 Task: Get the current traffic updates for the Toledo Museum of Art.
Action: Key pressed <Key.caps_lock>T<Key.caps_lock>olde<Key.backspace><Key.backspace>edo<Key.space><Key.caps_lock>M<Key.caps_lock>useum<Key.space>of<Key.space><Key.caps_lock>A<Key.caps_lock>rty<Key.backspace>
Screenshot: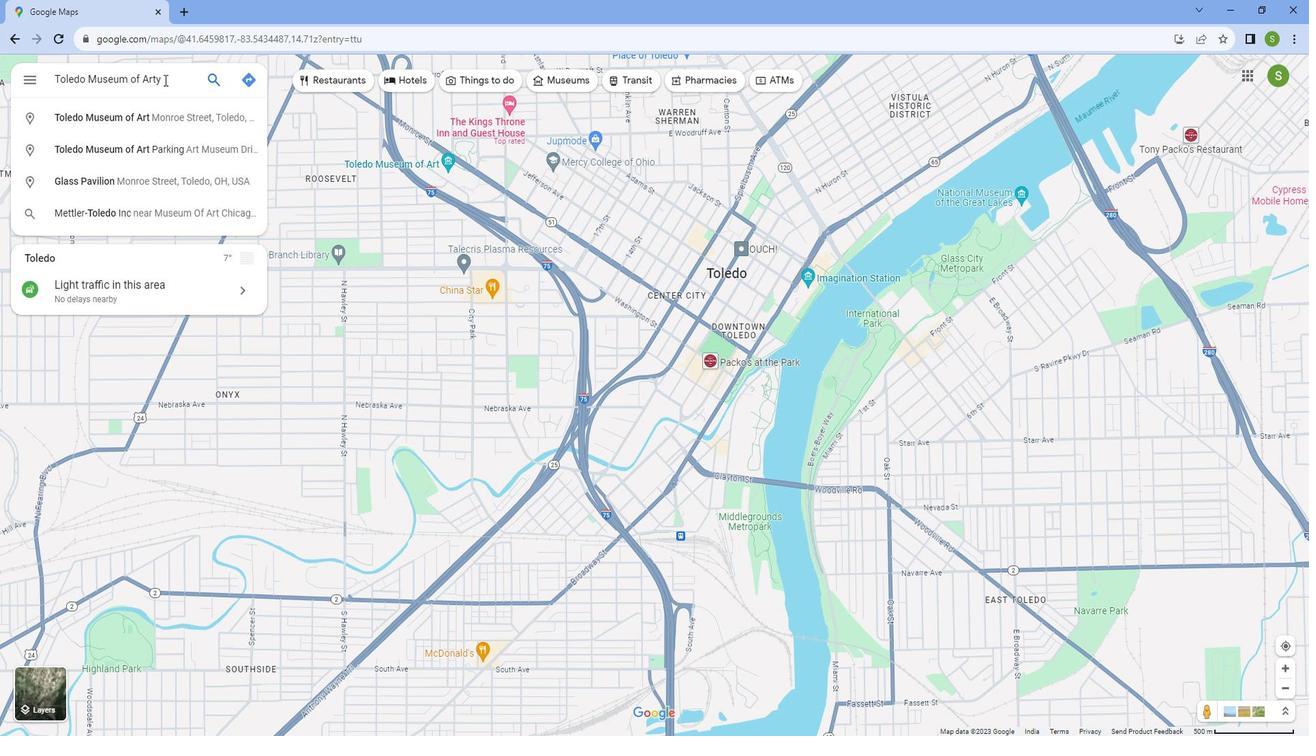 
Action: Mouse moved to (148, 122)
Screenshot: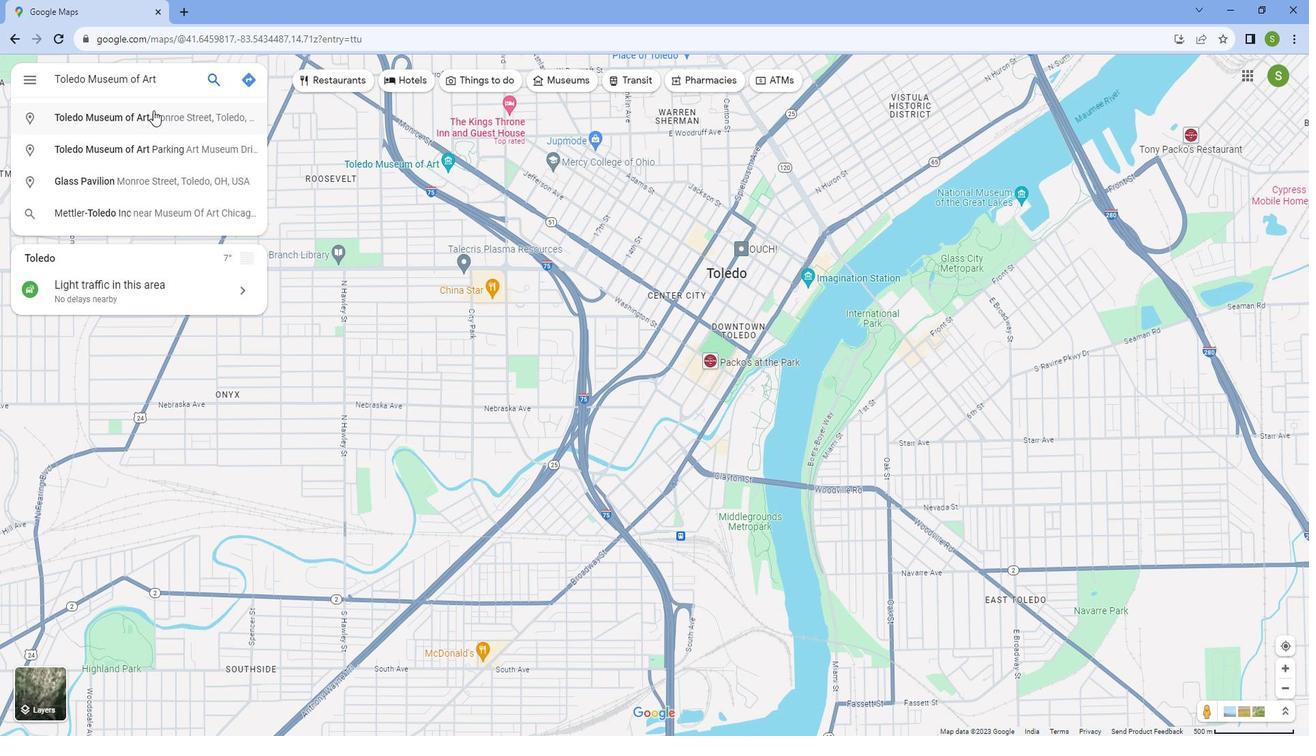 
Action: Mouse pressed left at (148, 122)
Screenshot: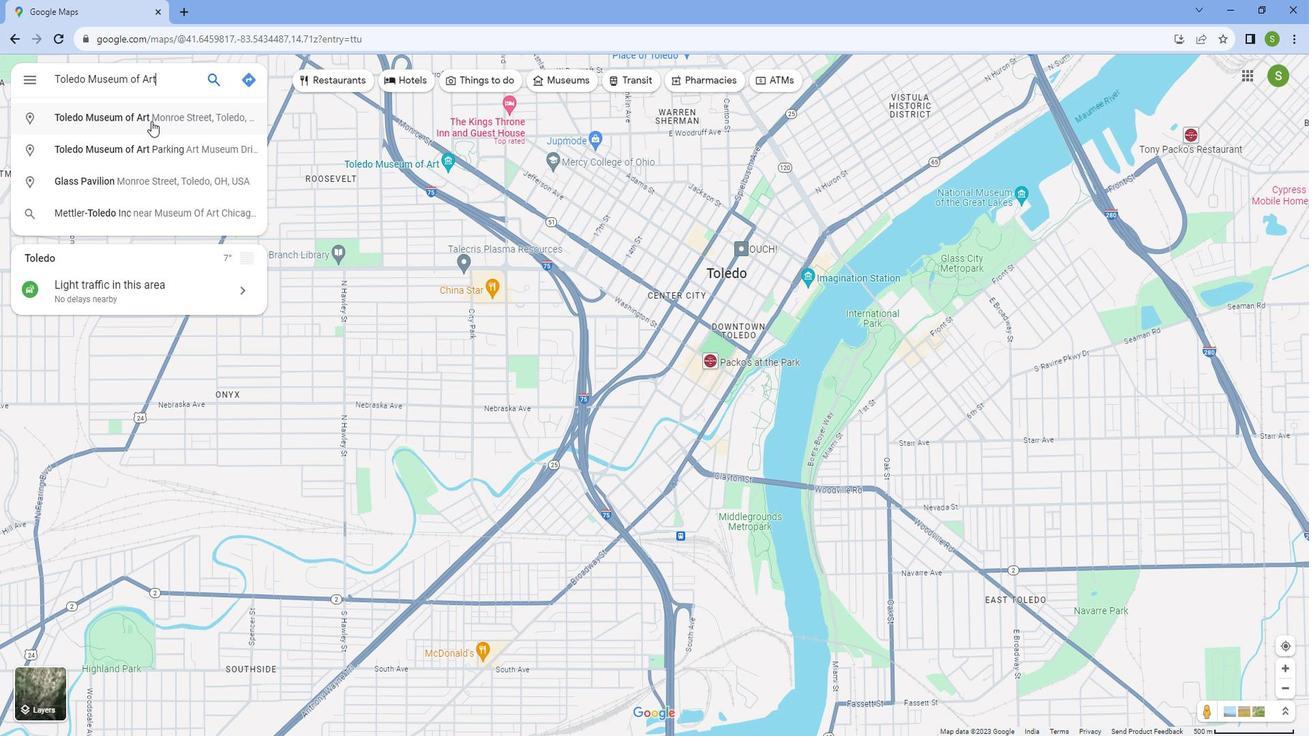 
Action: Mouse moved to (431, 702)
Screenshot: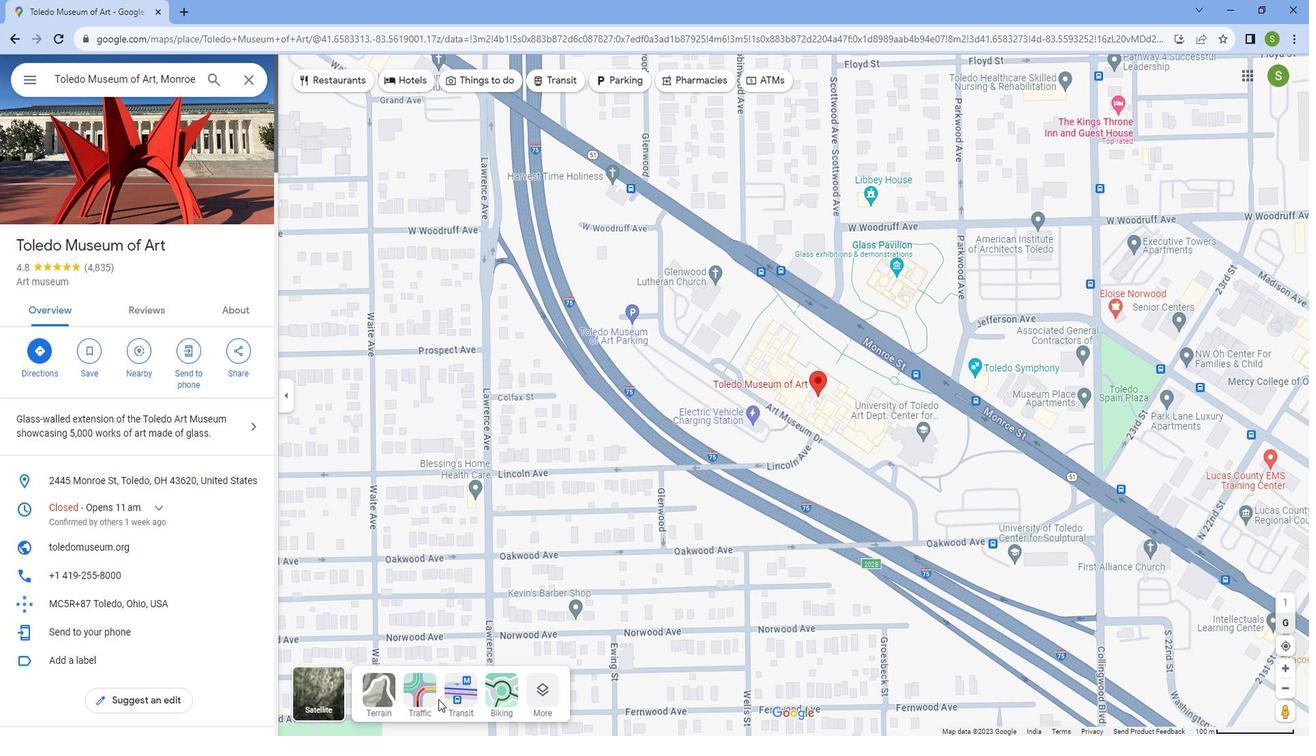 
Action: Mouse pressed left at (431, 702)
Screenshot: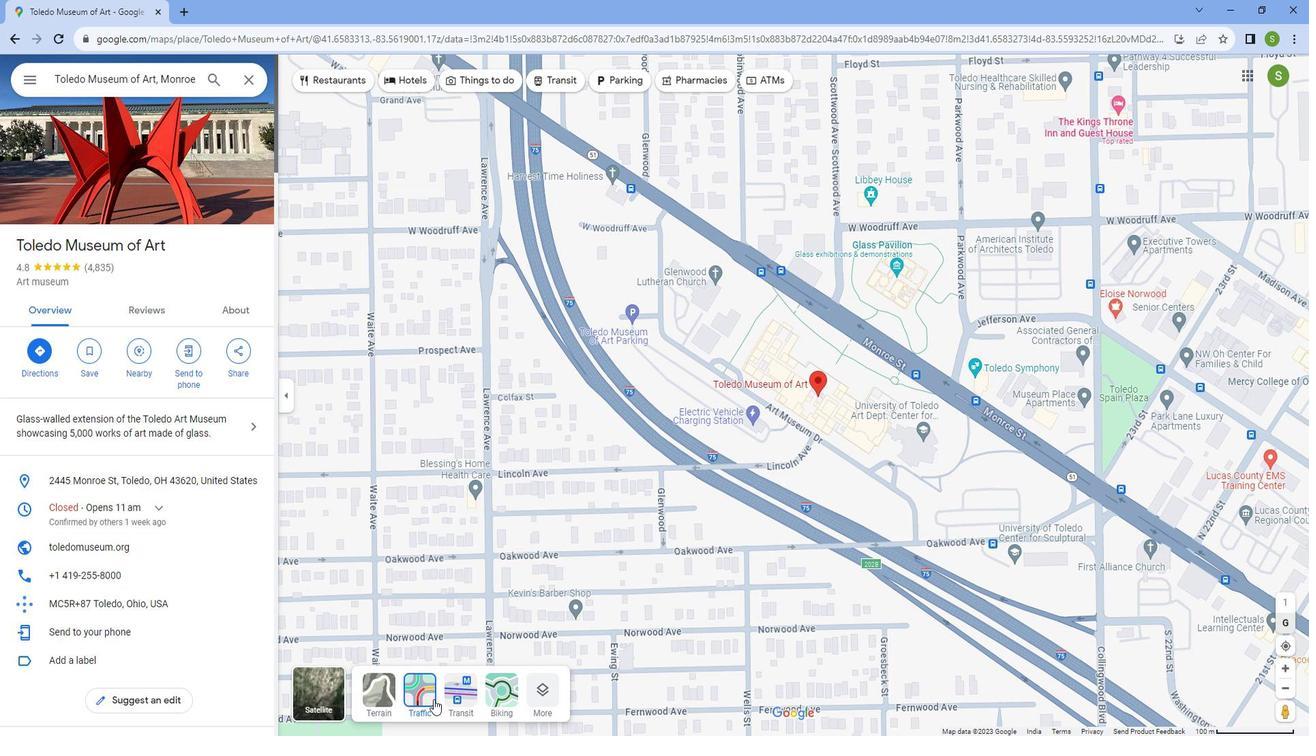
Action: Mouse moved to (541, 371)
Screenshot: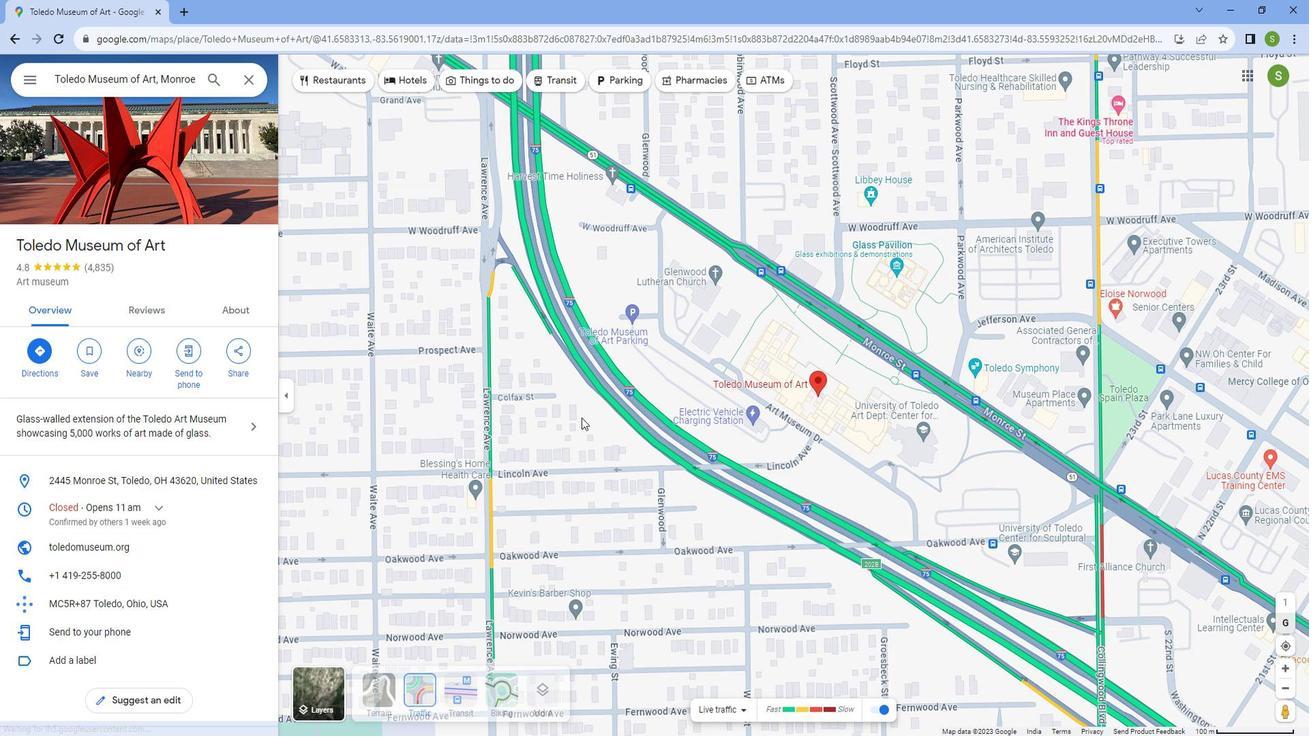 
Action: Mouse scrolled (541, 370) with delta (0, 0)
Screenshot: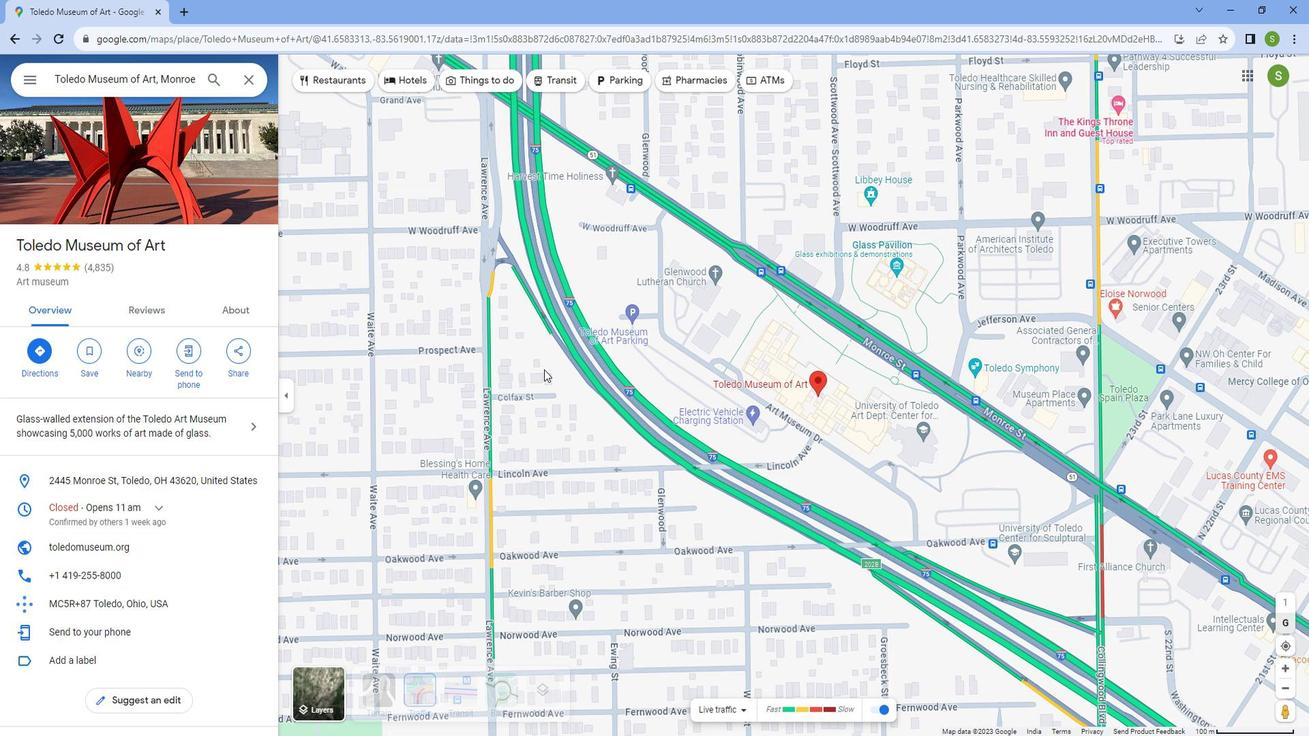 
Action: Mouse scrolled (541, 370) with delta (0, 0)
Screenshot: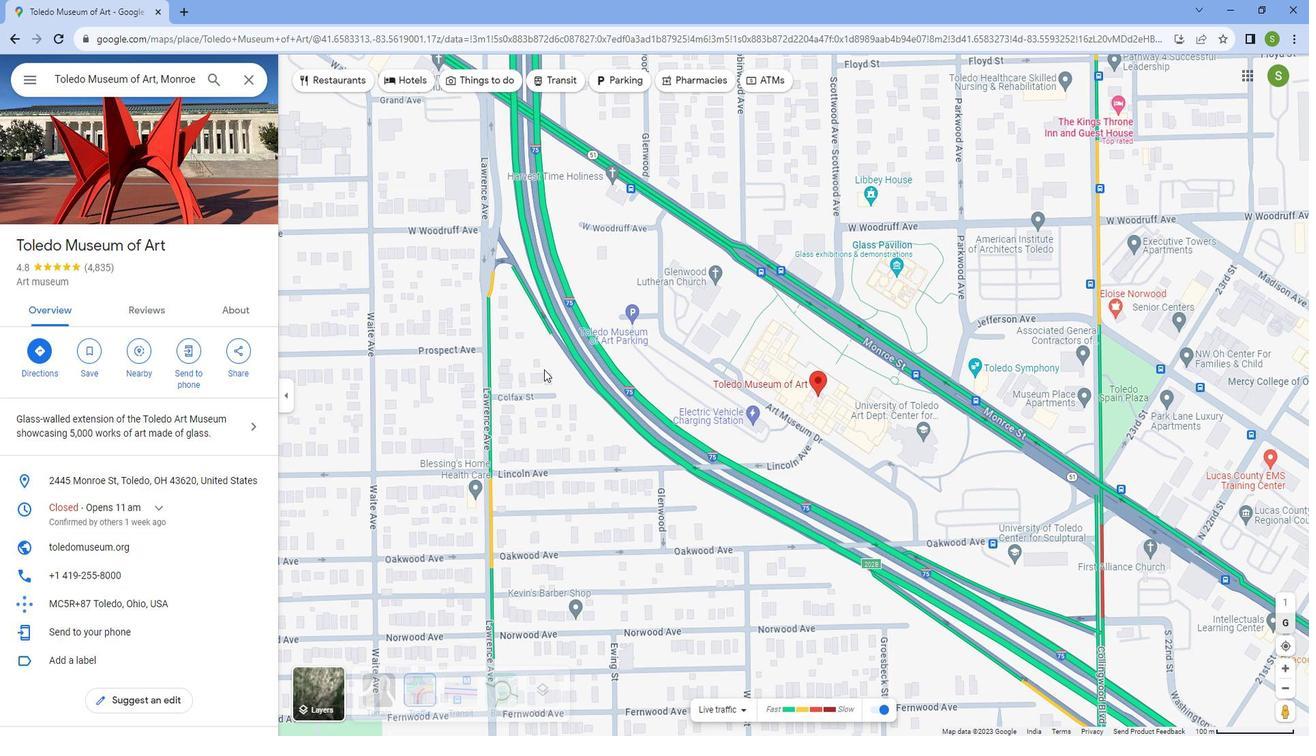 
Action: Mouse scrolled (541, 370) with delta (0, 0)
Screenshot: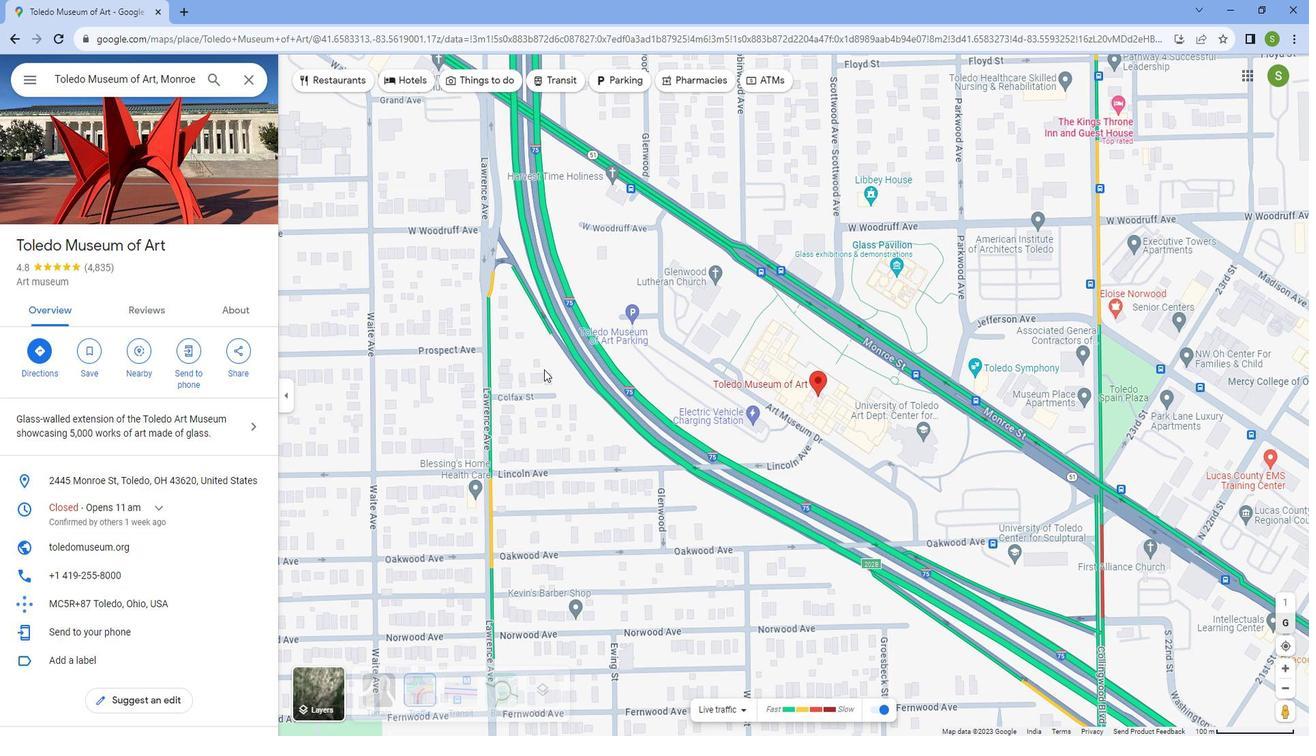 
Action: Mouse scrolled (541, 370) with delta (0, 0)
Screenshot: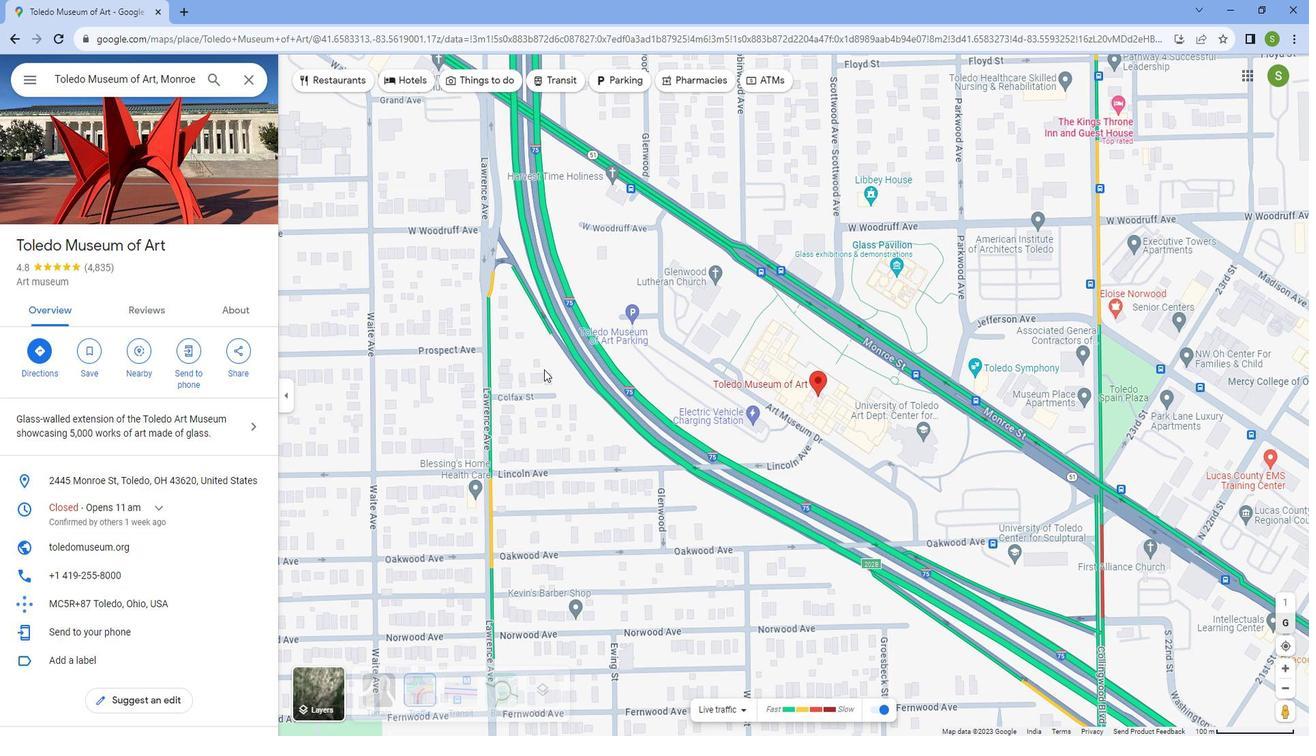 
Action: Mouse scrolled (541, 370) with delta (0, 0)
Screenshot: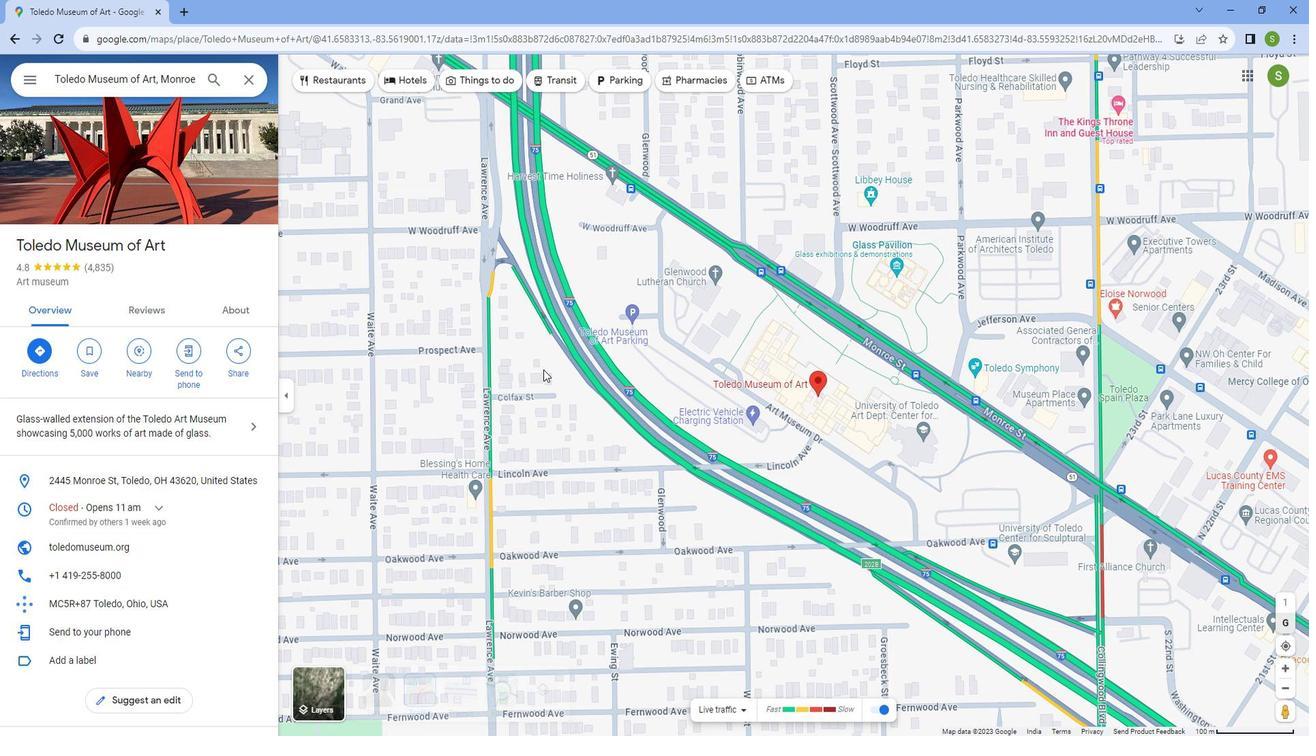 
Action: Mouse scrolled (541, 370) with delta (0, 0)
Screenshot: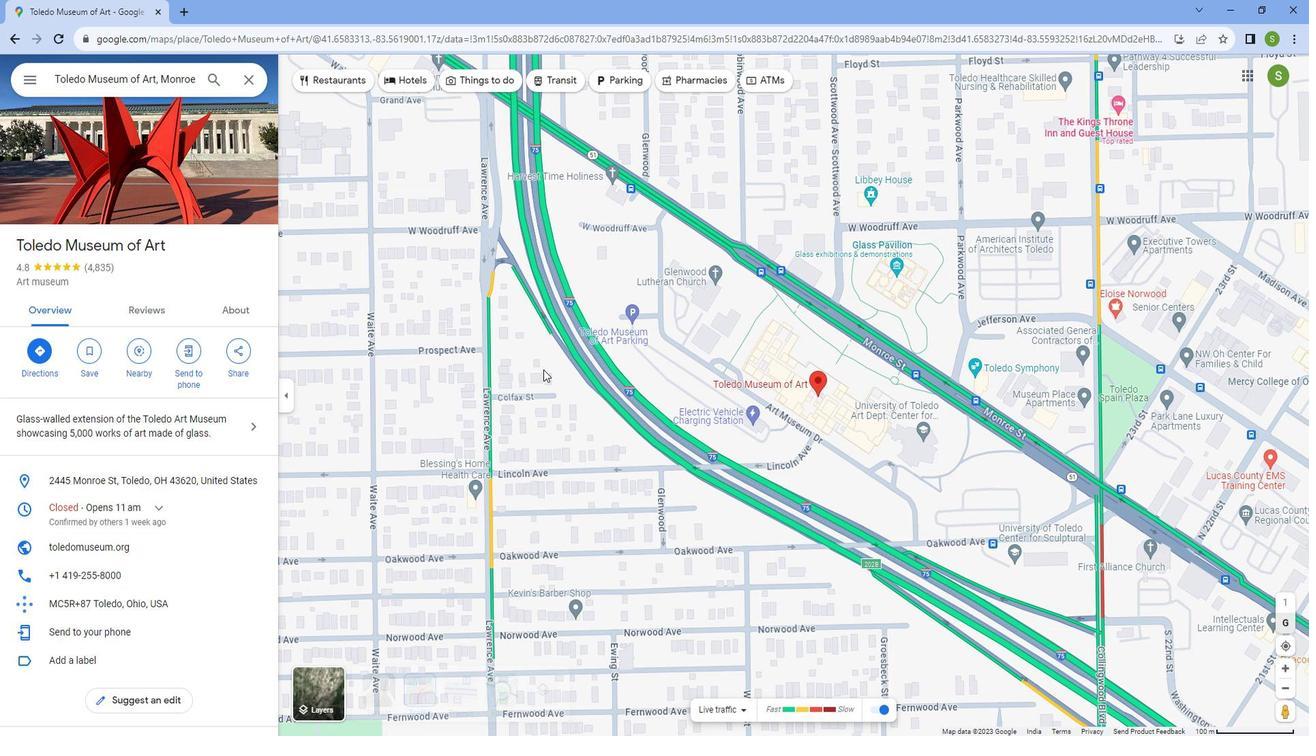 
Action: Mouse scrolled (541, 370) with delta (0, 0)
Screenshot: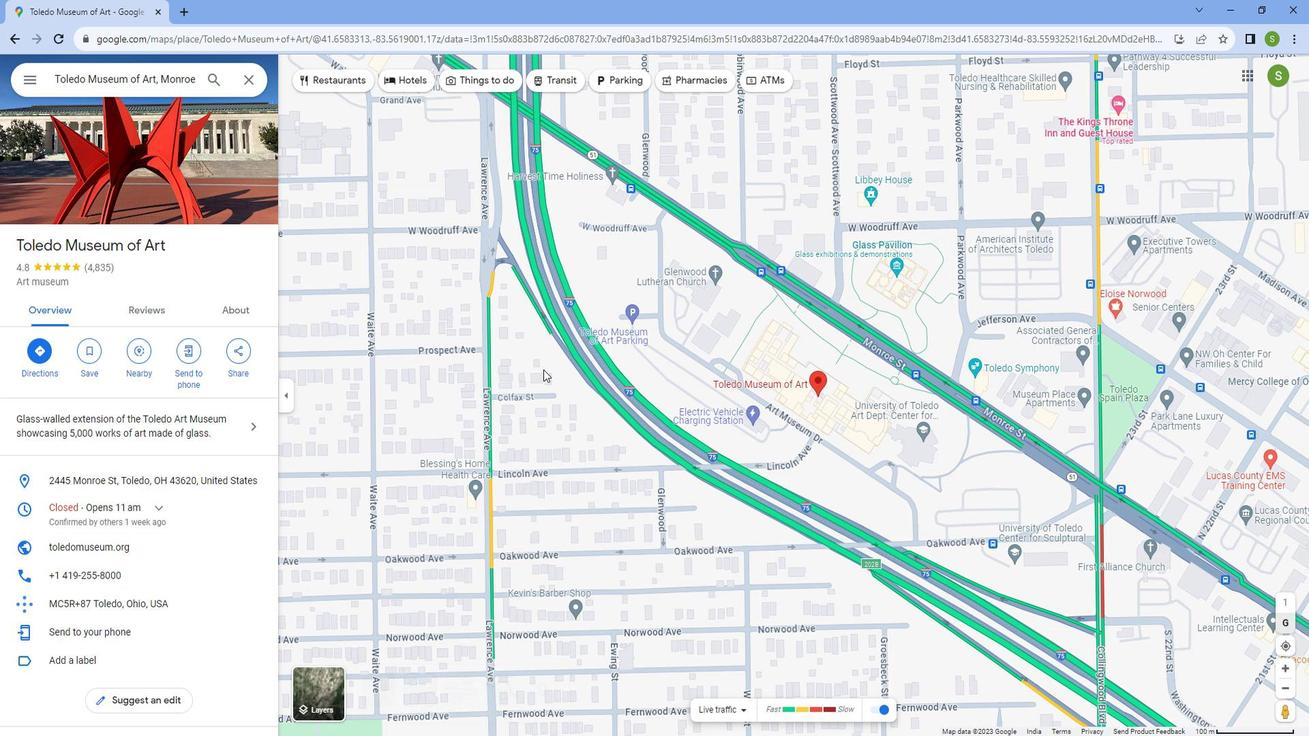 
Action: Mouse scrolled (541, 370) with delta (0, 0)
Screenshot: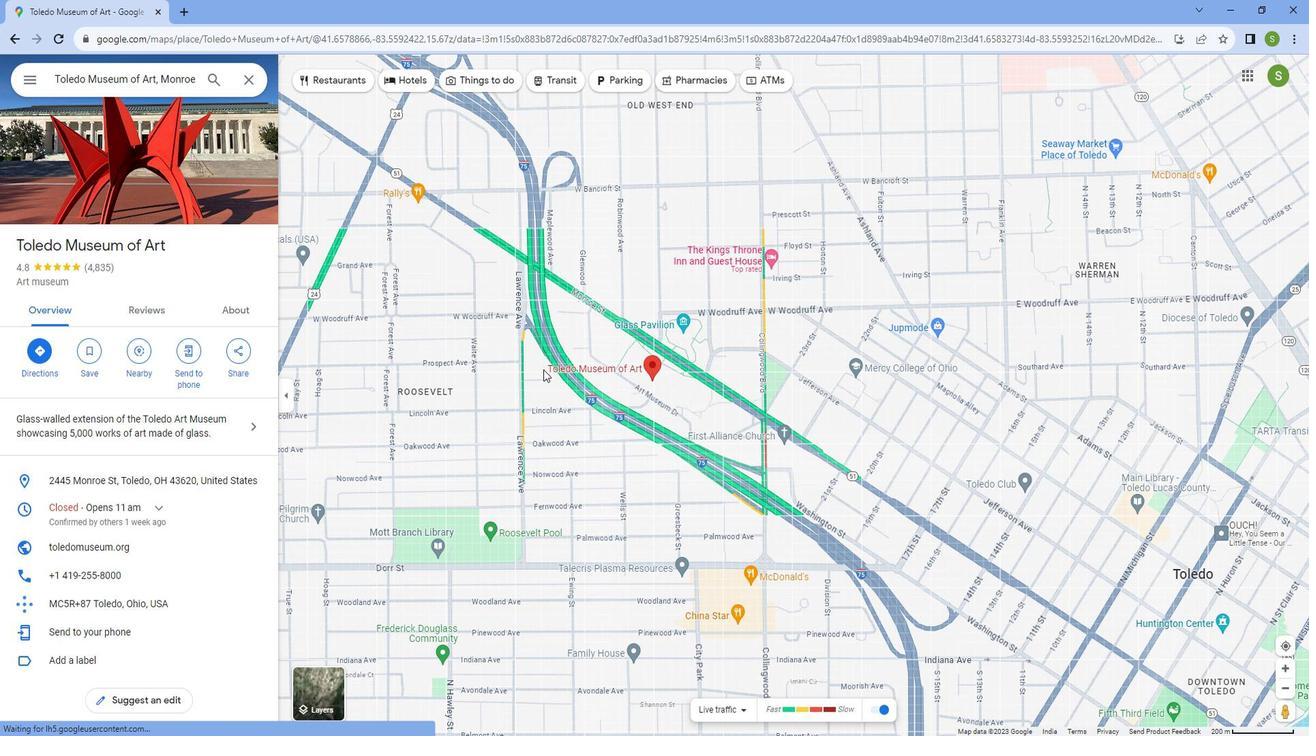 
Action: Mouse moved to (541, 371)
Screenshot: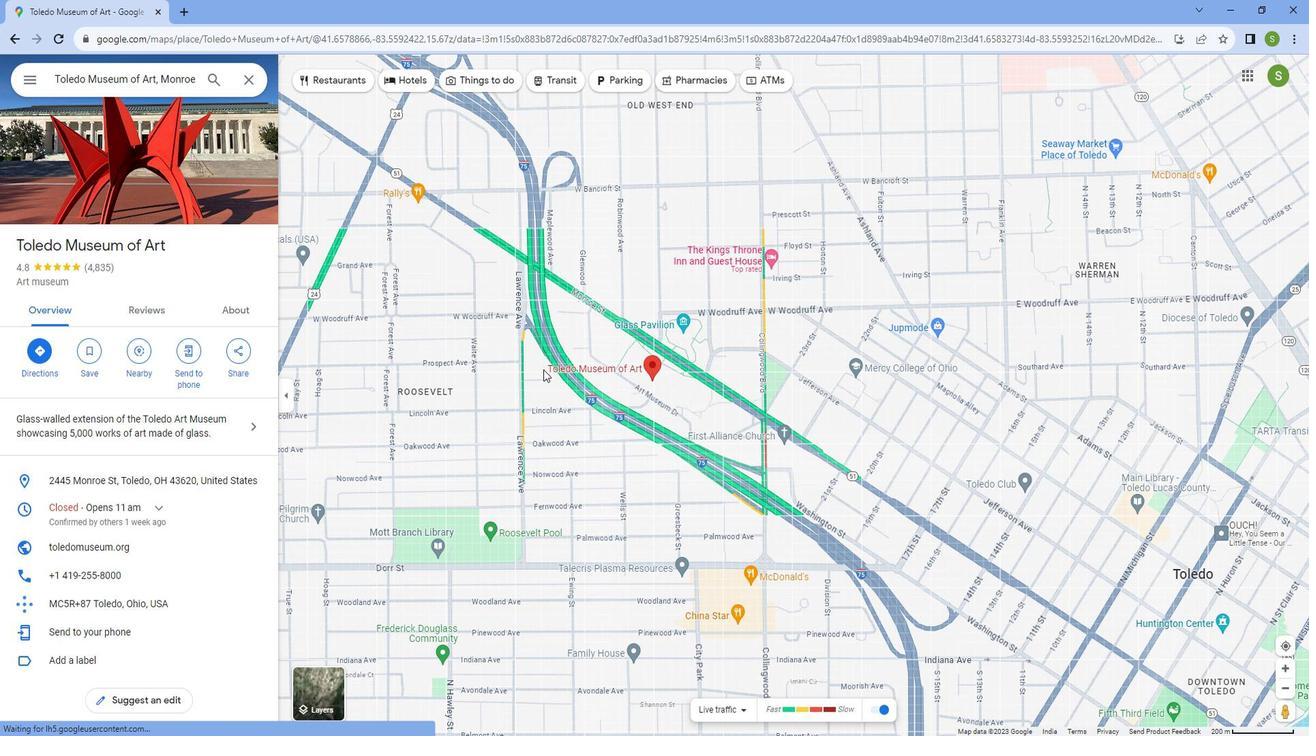 
Action: Mouse scrolled (541, 370) with delta (0, 0)
Screenshot: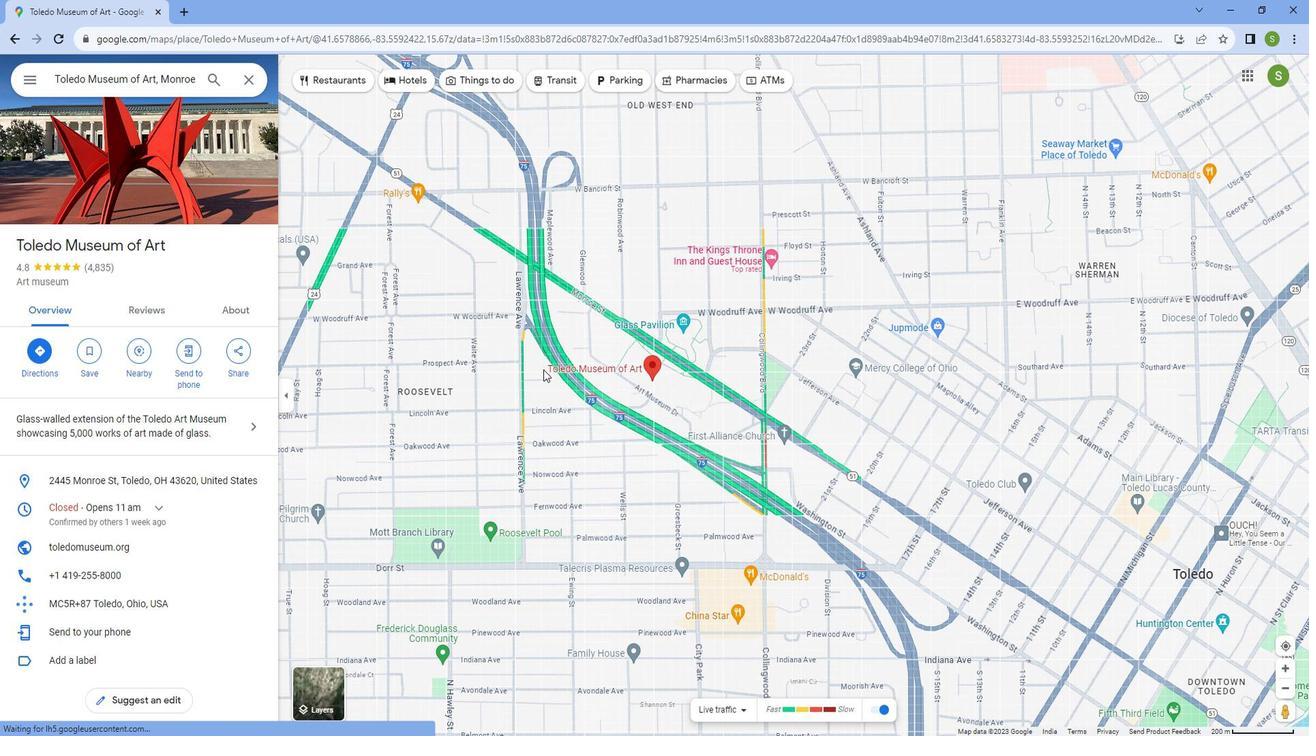 
Action: Mouse moved to (540, 372)
Screenshot: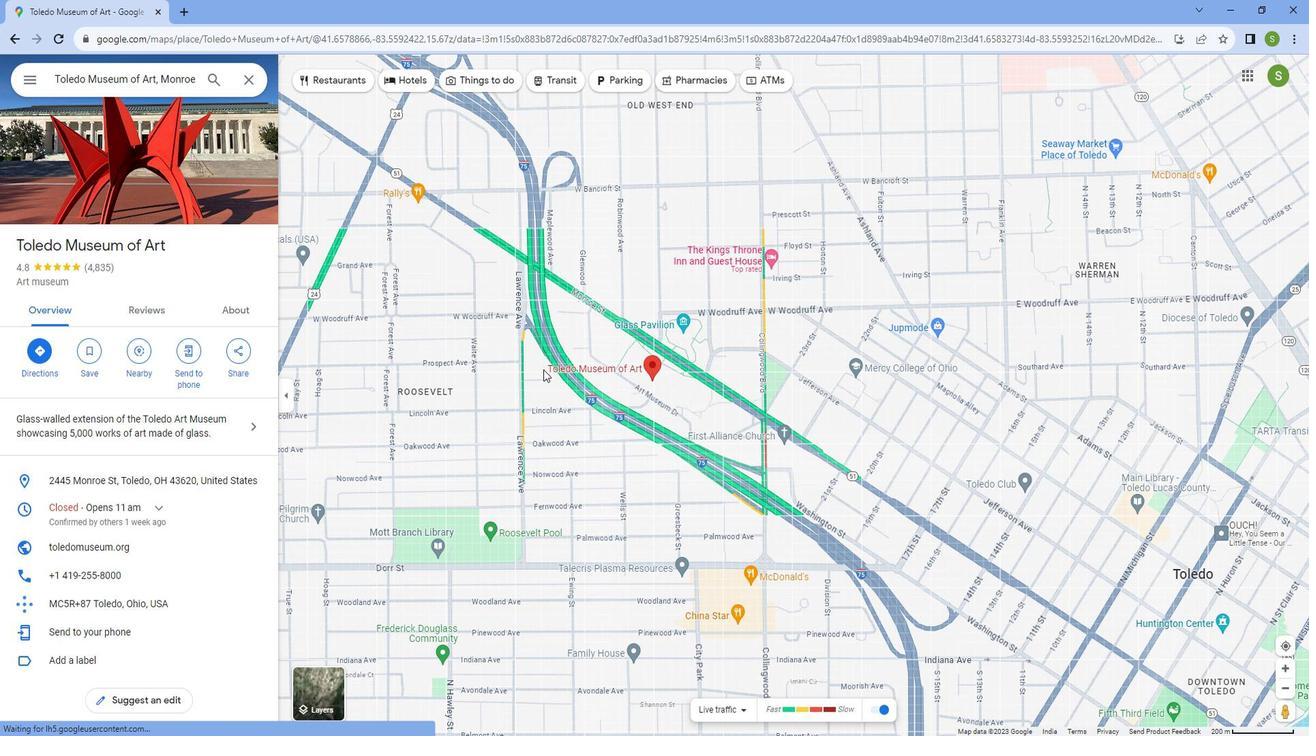 
Action: Mouse scrolled (540, 371) with delta (0, 0)
Screenshot: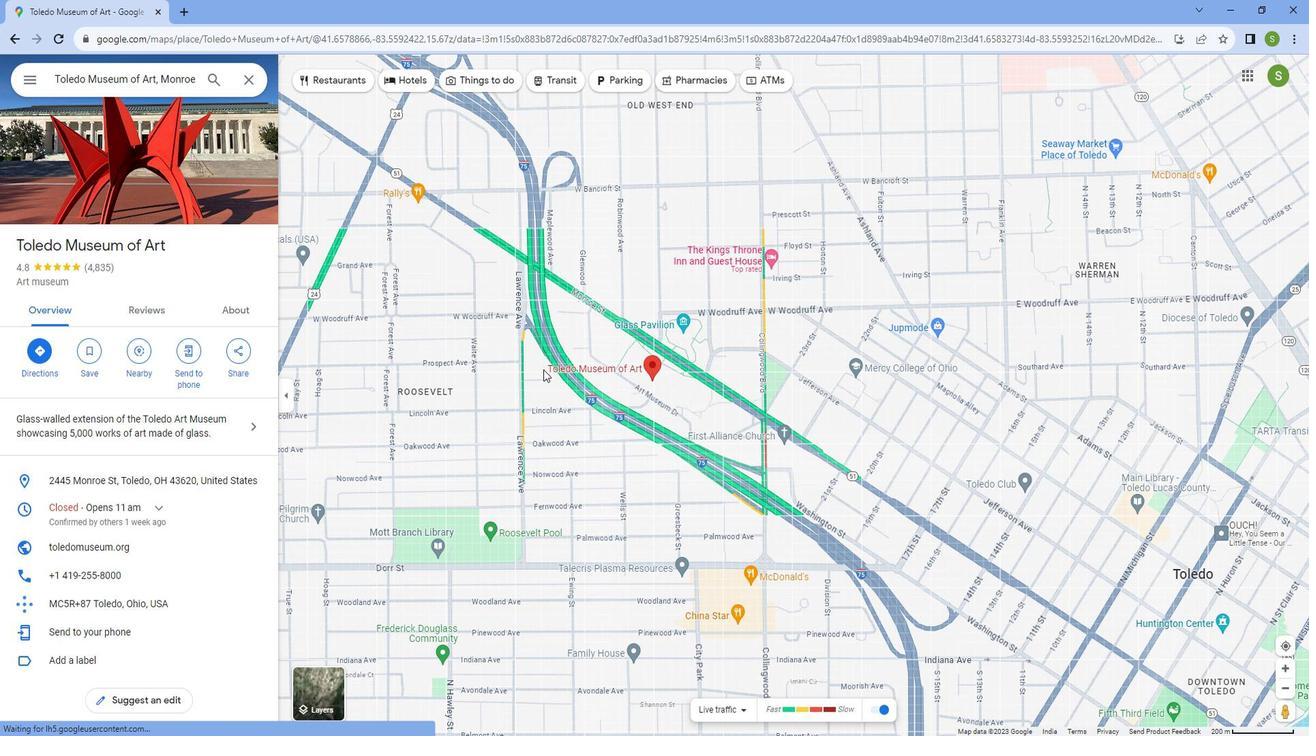 
Action: Mouse moved to (540, 372)
Screenshot: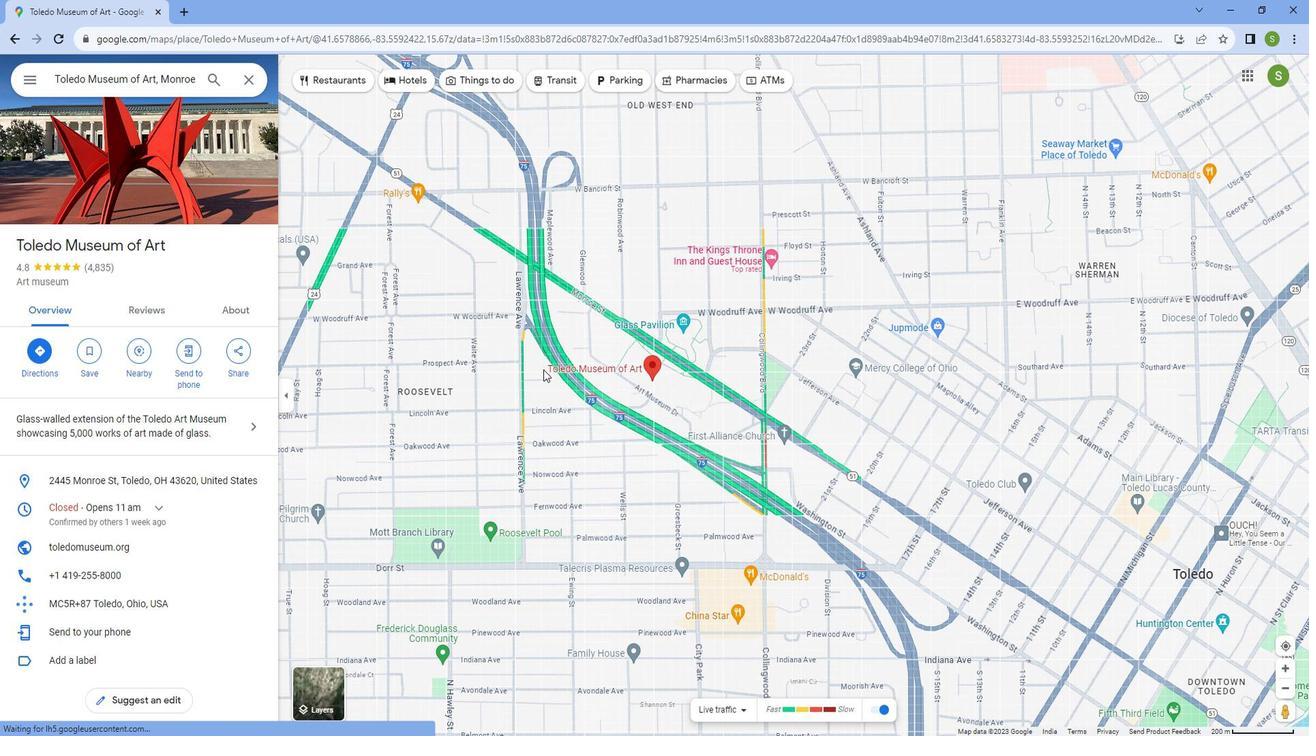 
Action: Mouse scrolled (540, 371) with delta (0, 0)
Screenshot: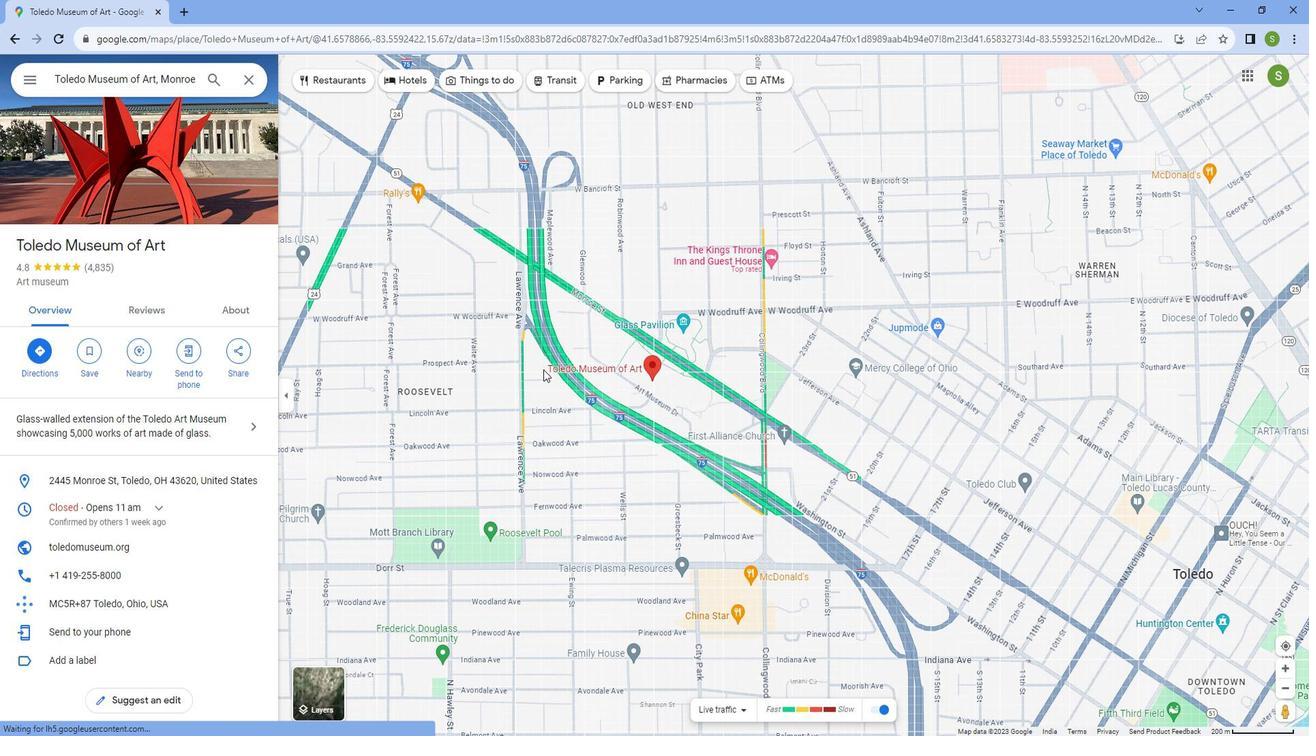 
Action: Mouse moved to (539, 372)
Screenshot: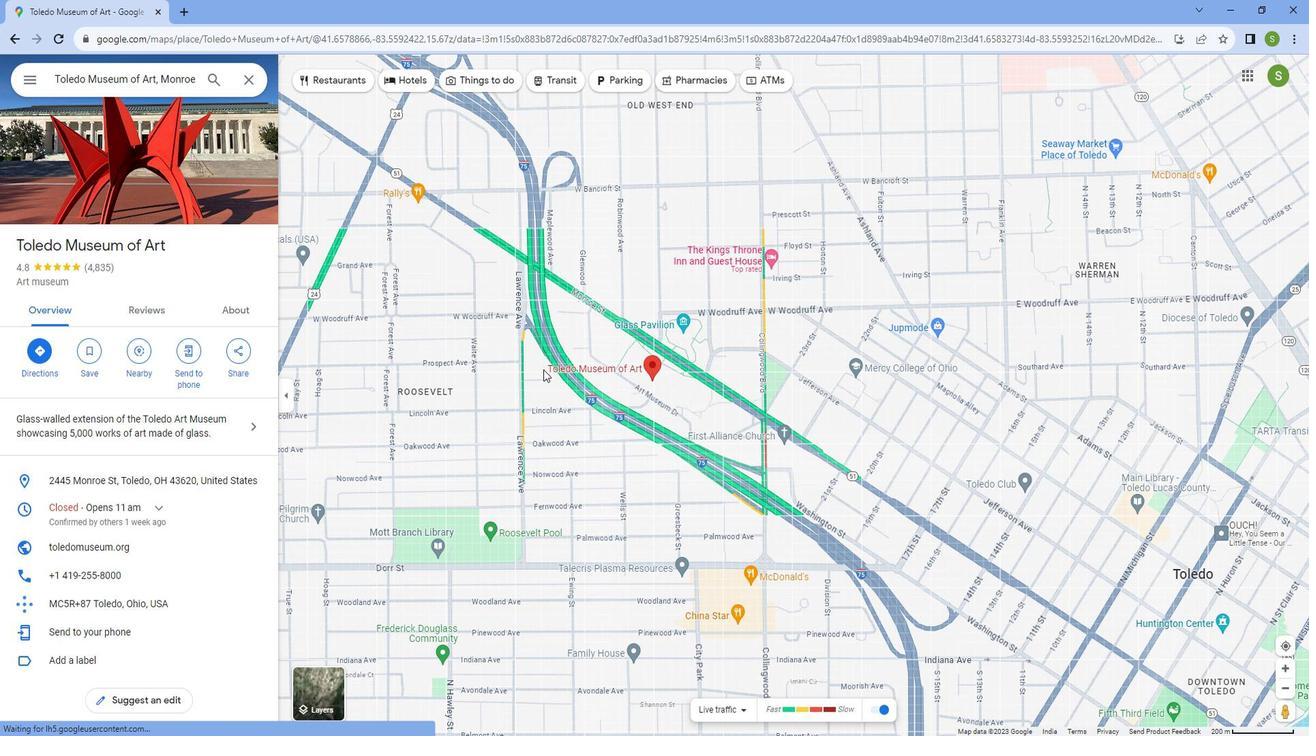 
Action: Mouse scrolled (539, 371) with delta (0, 0)
Screenshot: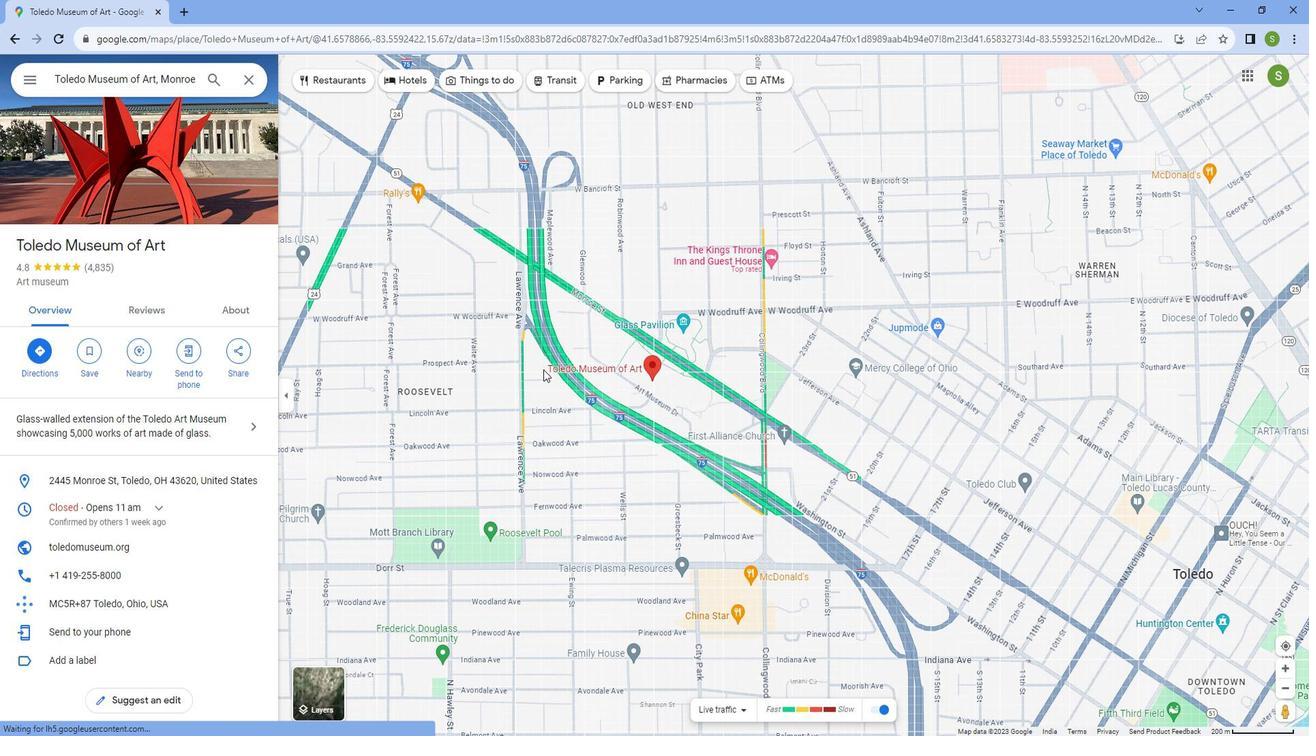 
Action: Mouse scrolled (539, 371) with delta (0, 0)
Screenshot: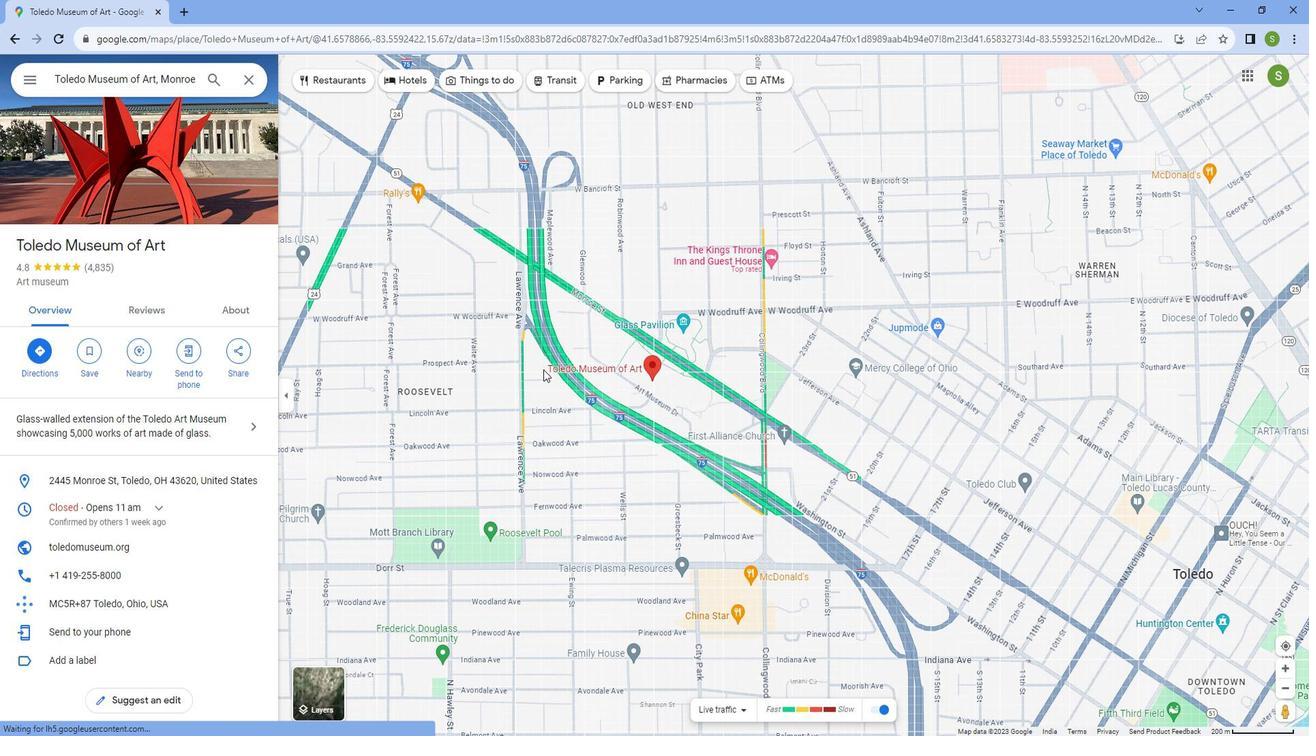 
Action: Mouse scrolled (539, 371) with delta (0, 0)
Screenshot: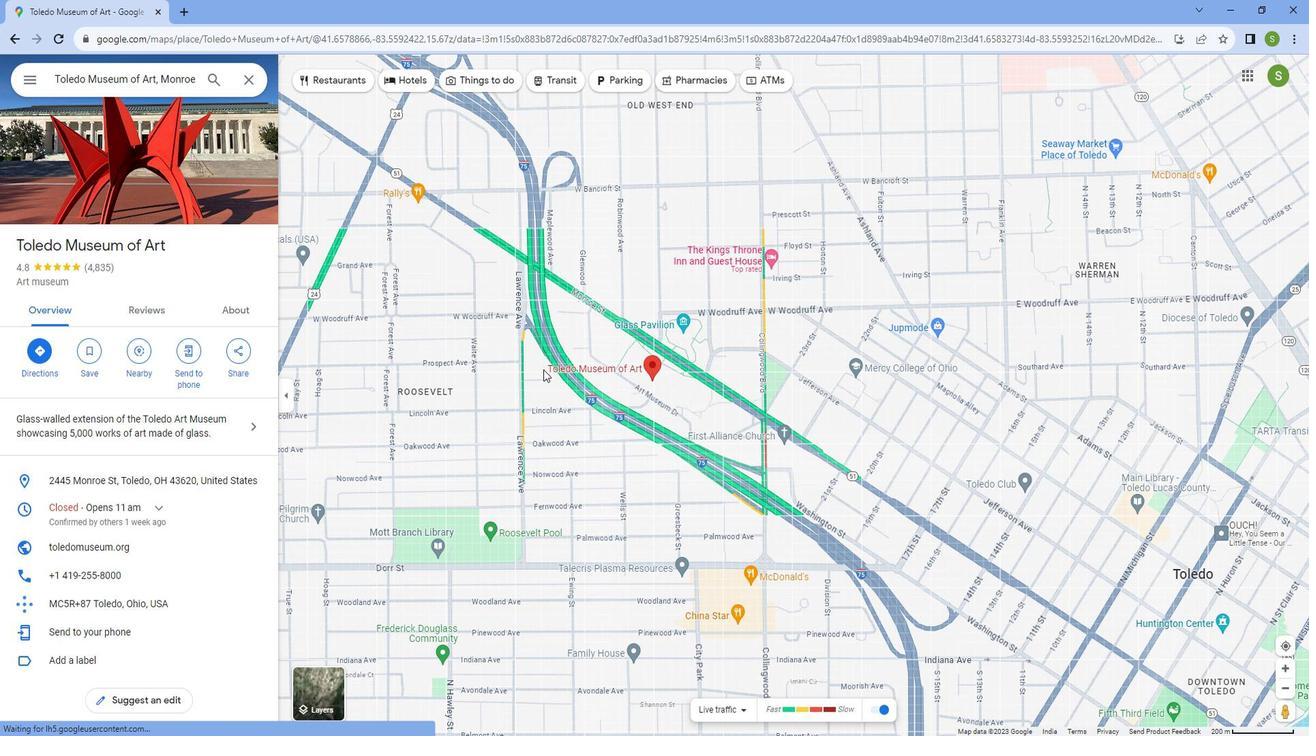 
Action: Mouse scrolled (539, 371) with delta (0, 0)
Screenshot: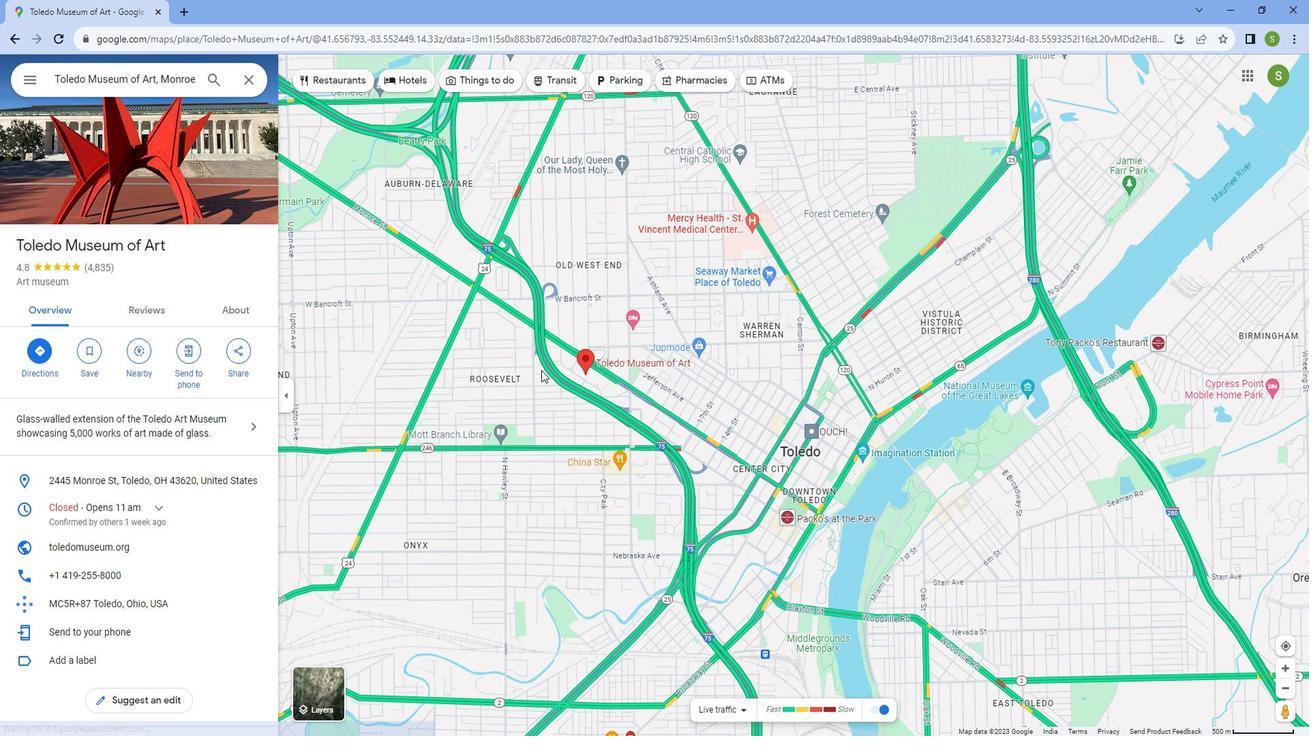 
Action: Mouse scrolled (539, 371) with delta (0, 0)
Screenshot: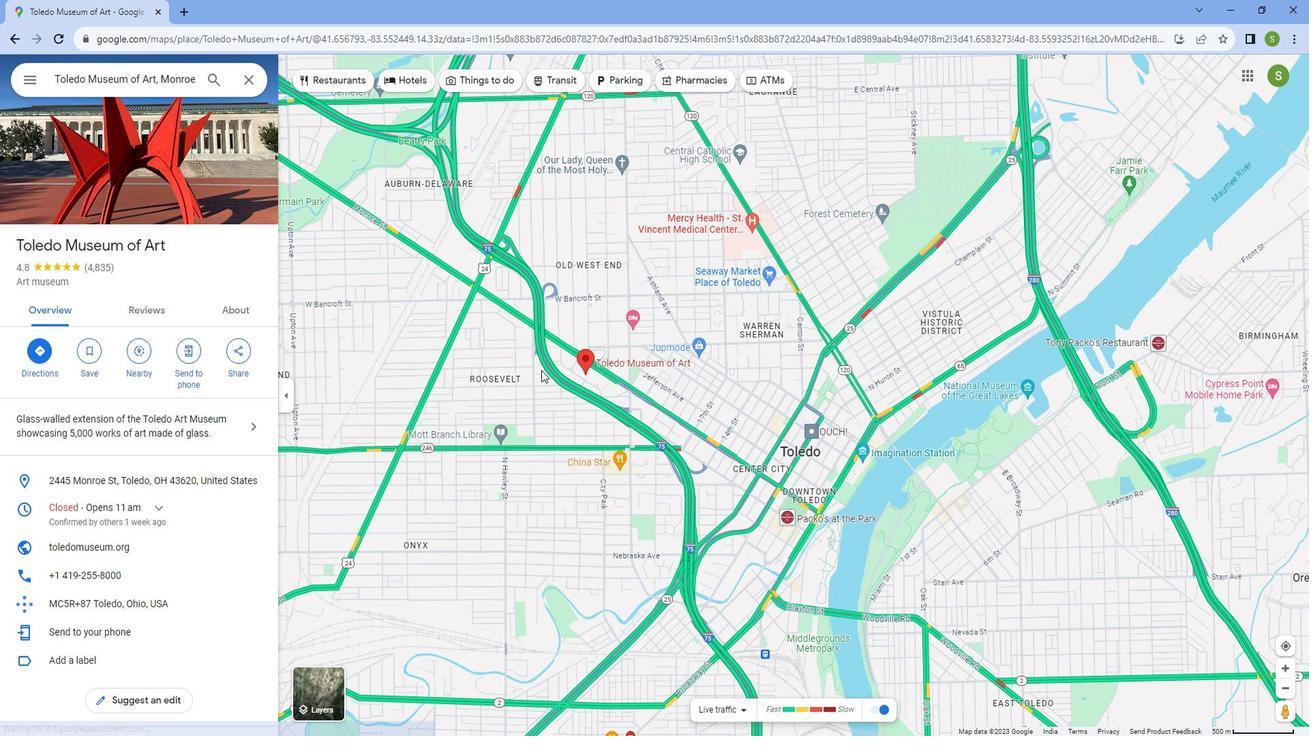 
Action: Mouse scrolled (539, 371) with delta (0, 0)
Screenshot: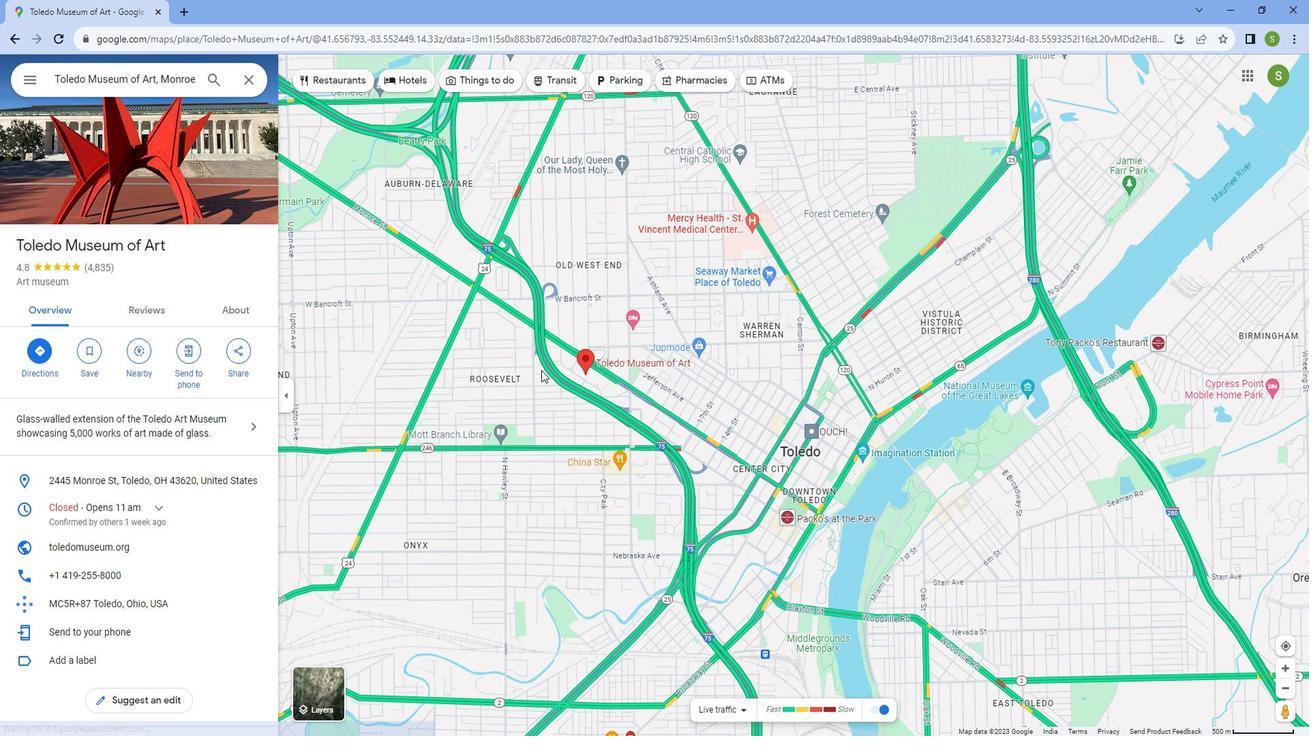
Action: Mouse scrolled (539, 371) with delta (0, 0)
Screenshot: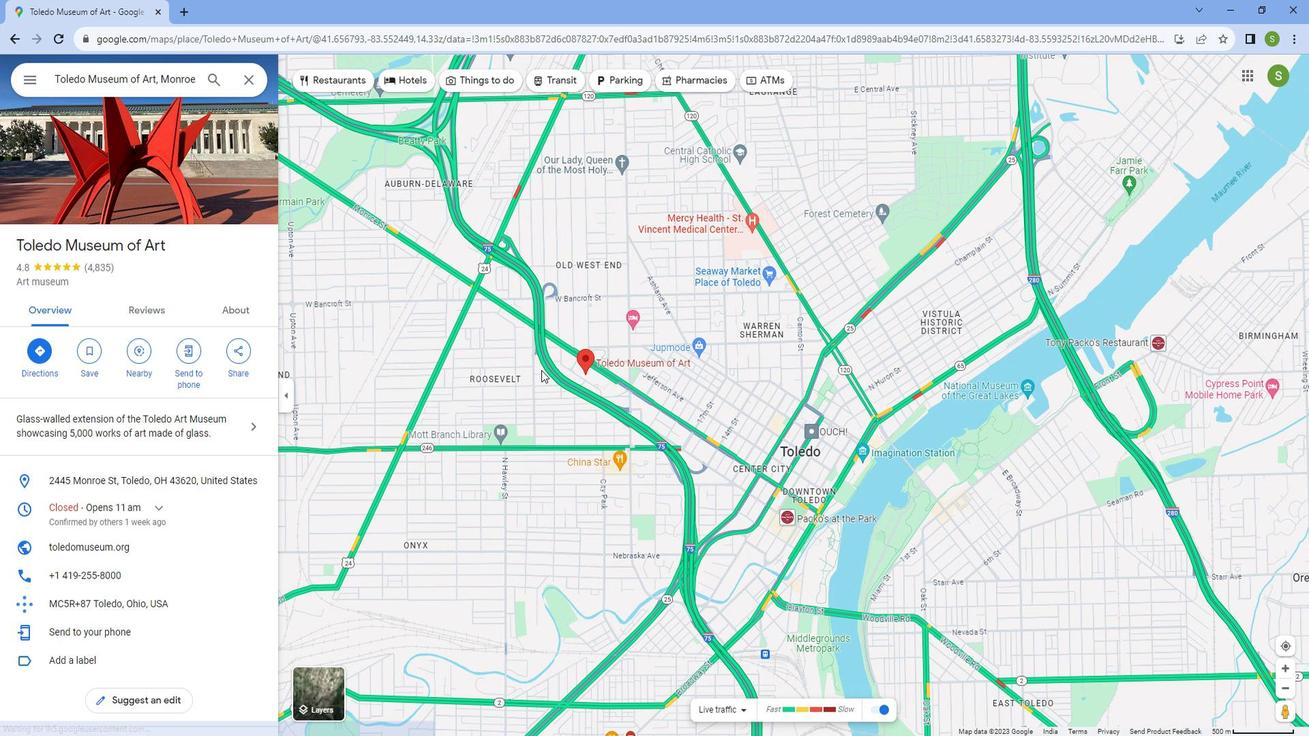 
Action: Mouse scrolled (539, 371) with delta (0, 0)
Screenshot: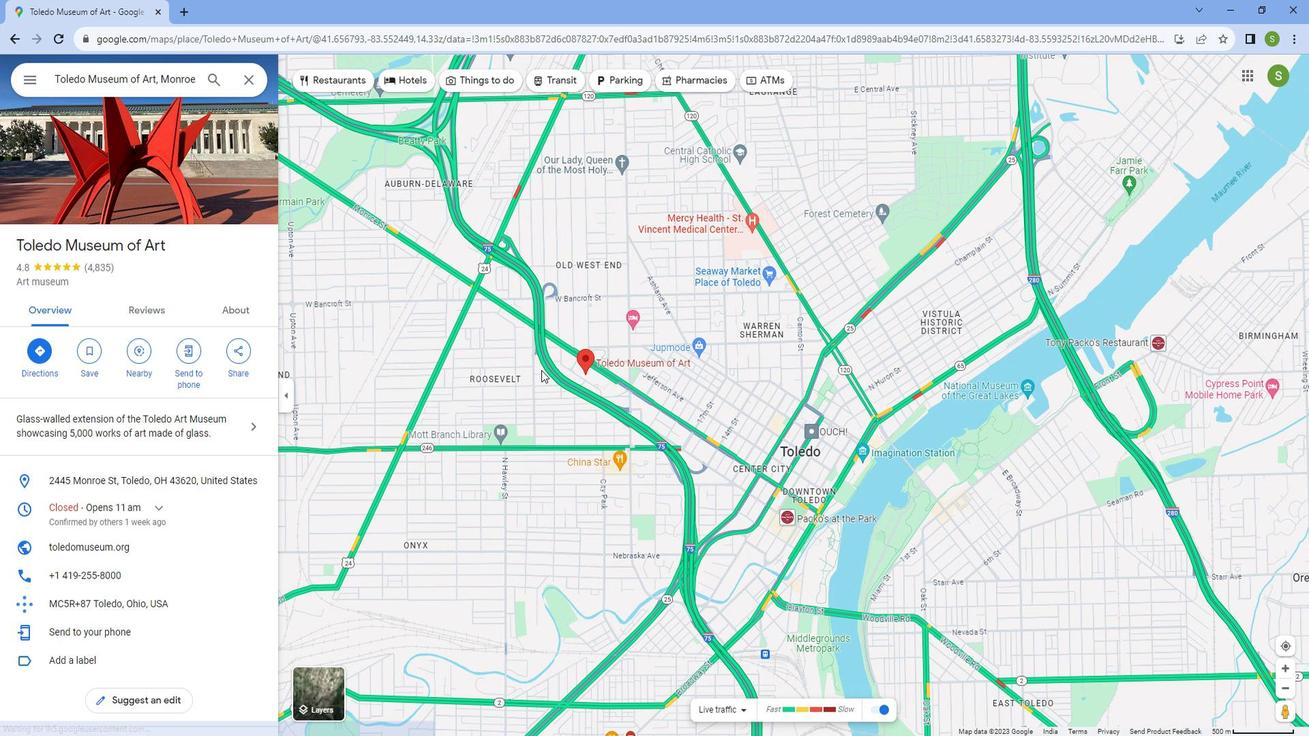 
Action: Mouse scrolled (539, 371) with delta (0, 0)
Screenshot: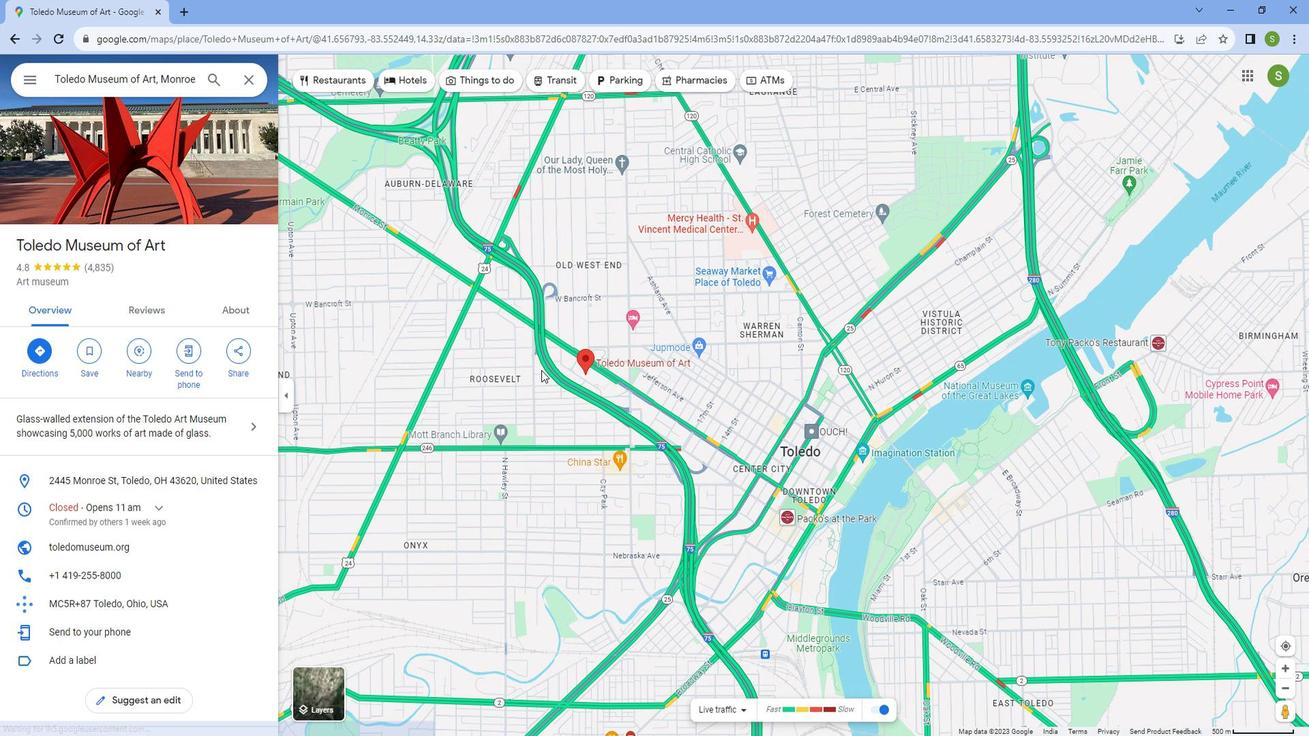 
Action: Mouse scrolled (539, 371) with delta (0, 0)
Screenshot: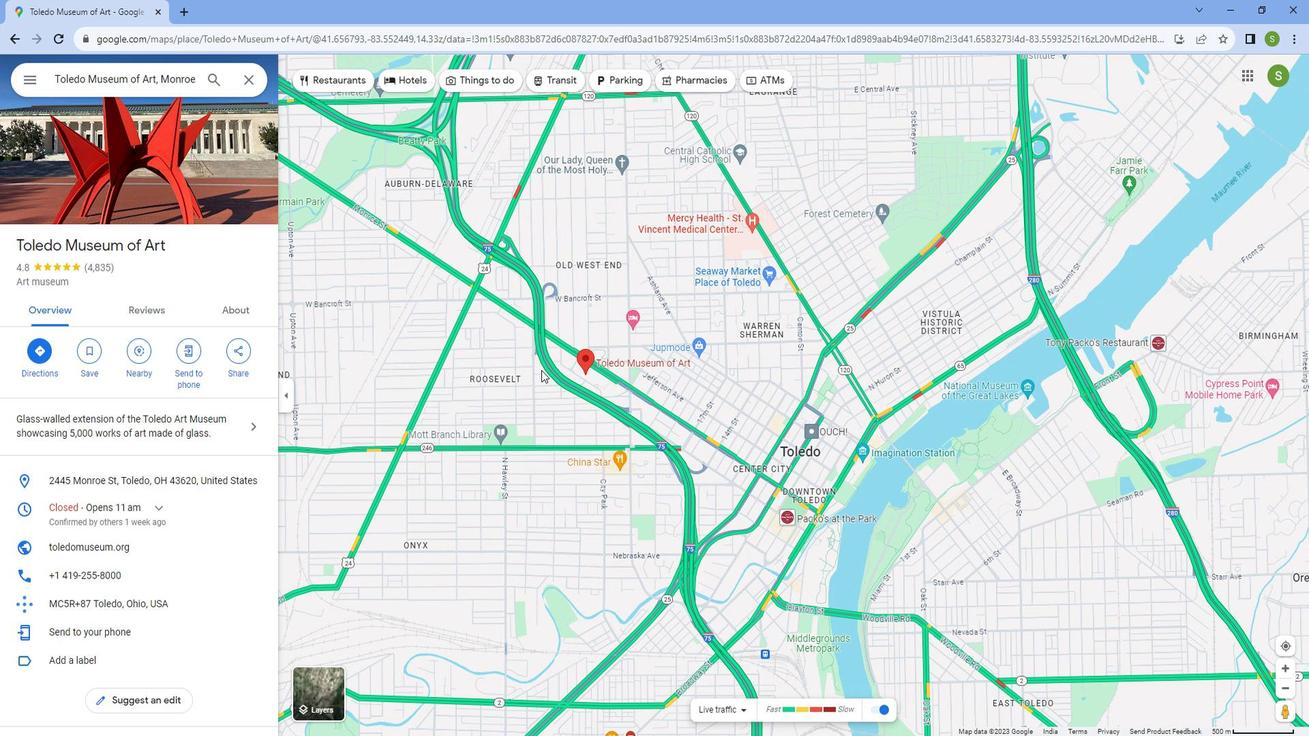
Action: Mouse moved to (589, 295)
Screenshot: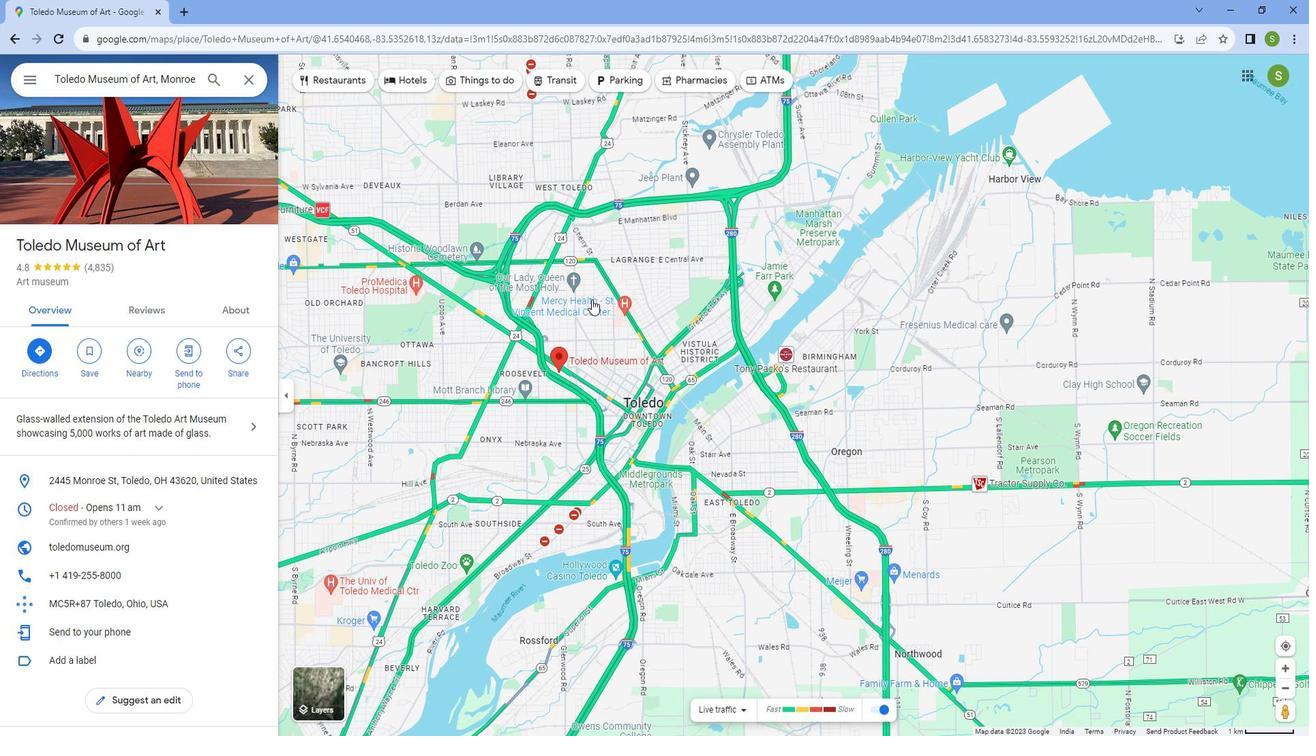 
Action: Mouse scrolled (589, 295) with delta (0, 0)
Screenshot: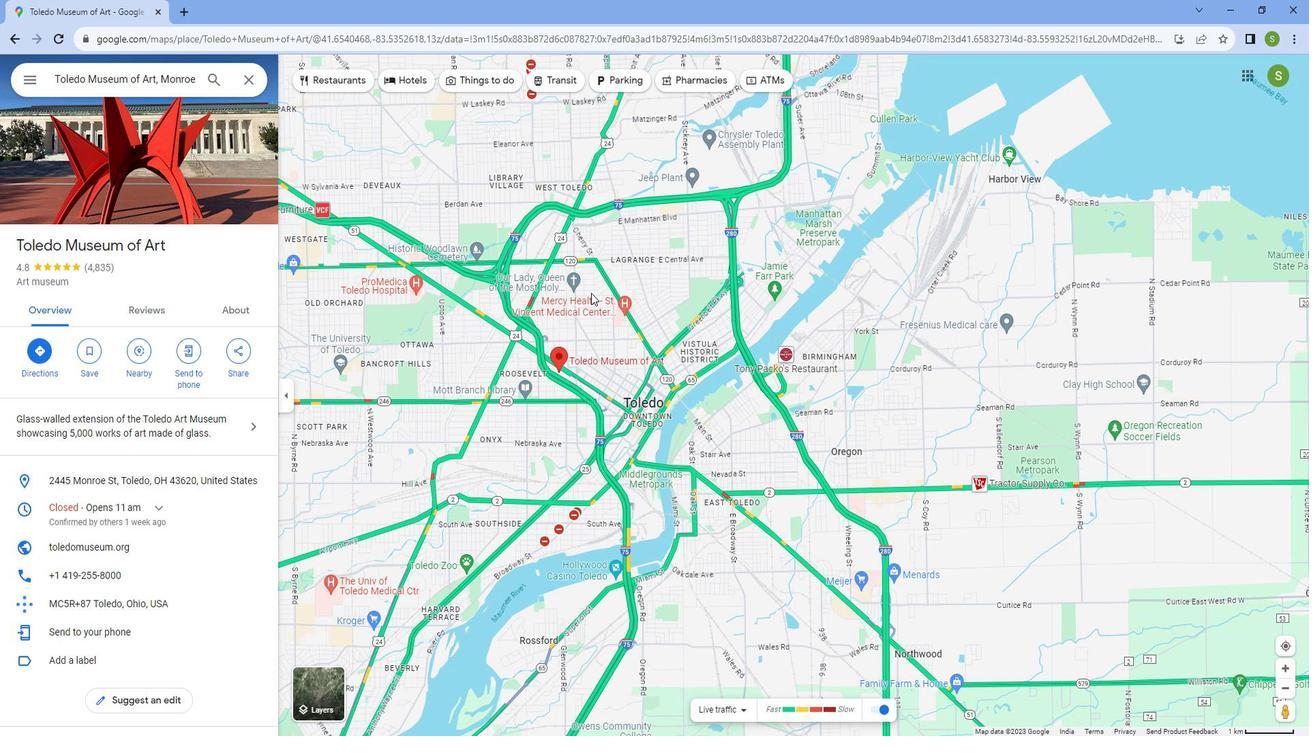 
Action: Mouse scrolled (589, 295) with delta (0, 0)
Screenshot: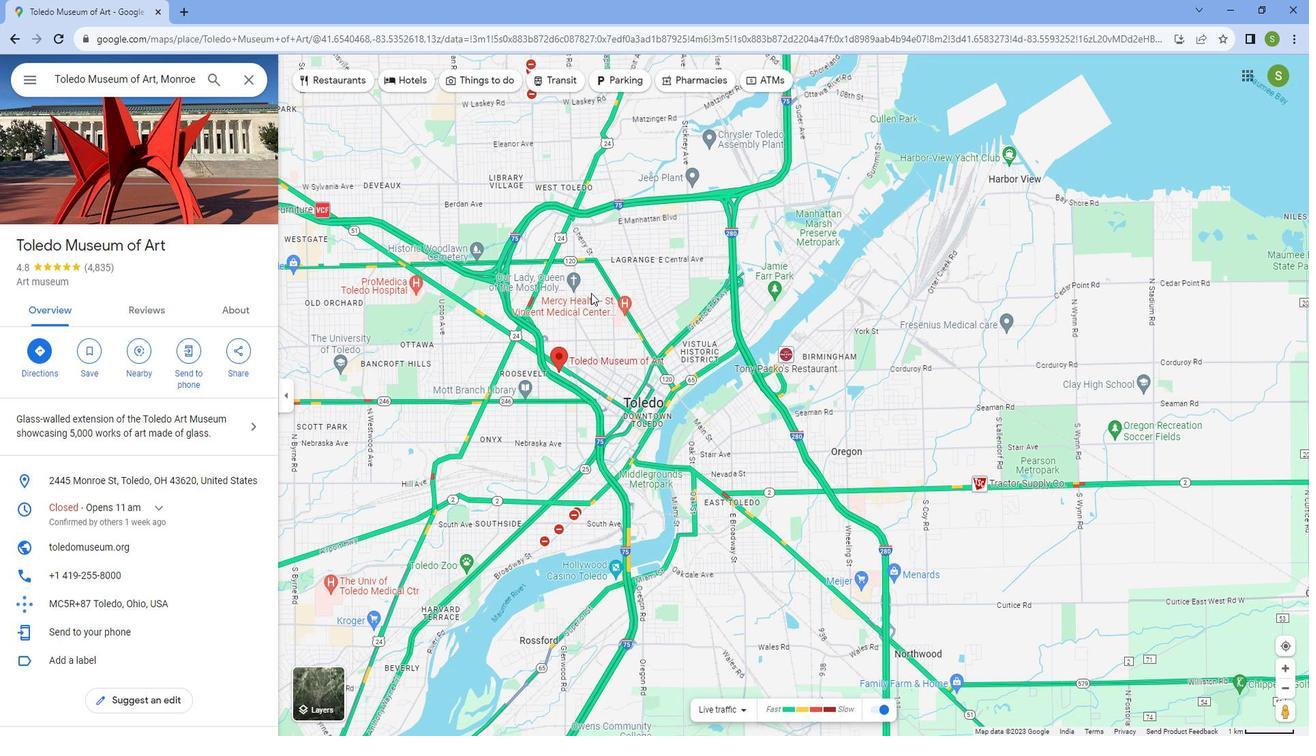 
Action: Mouse scrolled (589, 295) with delta (0, 0)
Screenshot: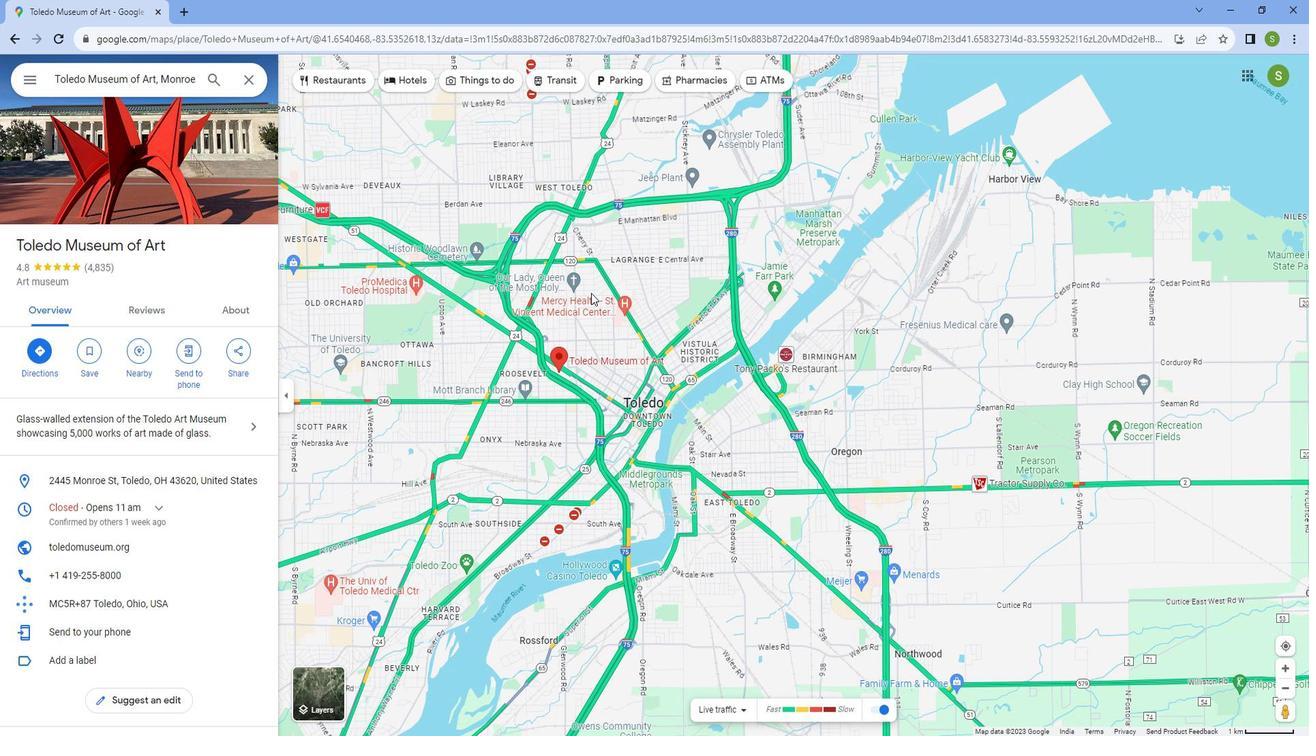 
Action: Mouse scrolled (589, 295) with delta (0, 0)
Screenshot: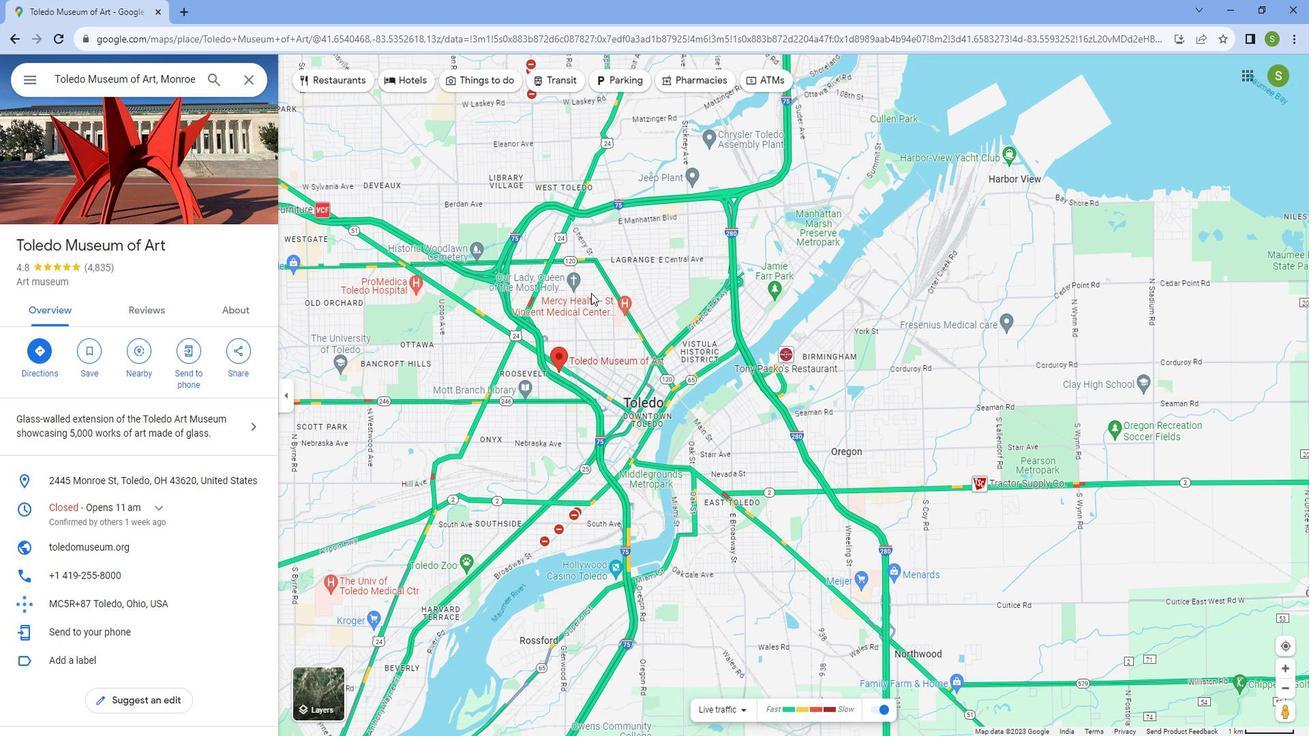 
Action: Mouse scrolled (589, 295) with delta (0, 0)
Screenshot: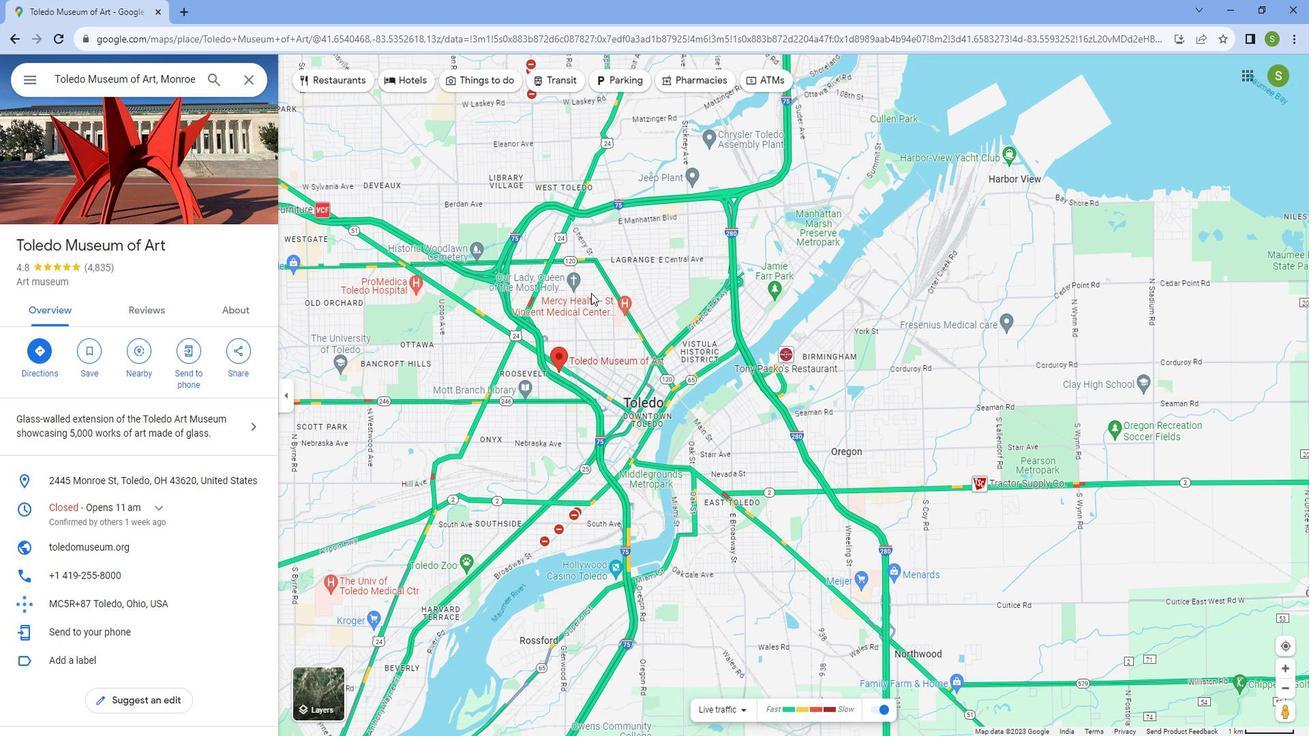 
Action: Mouse scrolled (589, 295) with delta (0, 0)
Screenshot: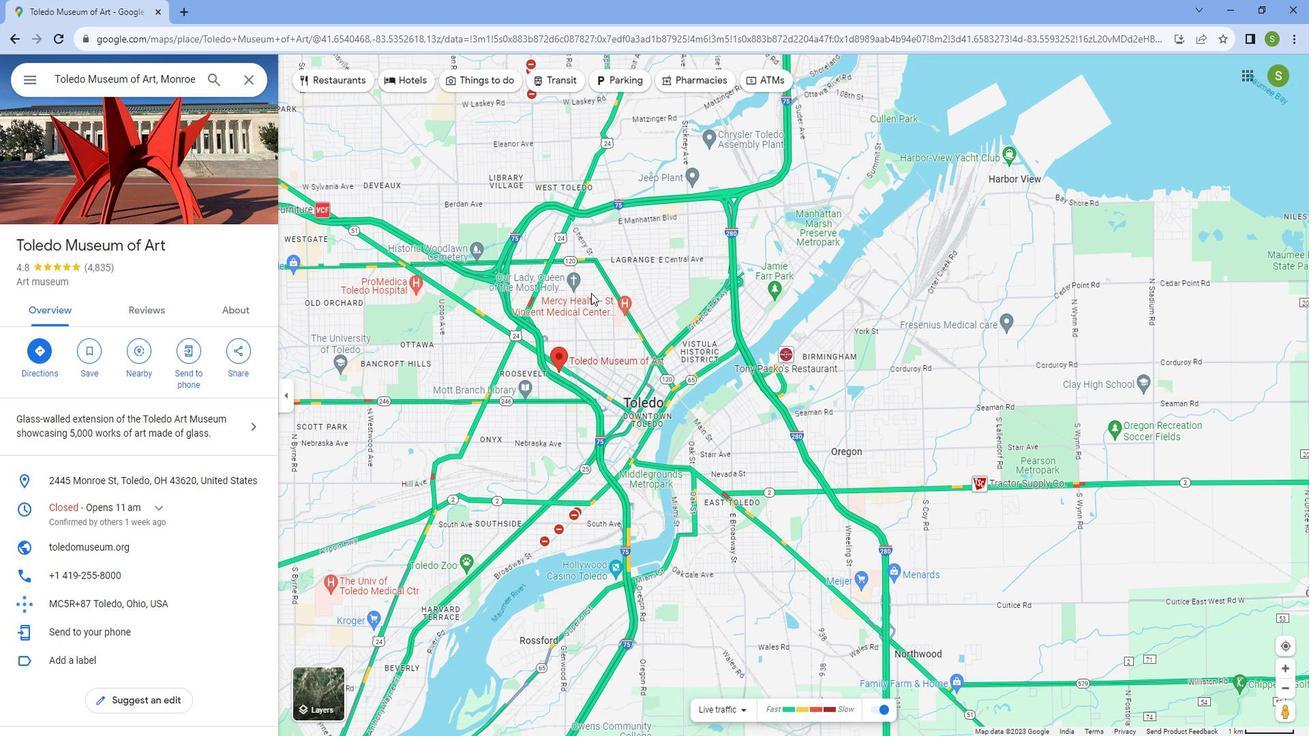 
Action: Mouse moved to (587, 295)
Screenshot: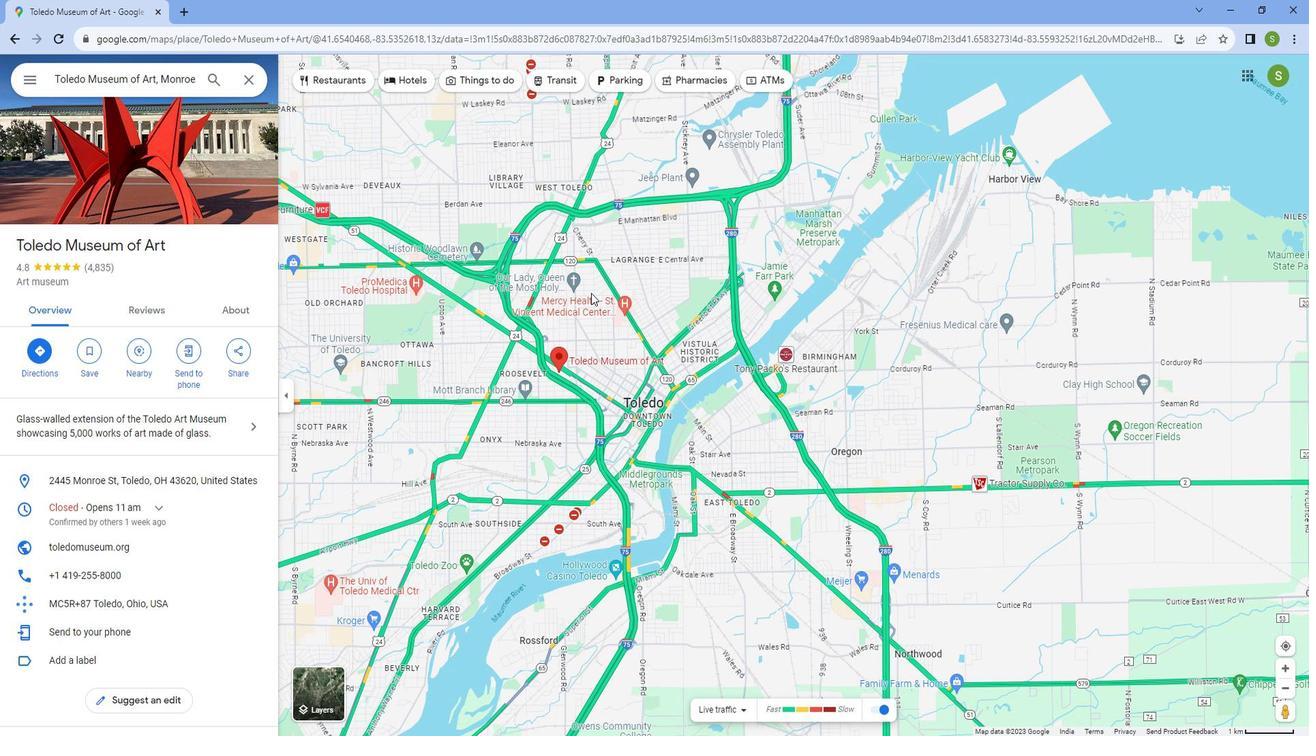 
Action: Mouse scrolled (587, 295) with delta (0, 0)
Screenshot: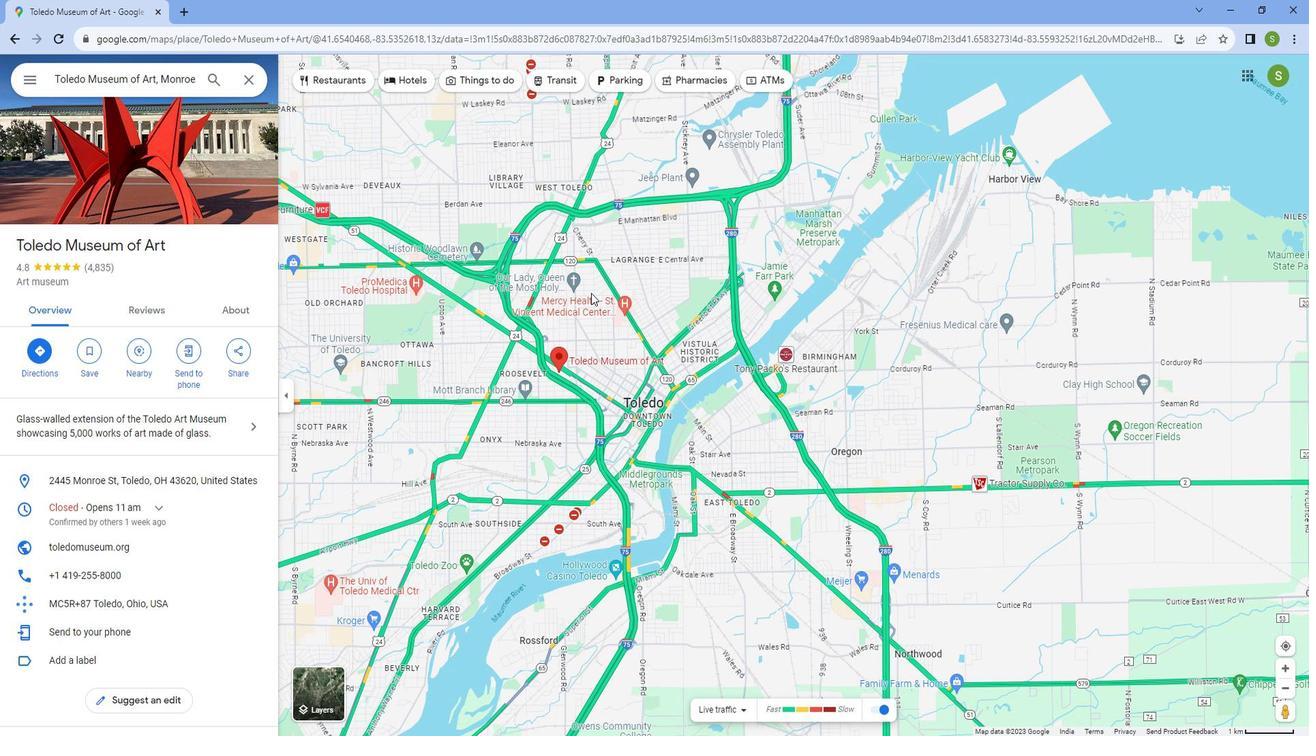 
Action: Mouse moved to (586, 295)
Screenshot: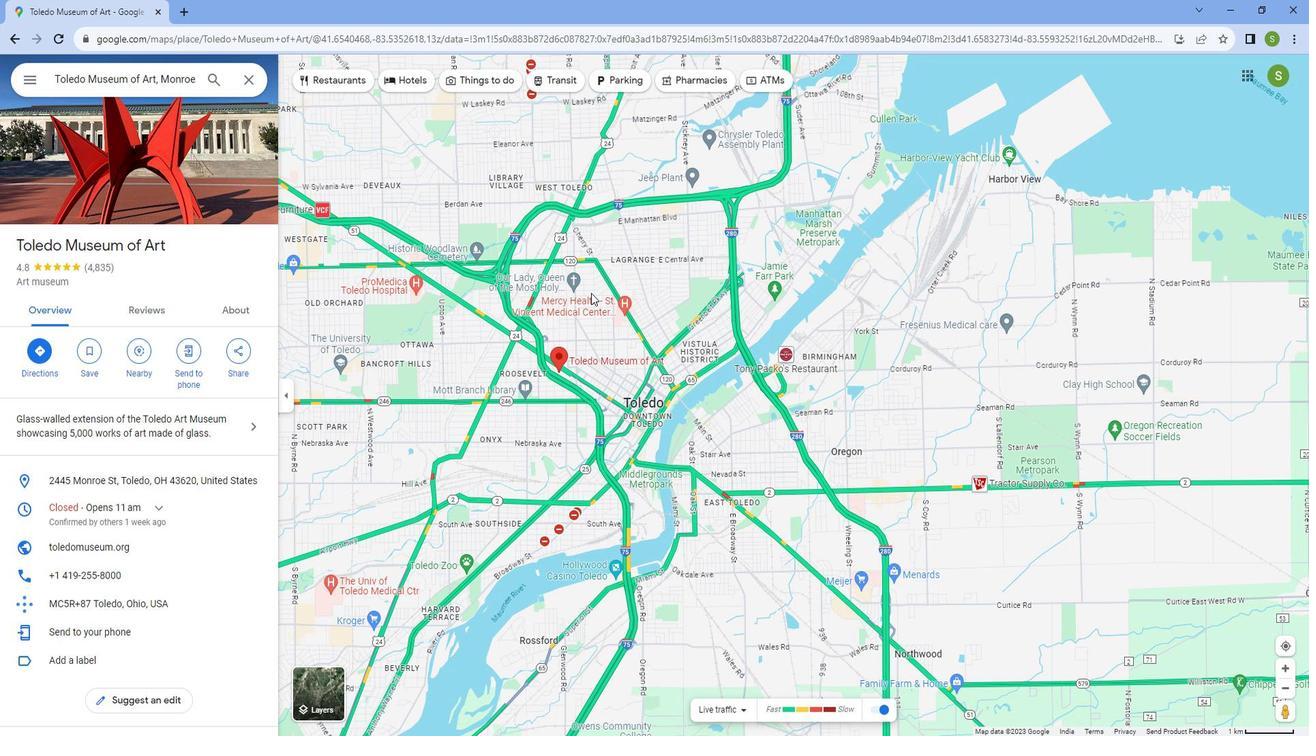 
Action: Mouse scrolled (586, 295) with delta (0, 0)
Screenshot: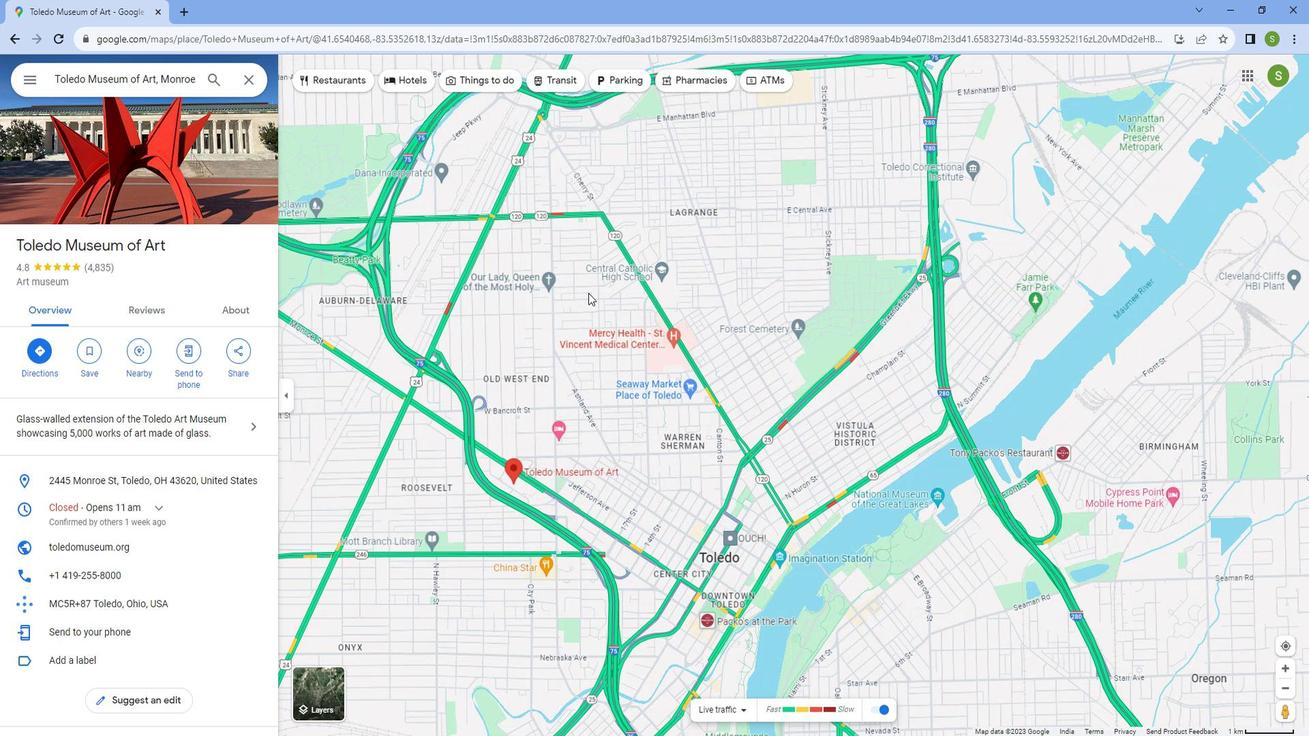 
Action: Mouse scrolled (586, 295) with delta (0, 0)
Screenshot: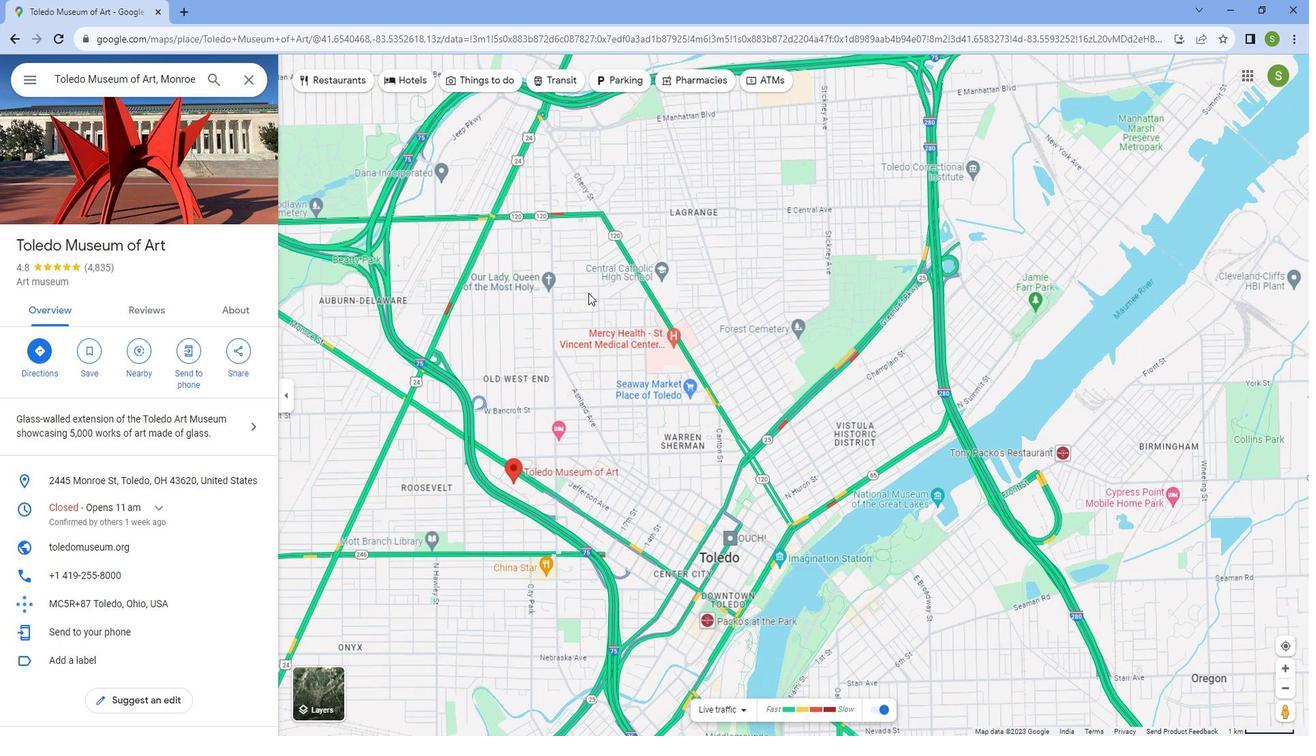 
Action: Mouse scrolled (586, 295) with delta (0, 0)
Screenshot: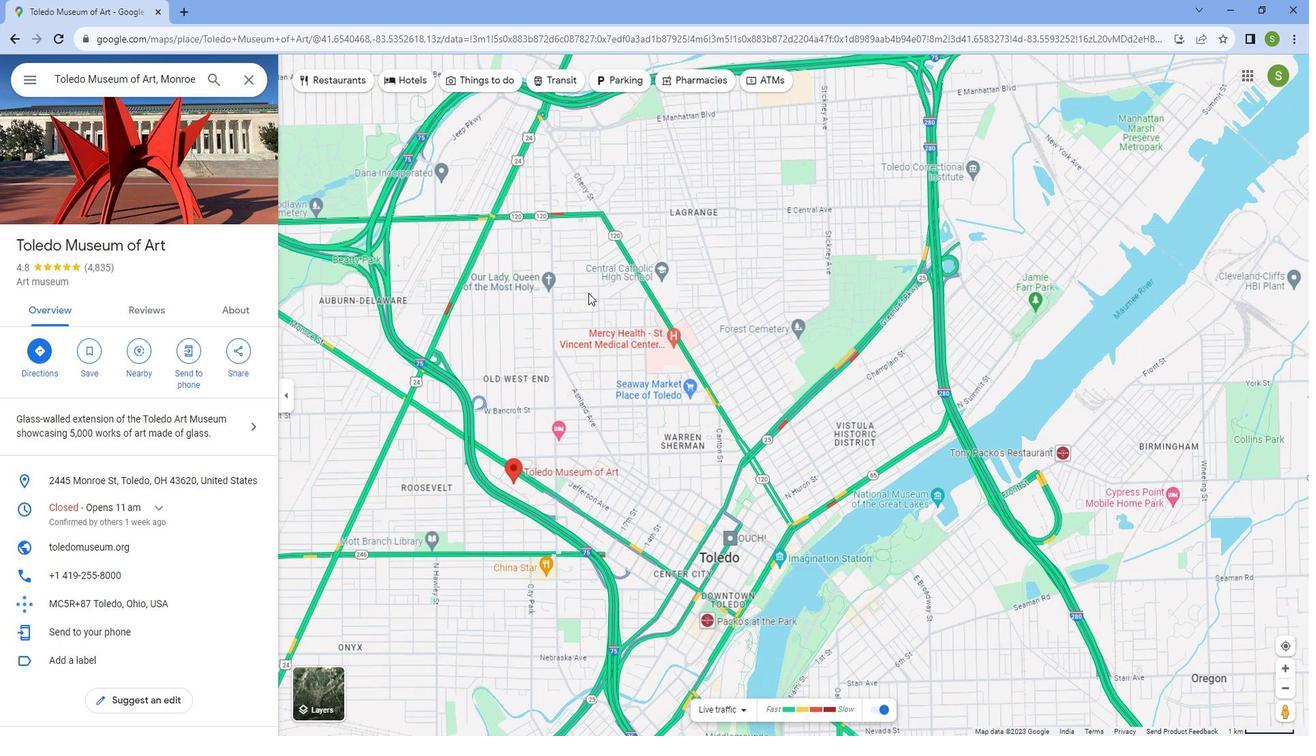 
Action: Mouse scrolled (586, 295) with delta (0, 0)
Screenshot: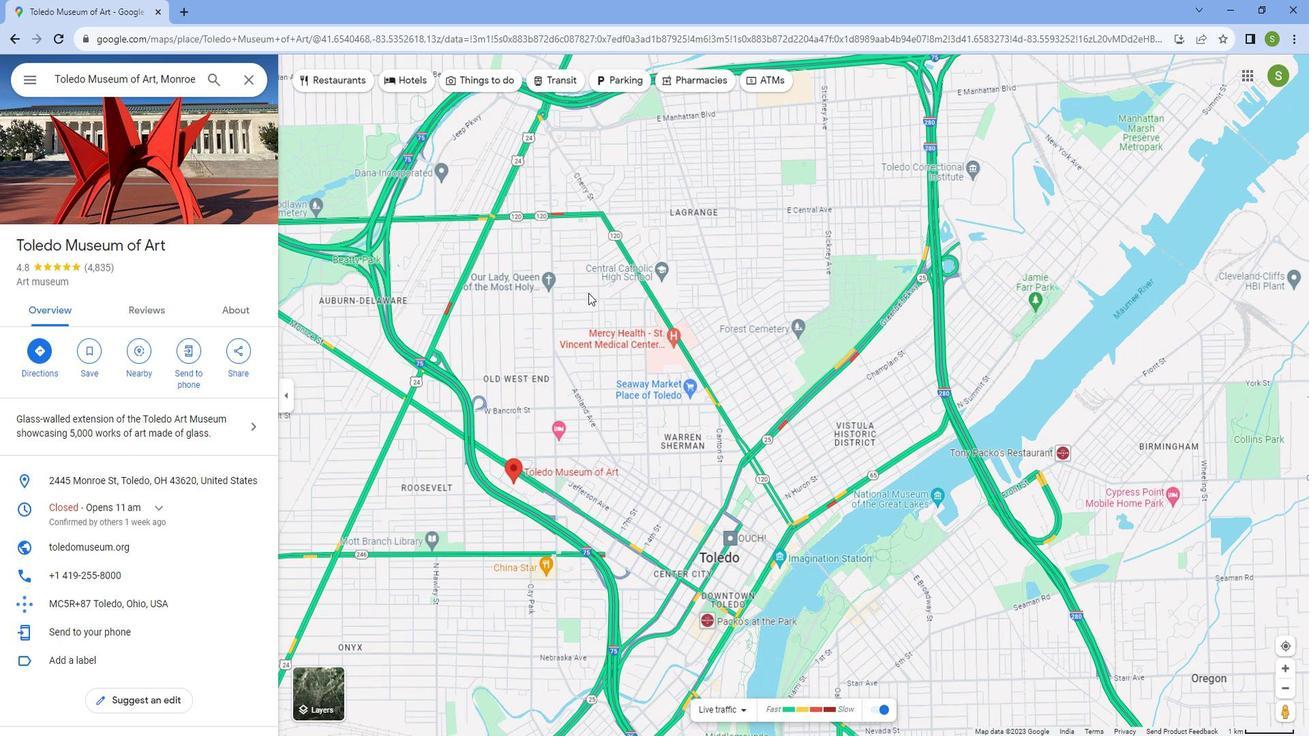 
Action: Mouse scrolled (586, 295) with delta (0, 0)
Screenshot: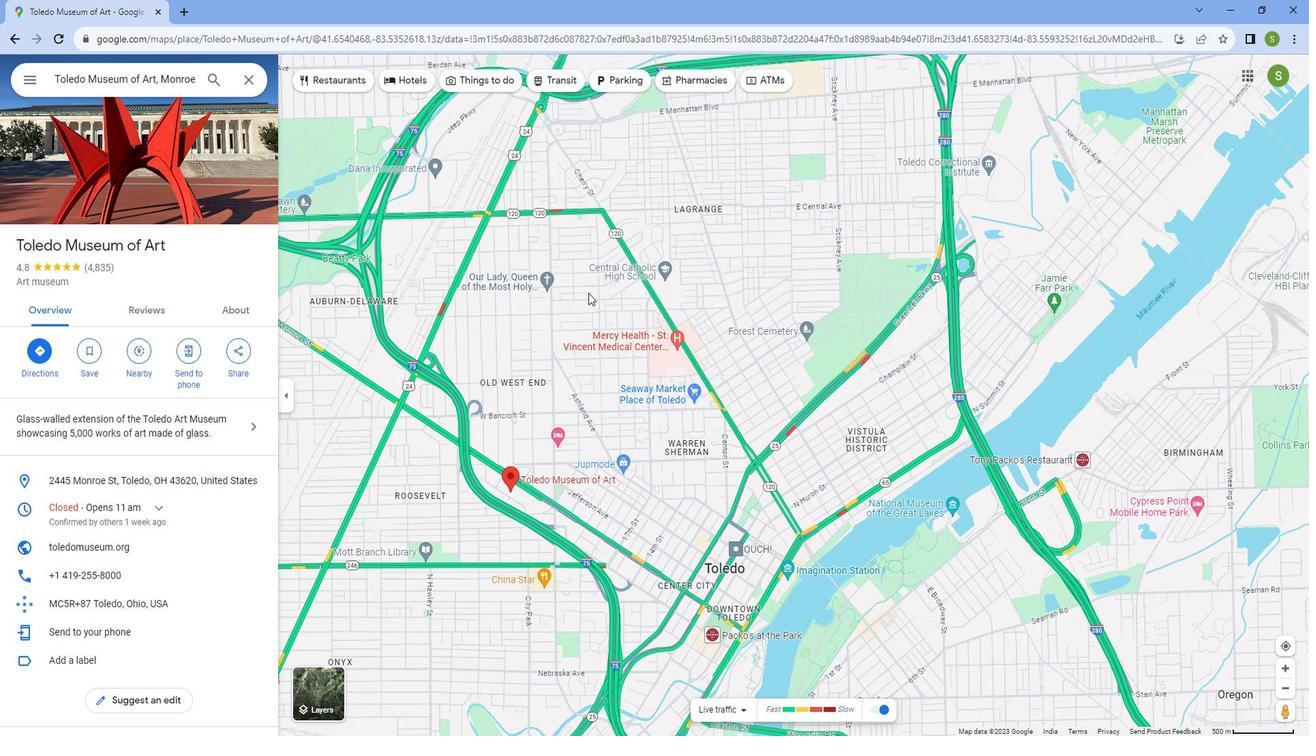 
Action: Mouse scrolled (586, 293) with delta (0, -1)
Screenshot: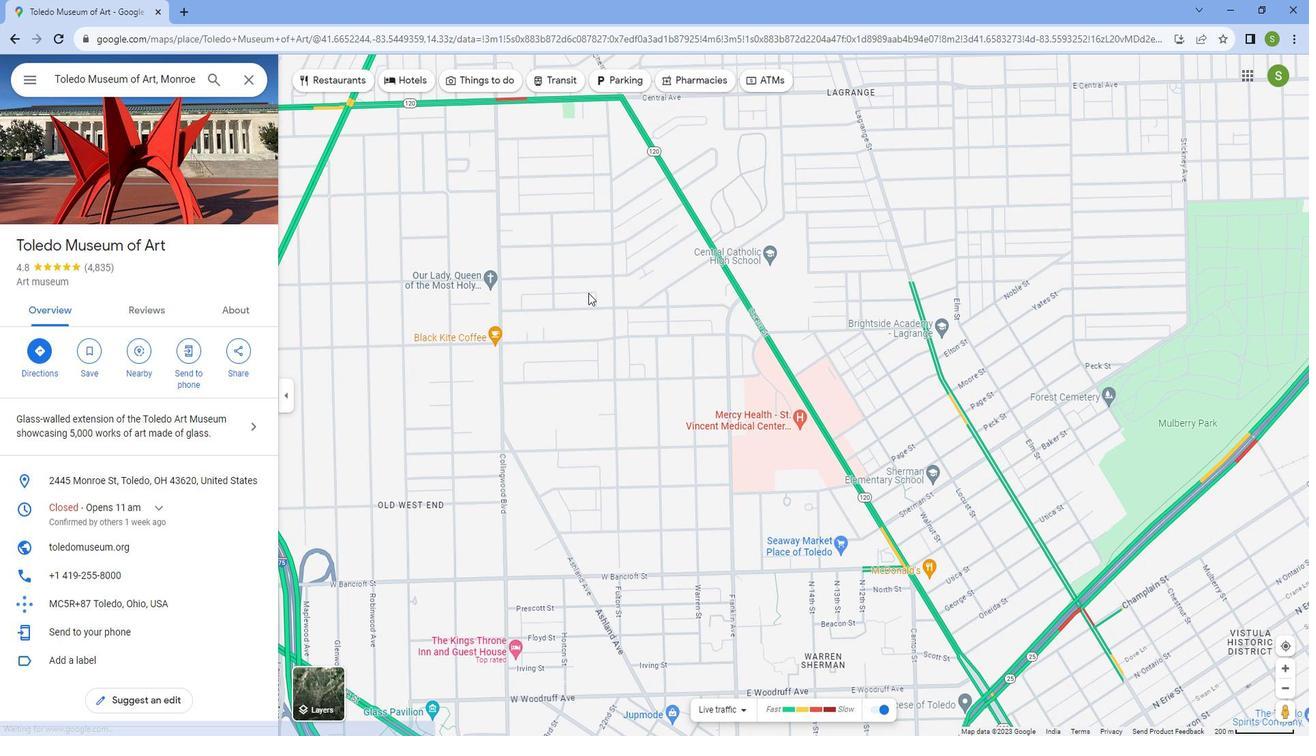 
Action: Mouse scrolled (586, 293) with delta (0, -1)
Screenshot: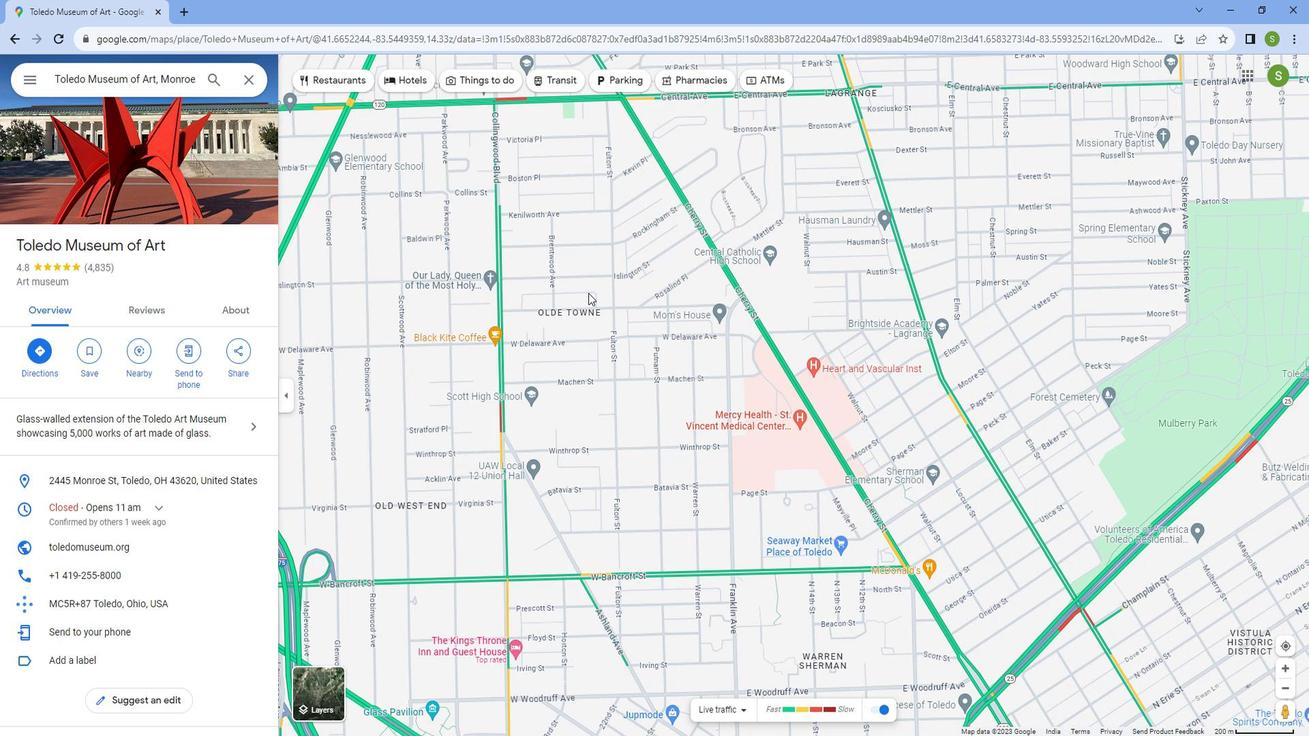 
Action: Mouse scrolled (586, 293) with delta (0, -1)
Screenshot: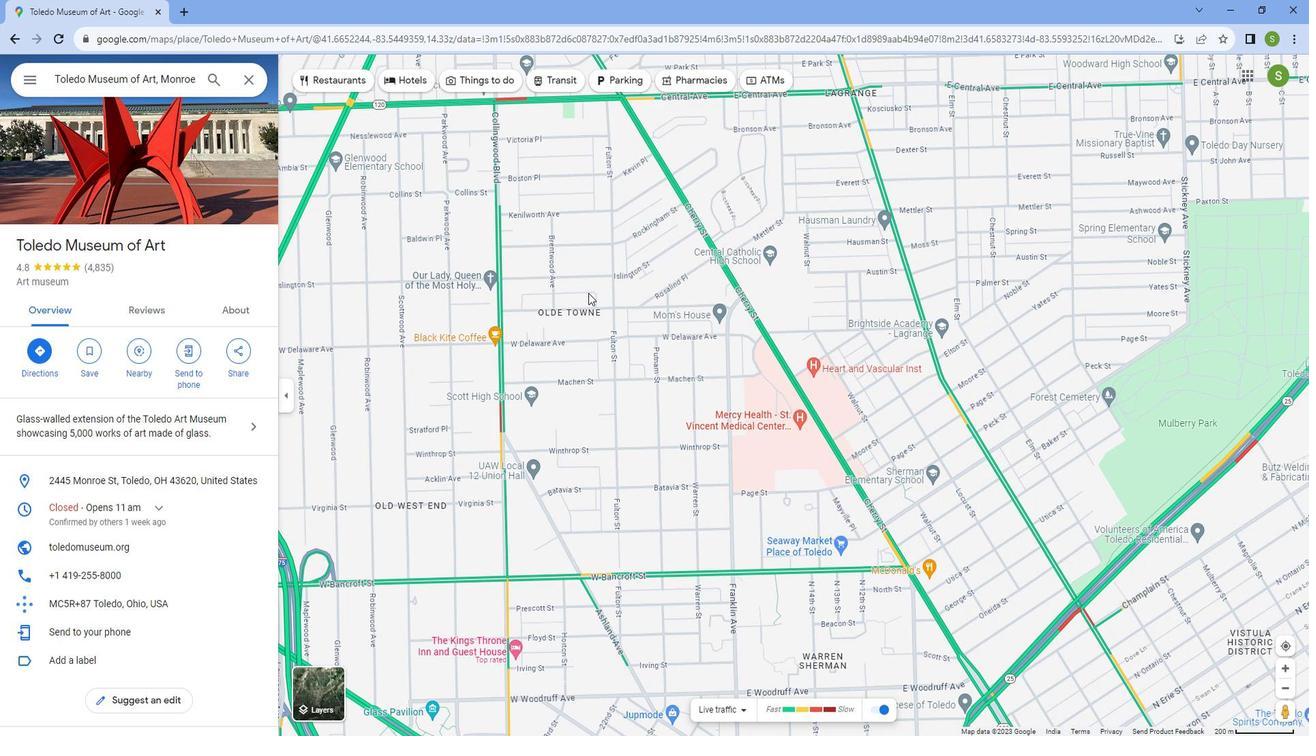 
Action: Mouse scrolled (586, 293) with delta (0, -1)
Screenshot: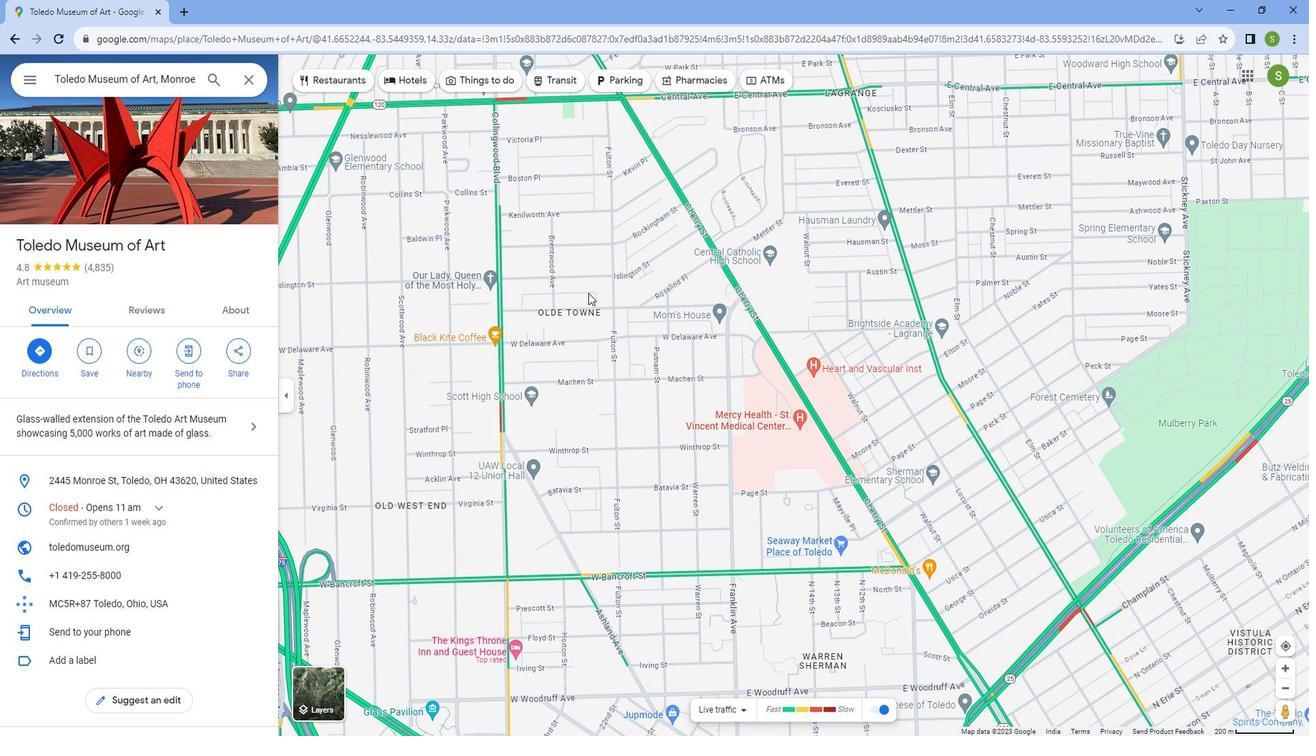 
Action: Mouse moved to (483, 356)
Screenshot: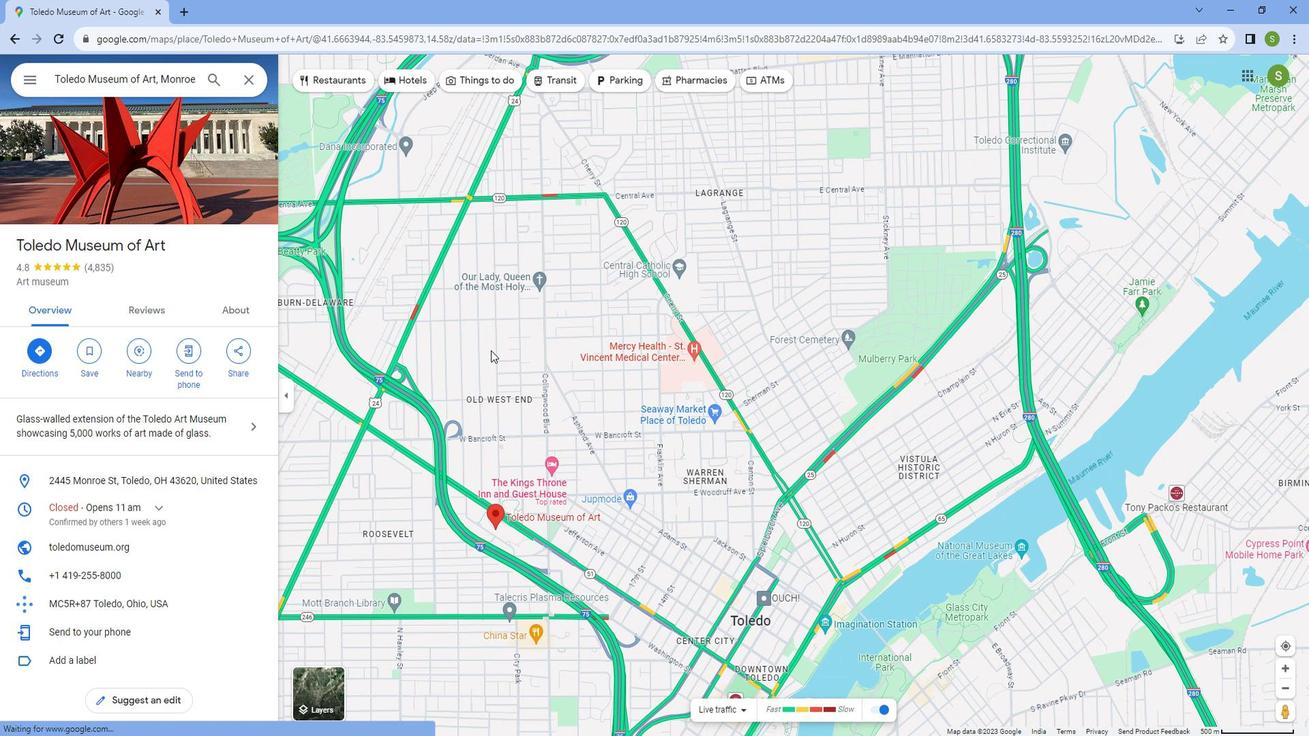 
Action: Mouse pressed left at (483, 356)
Screenshot: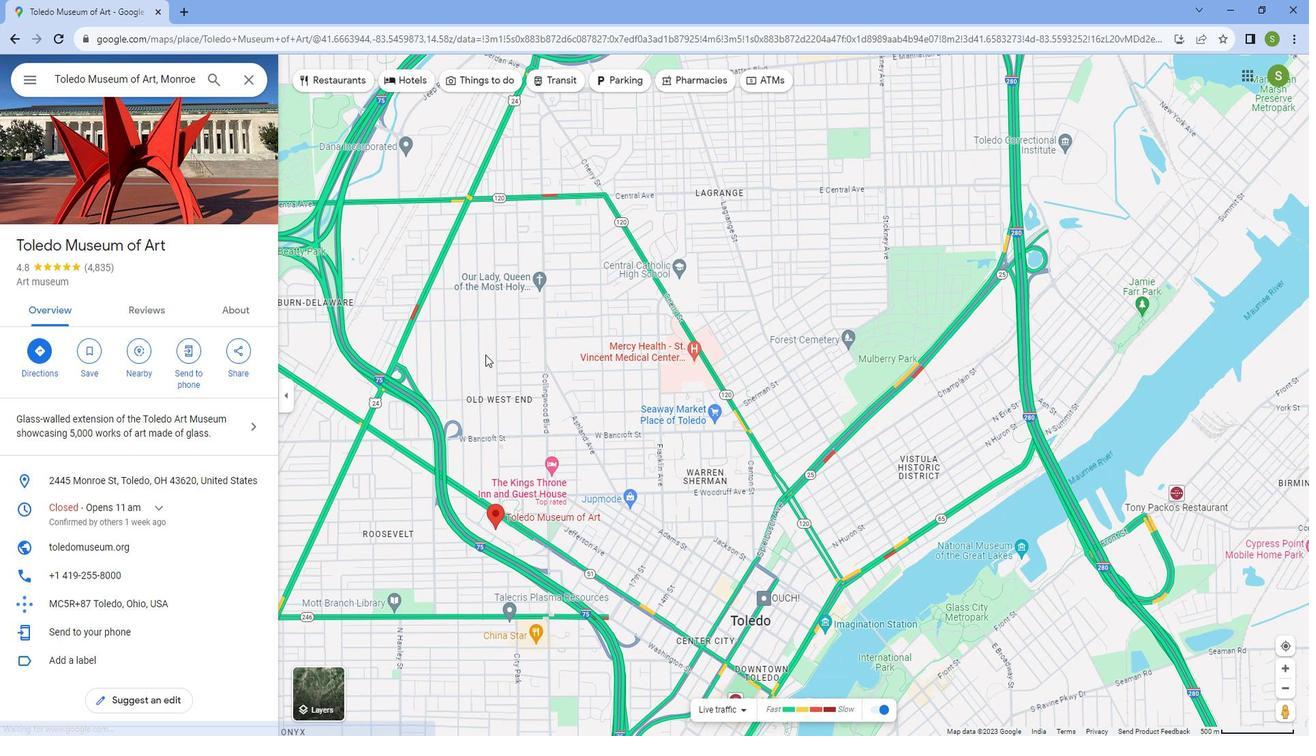 
Action: Mouse moved to (665, 274)
Screenshot: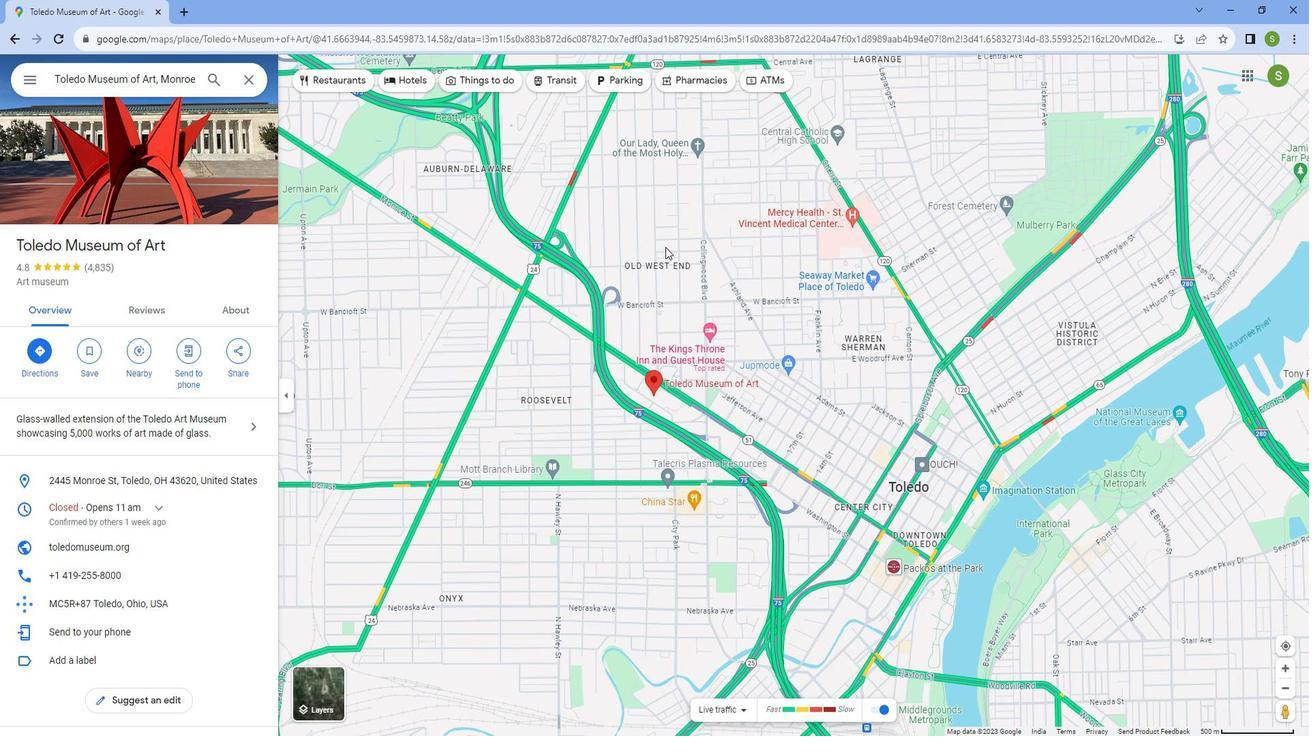 
Action: Mouse scrolled (665, 273) with delta (0, 0)
Screenshot: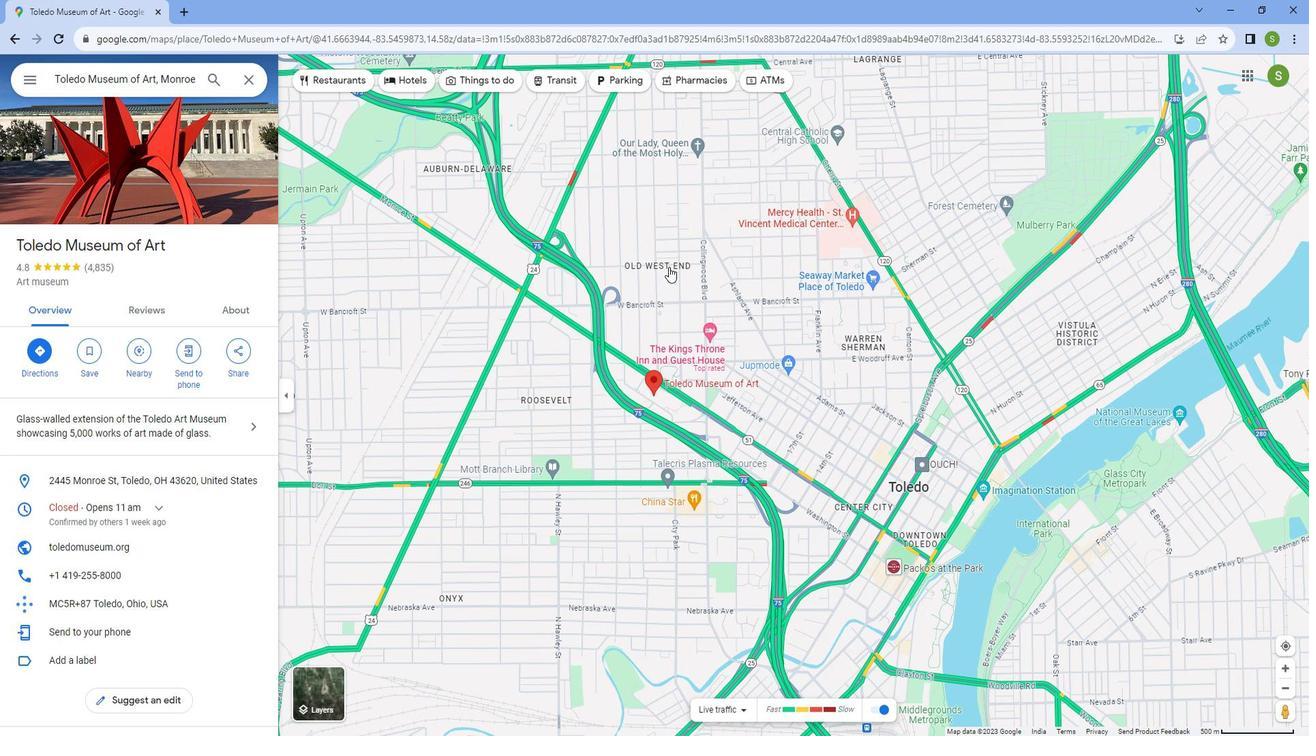 
Action: Mouse scrolled (665, 273) with delta (0, 0)
Screenshot: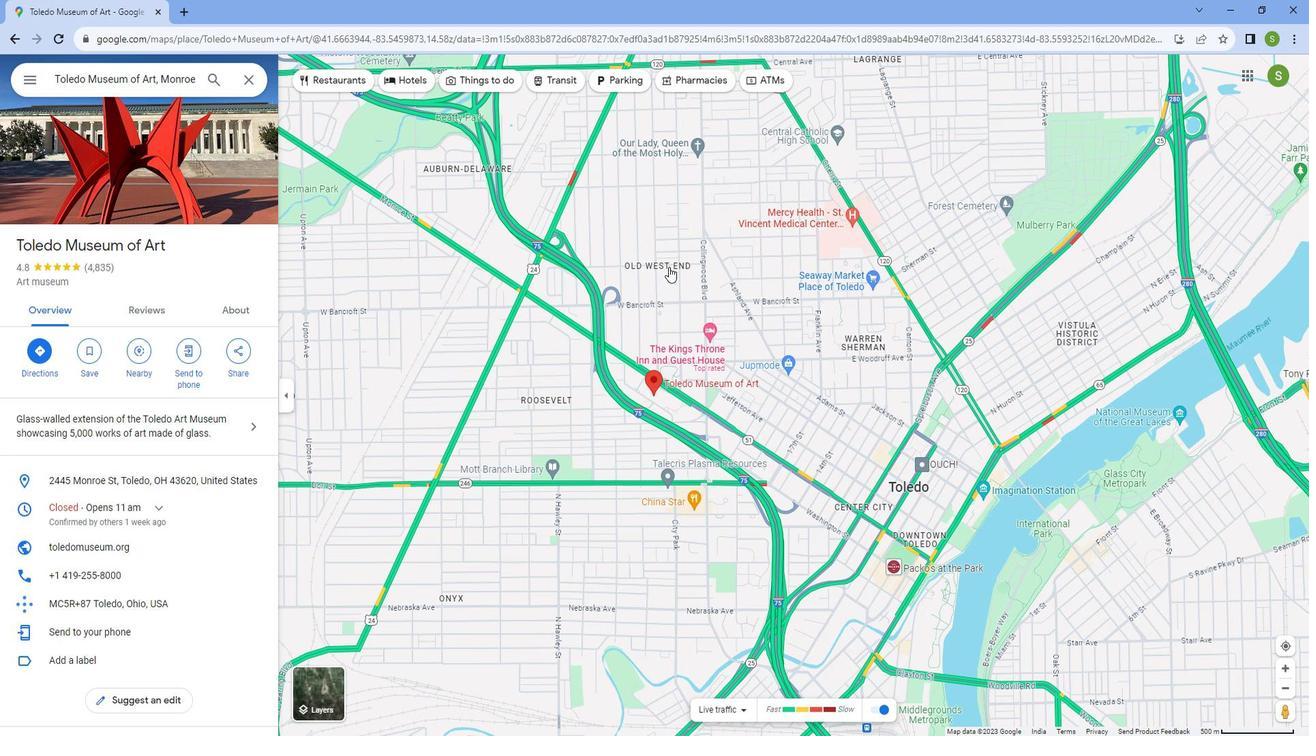 
Action: Mouse scrolled (665, 273) with delta (0, 0)
Screenshot: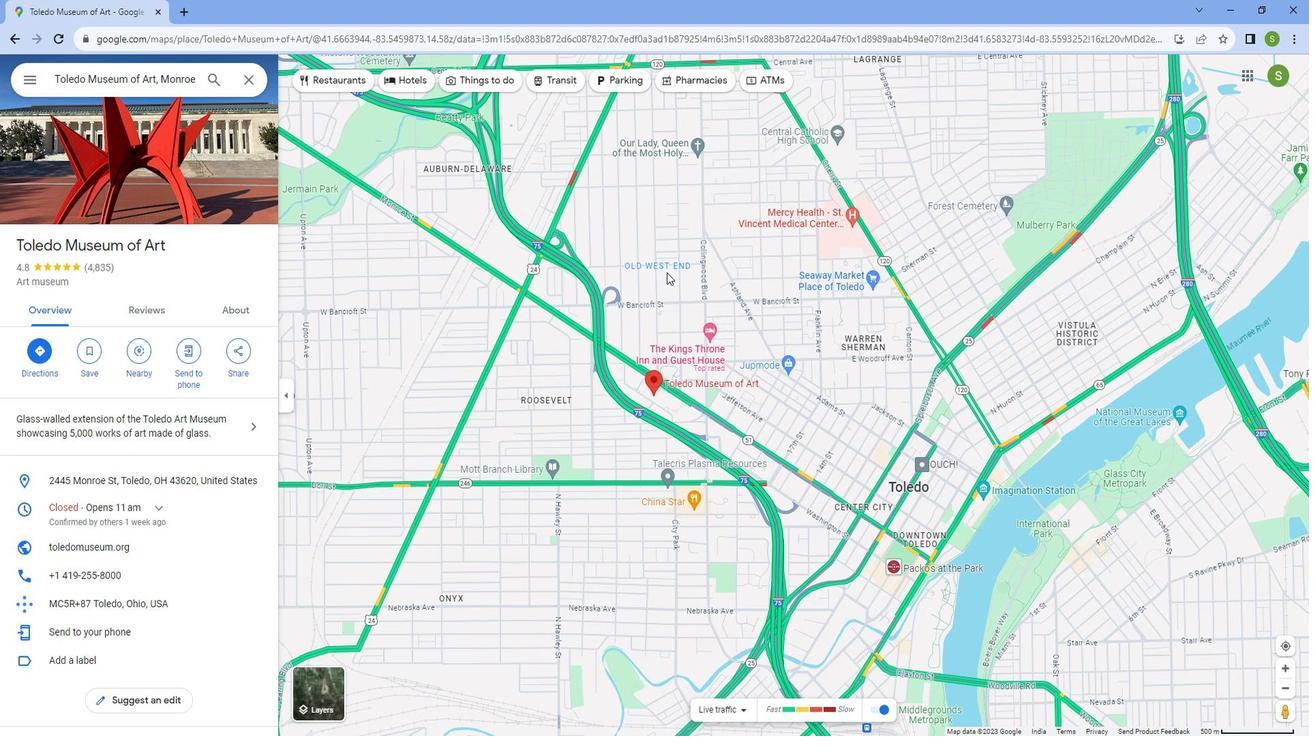 
Action: Mouse scrolled (665, 273) with delta (0, 0)
Screenshot: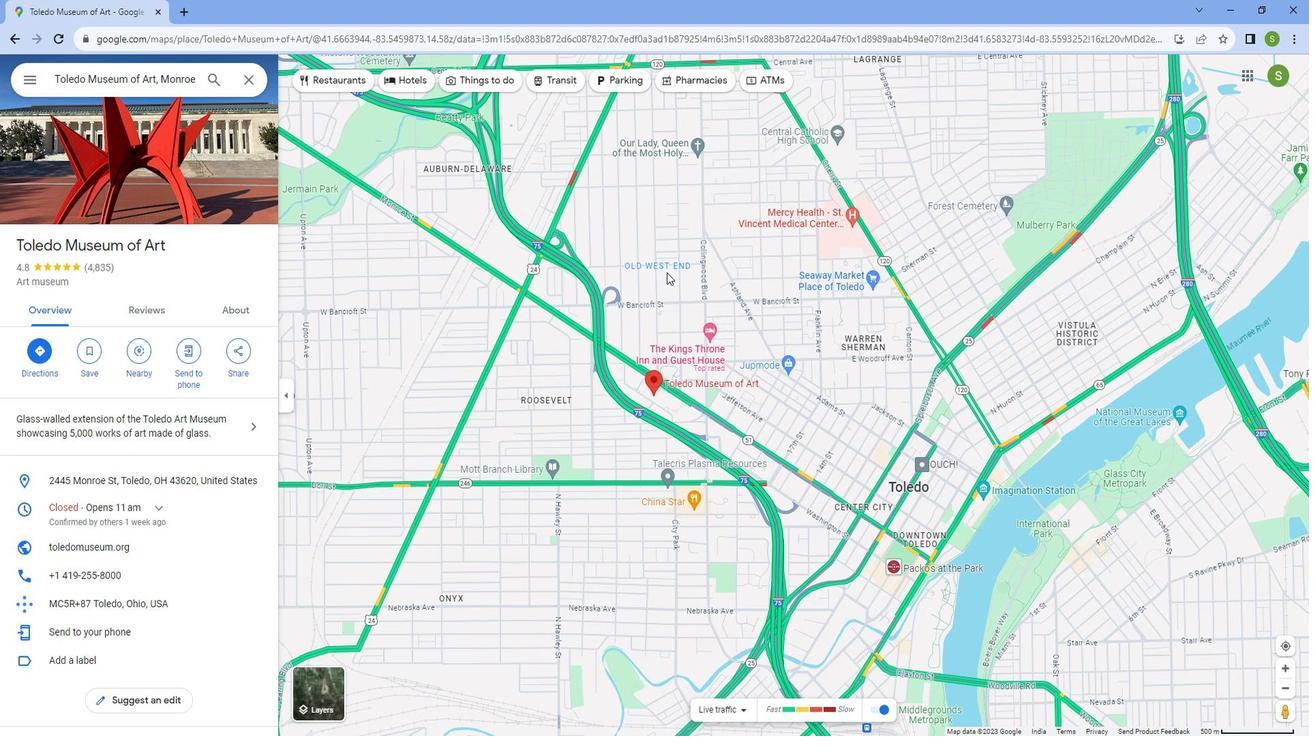 
Action: Mouse scrolled (665, 273) with delta (0, 0)
Screenshot: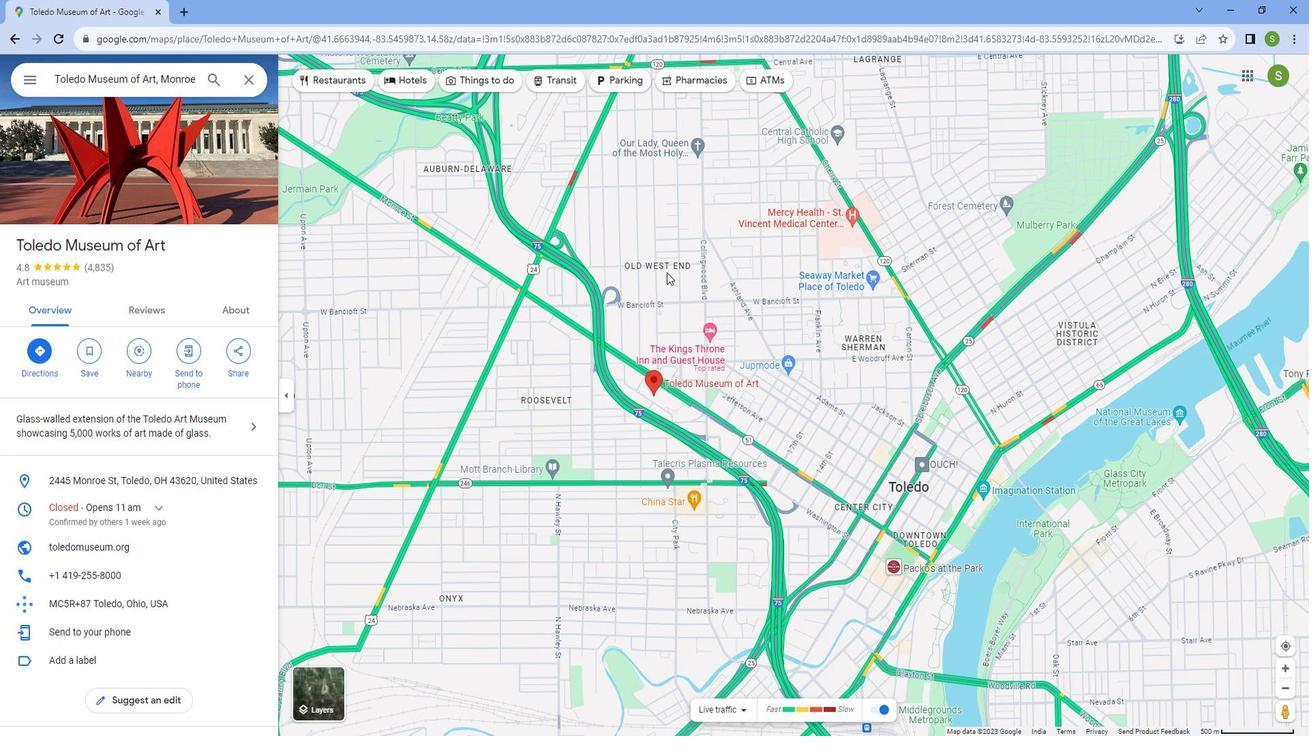 
Action: Mouse scrolled (665, 273) with delta (0, 0)
Screenshot: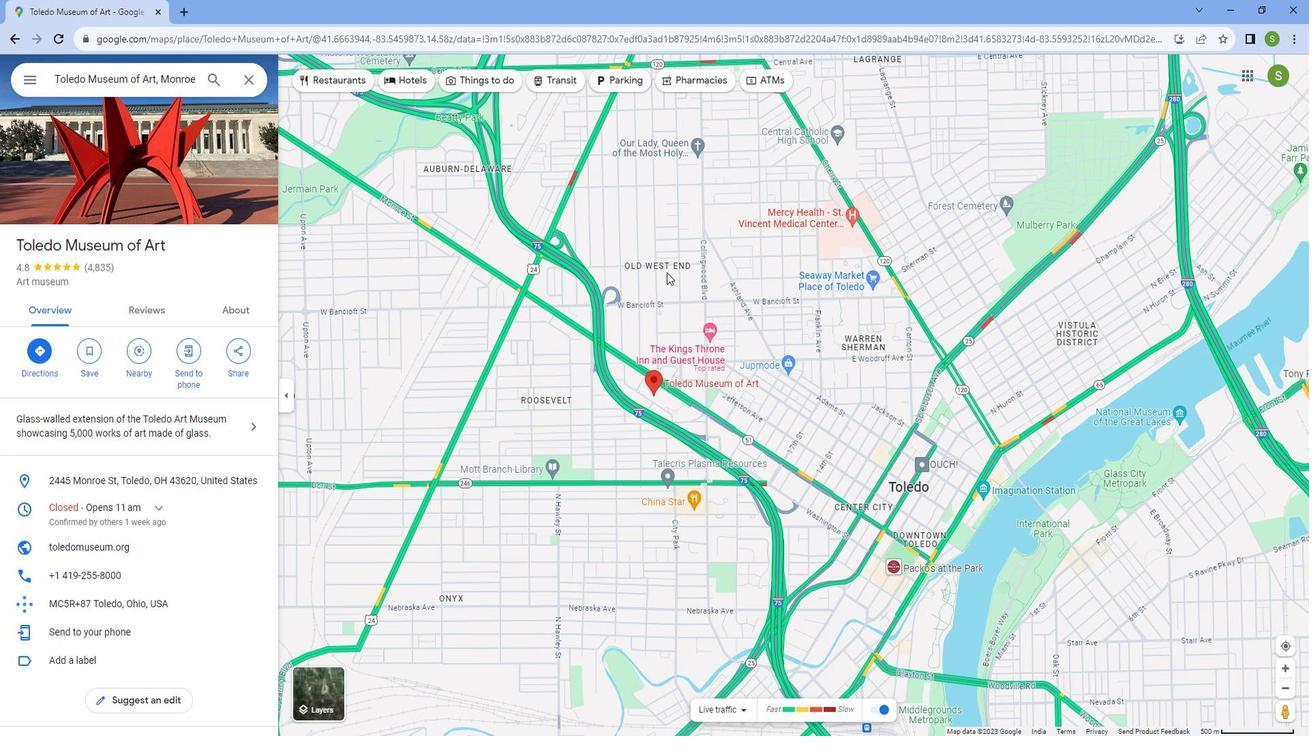
Action: Mouse moved to (664, 274)
Screenshot: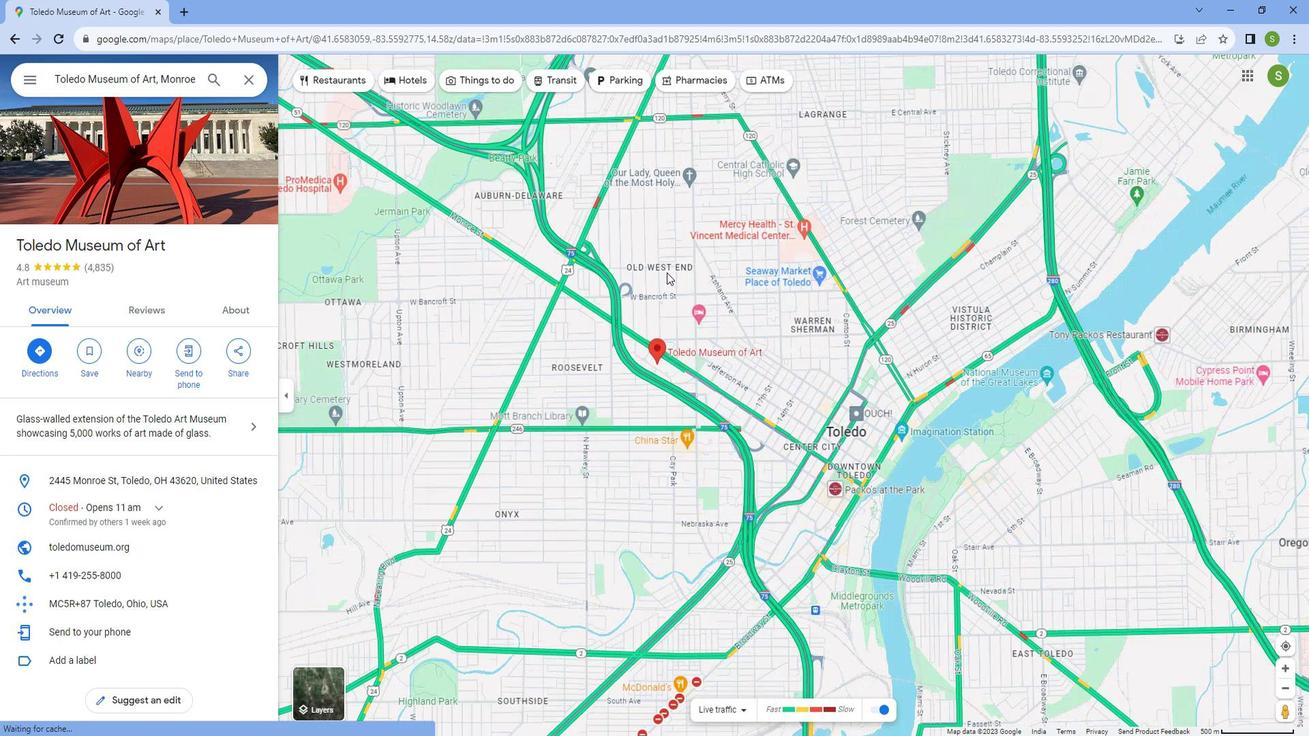 
Action: Mouse scrolled (664, 274) with delta (0, 0)
Screenshot: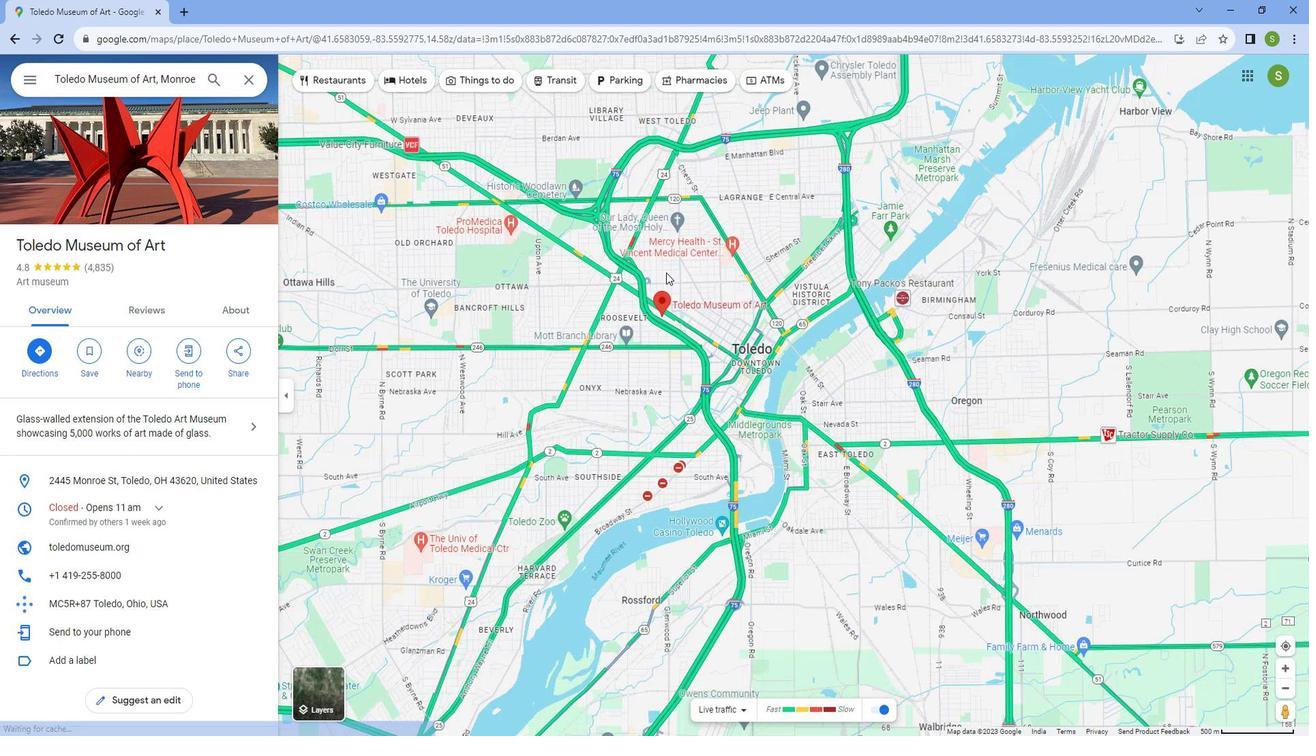 
Action: Mouse moved to (662, 275)
Screenshot: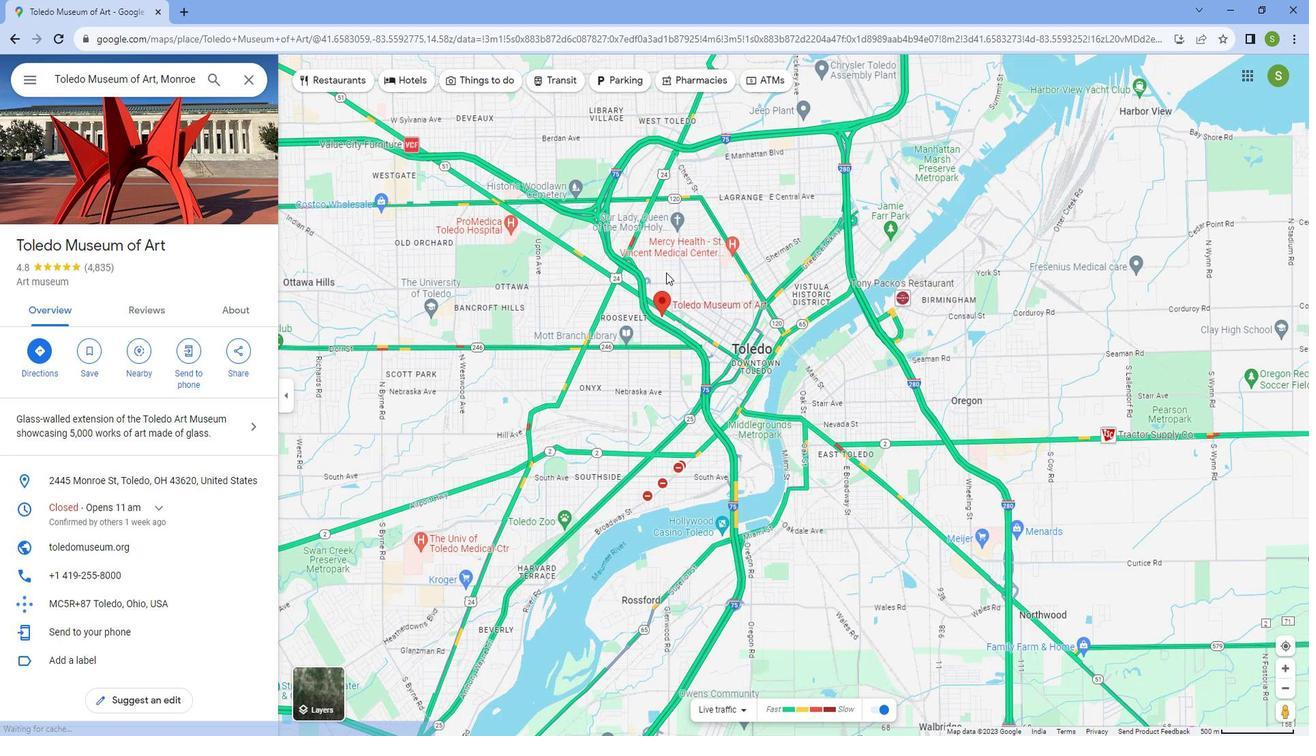 
Action: Mouse scrolled (662, 276) with delta (0, 0)
Screenshot: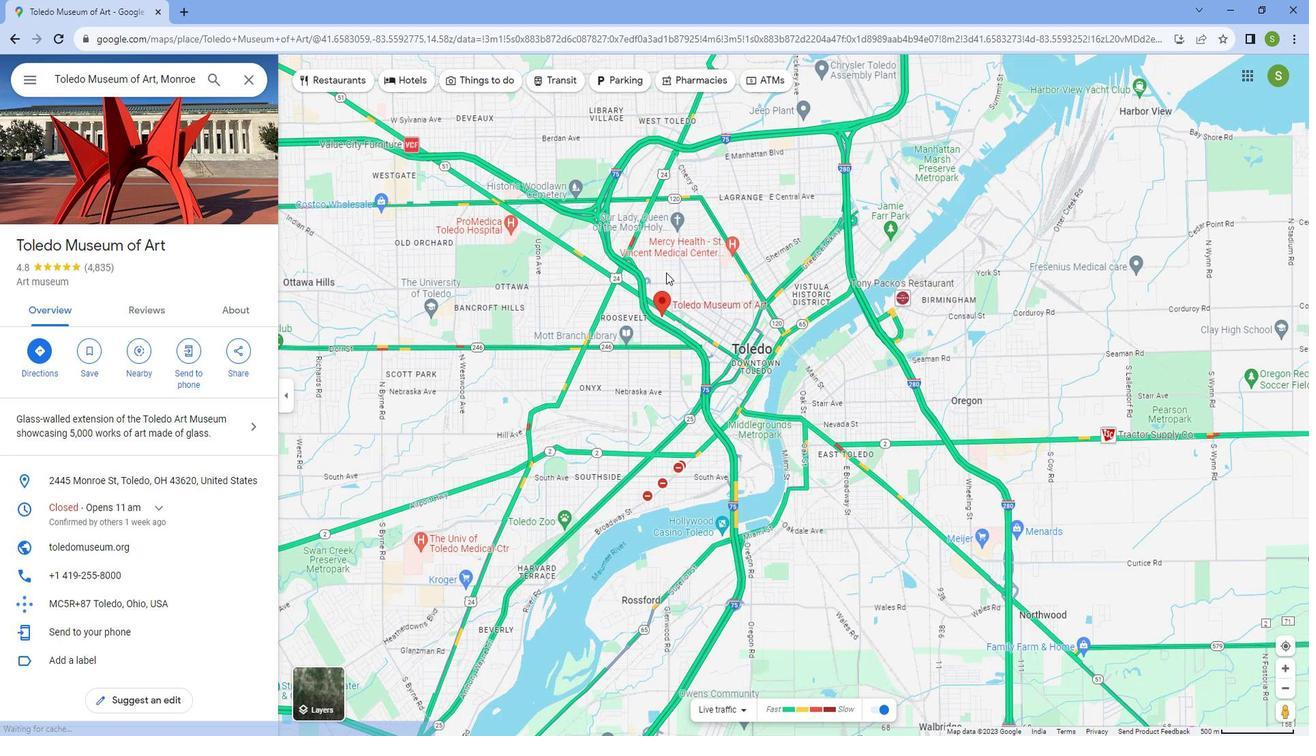 
Action: Mouse moved to (661, 275)
Screenshot: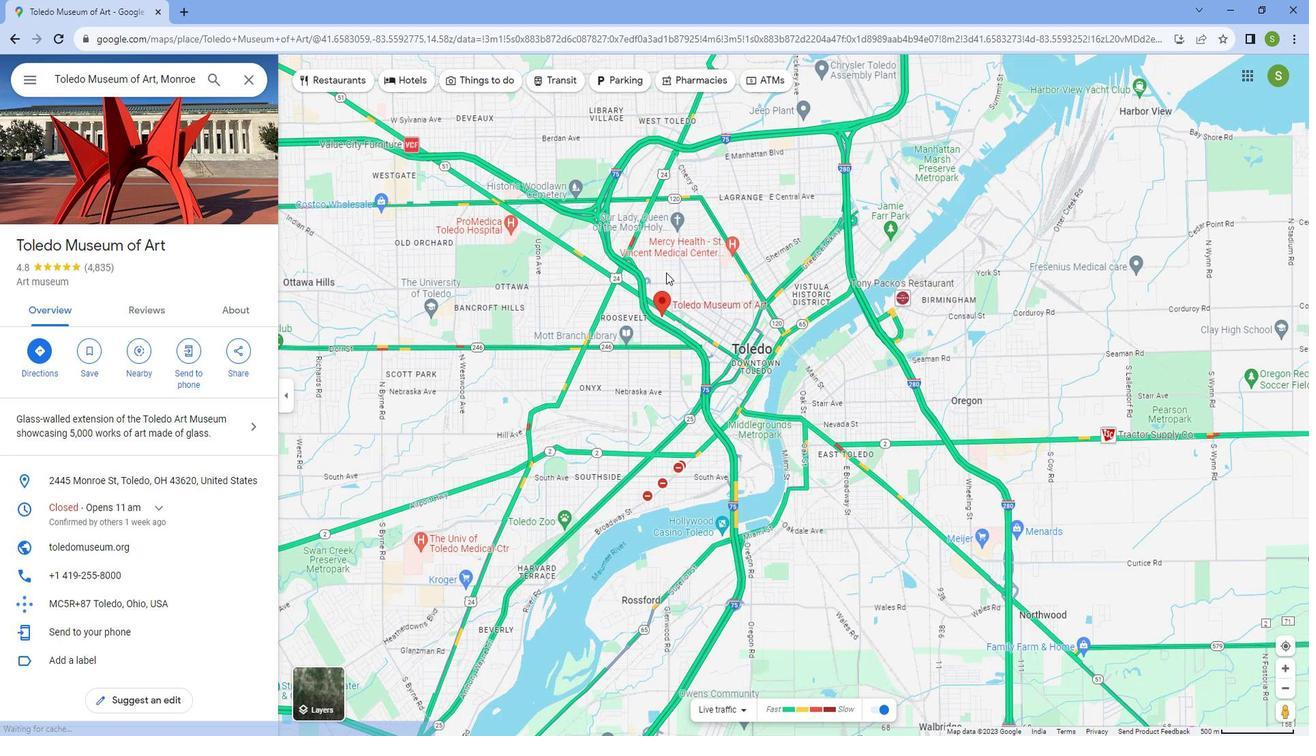 
Action: Mouse scrolled (661, 276) with delta (0, 0)
Screenshot: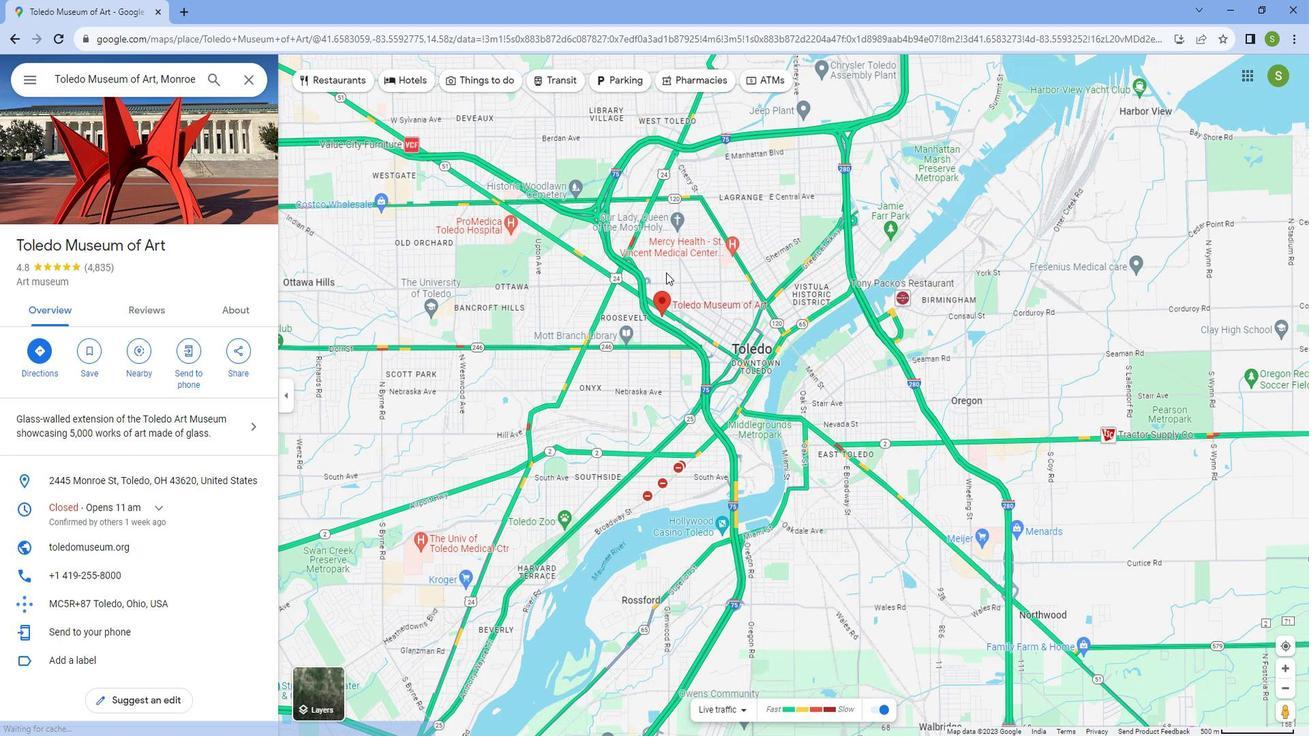 
Action: Mouse moved to (660, 276)
Screenshot: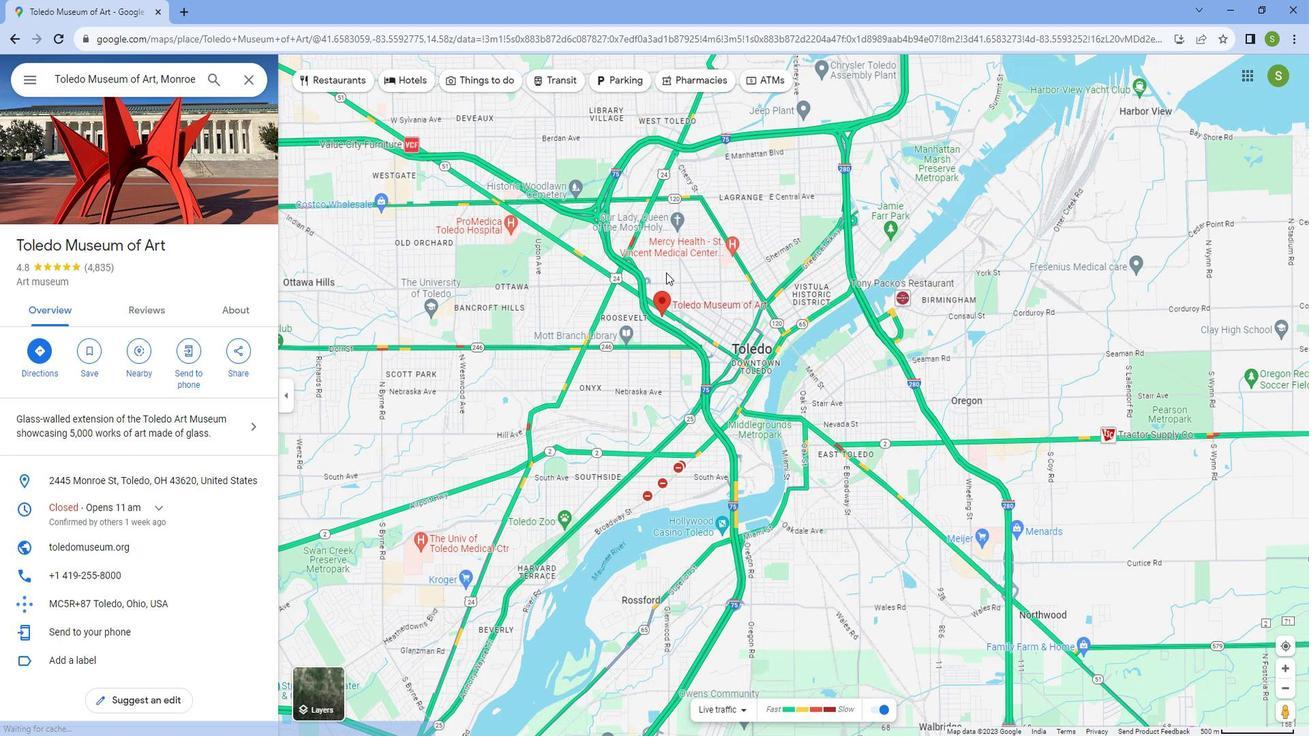 
Action: Mouse scrolled (660, 276) with delta (0, 0)
Screenshot: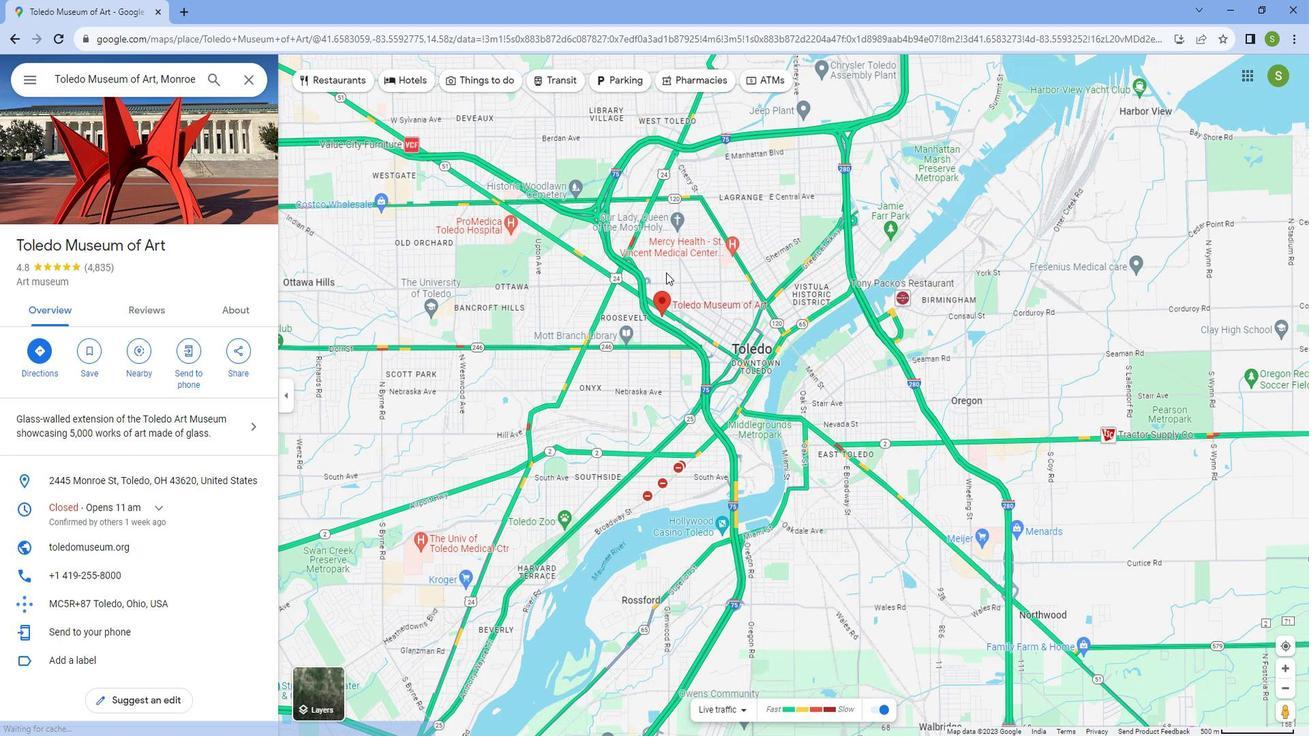
Action: Mouse moved to (656, 276)
Screenshot: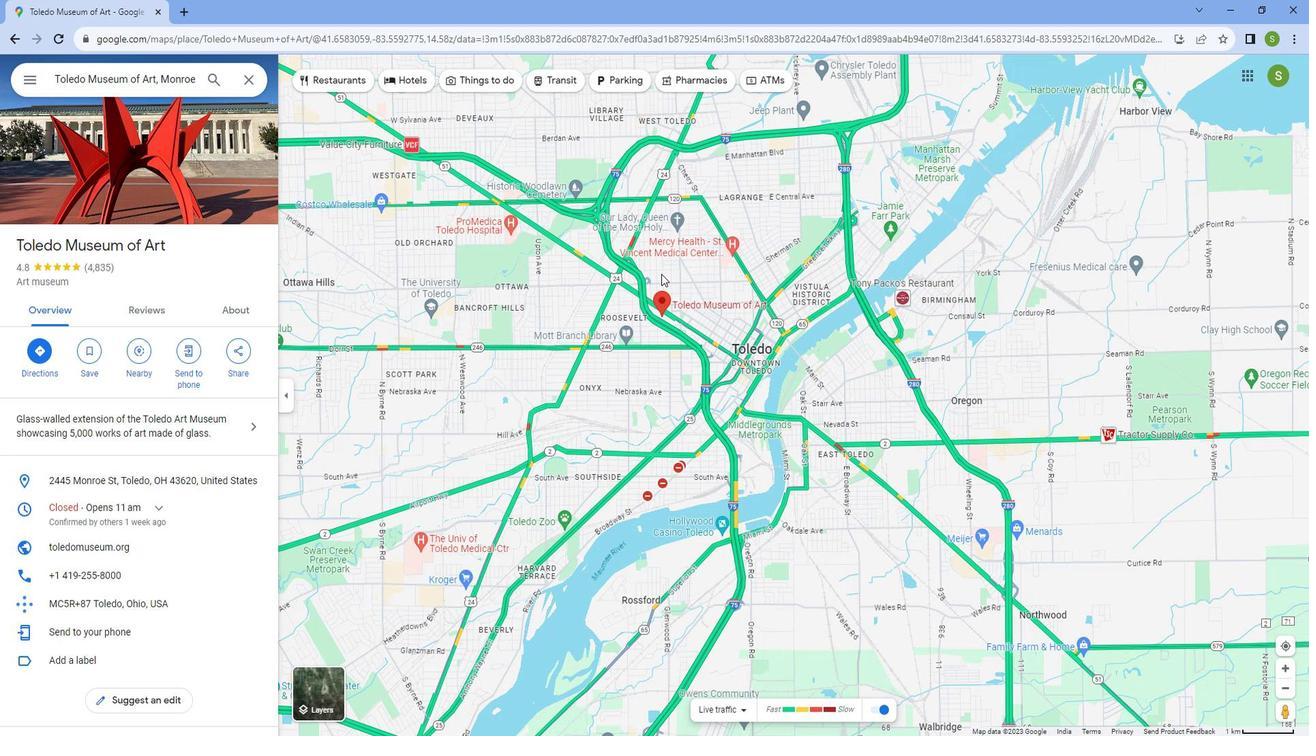 
Action: Mouse scrolled (656, 278) with delta (0, 1)
Screenshot: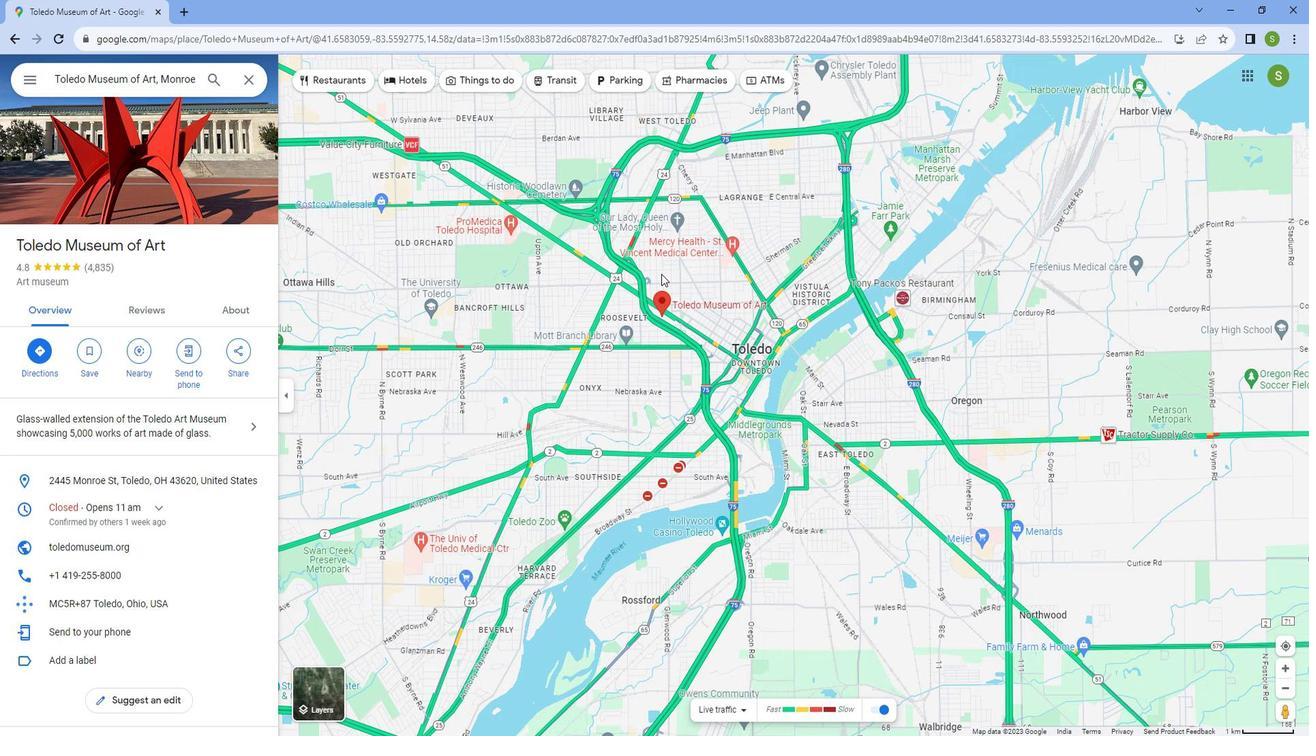 
Action: Mouse moved to (654, 278)
Screenshot: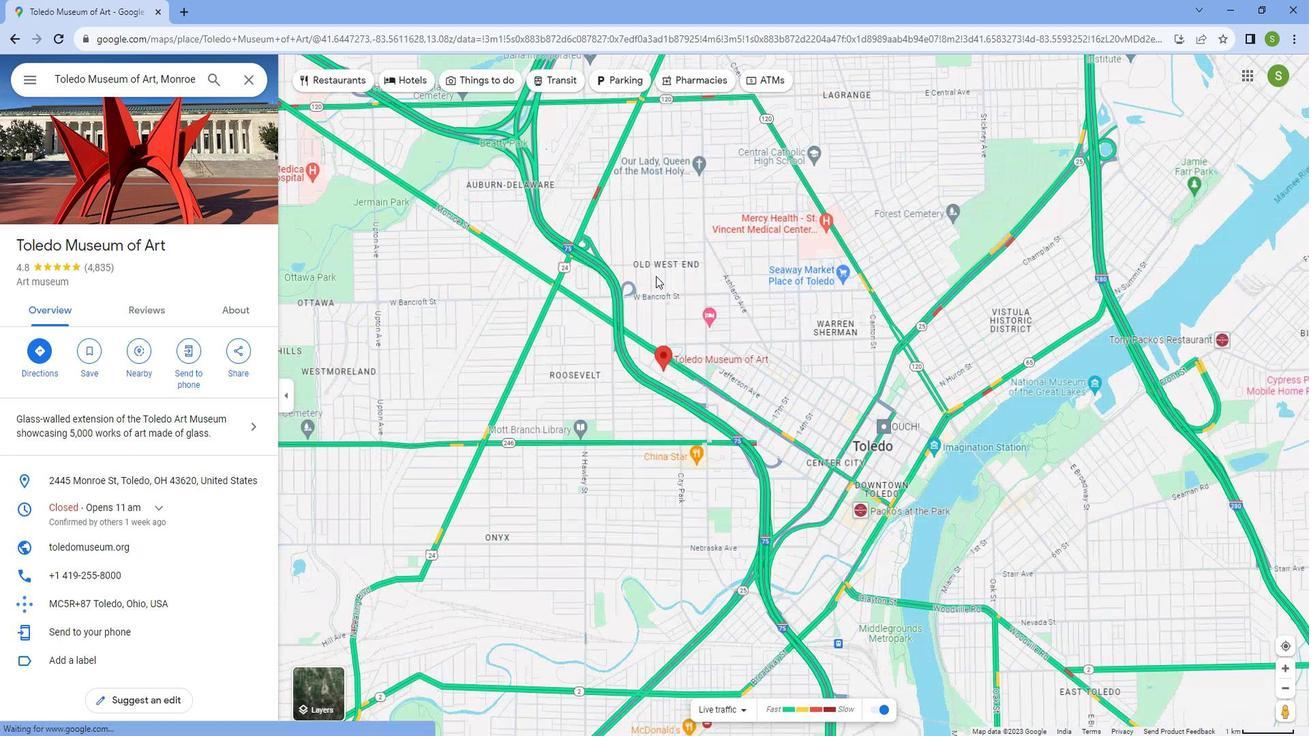 
Action: Mouse scrolled (654, 279) with delta (0, 0)
Screenshot: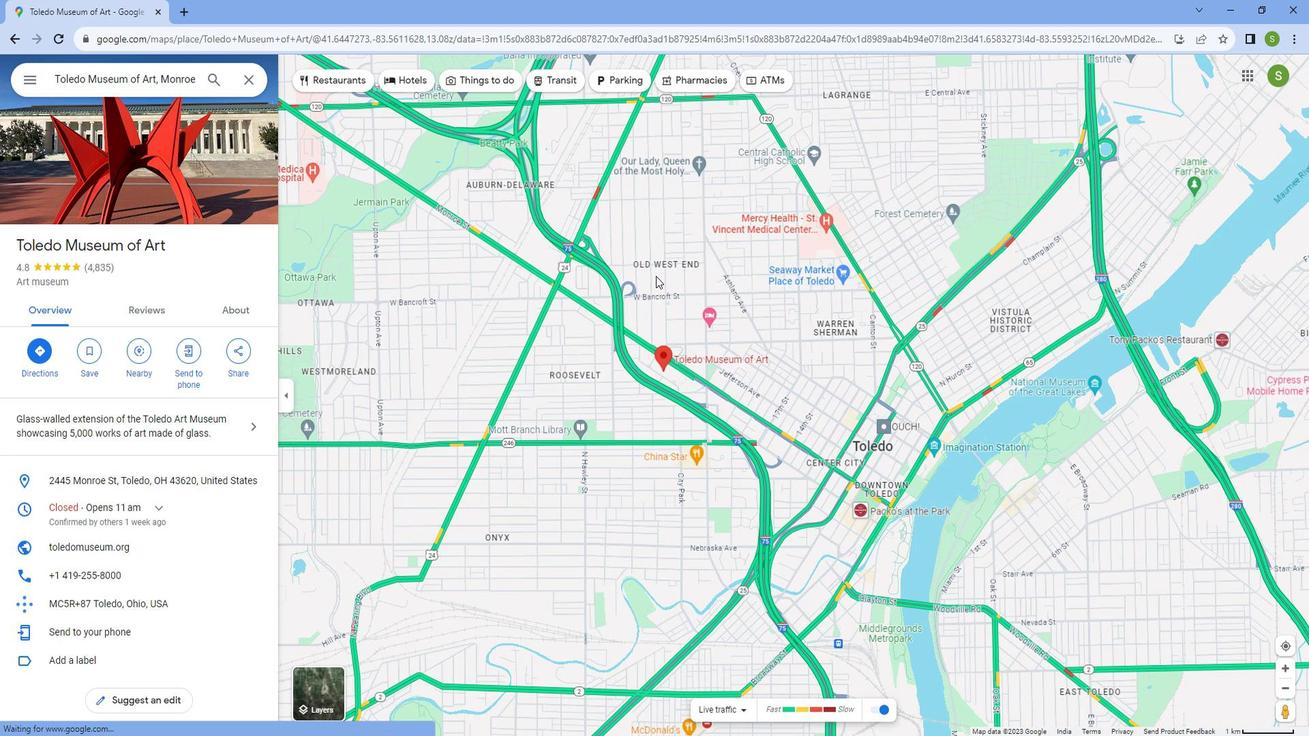 
Action: Mouse scrolled (654, 279) with delta (0, 0)
Screenshot: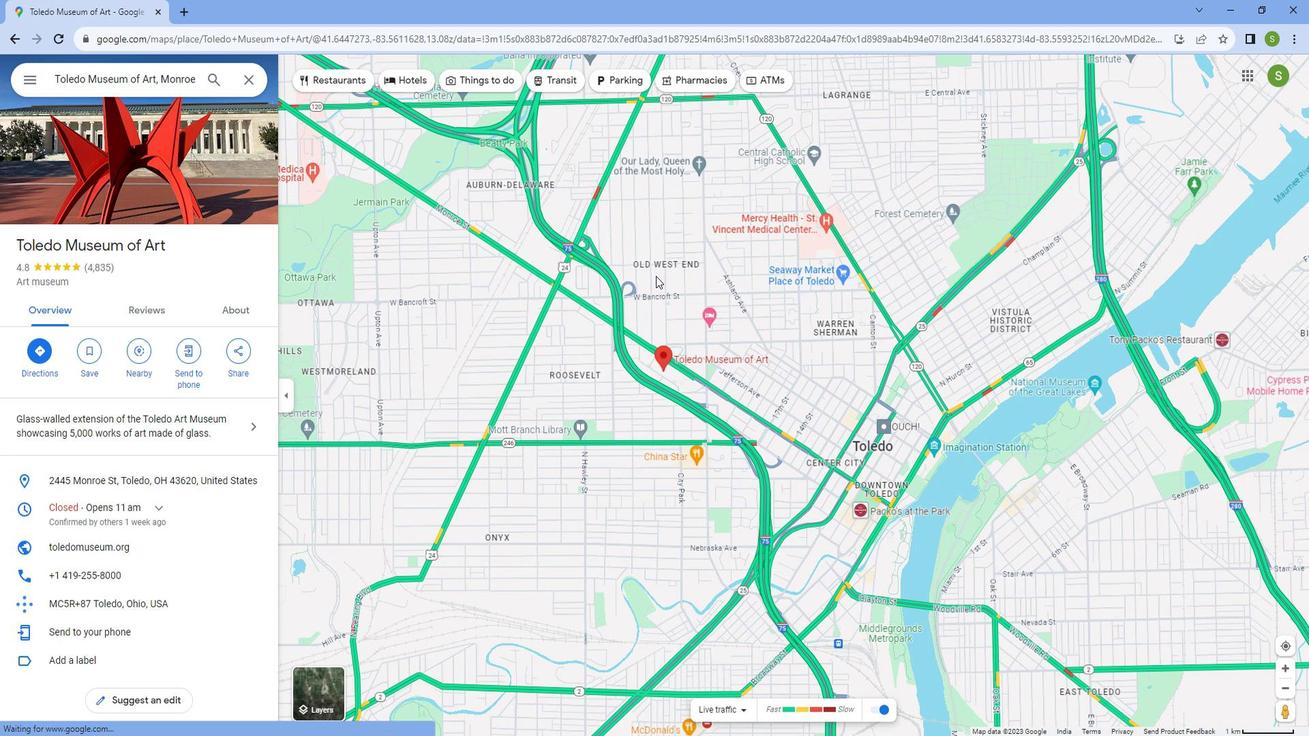 
Action: Mouse scrolled (654, 279) with delta (0, 0)
Screenshot: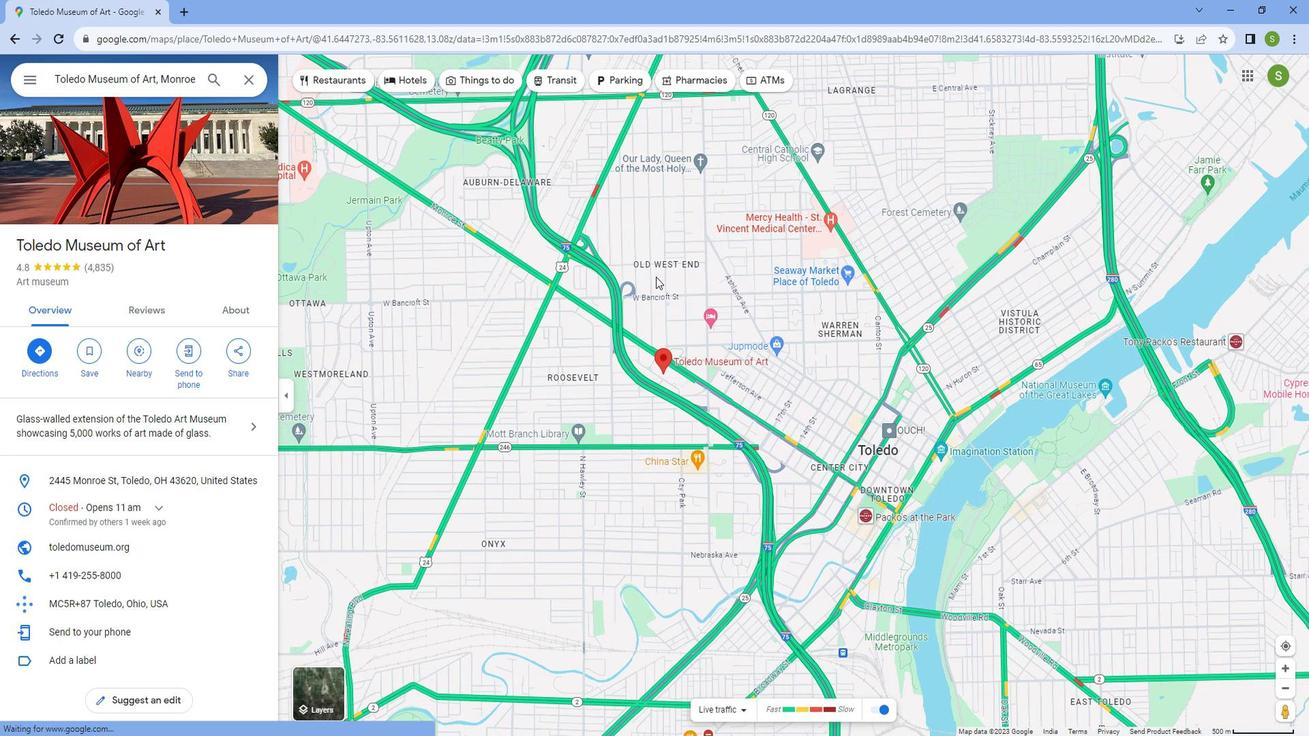 
Action: Mouse moved to (654, 278)
Screenshot: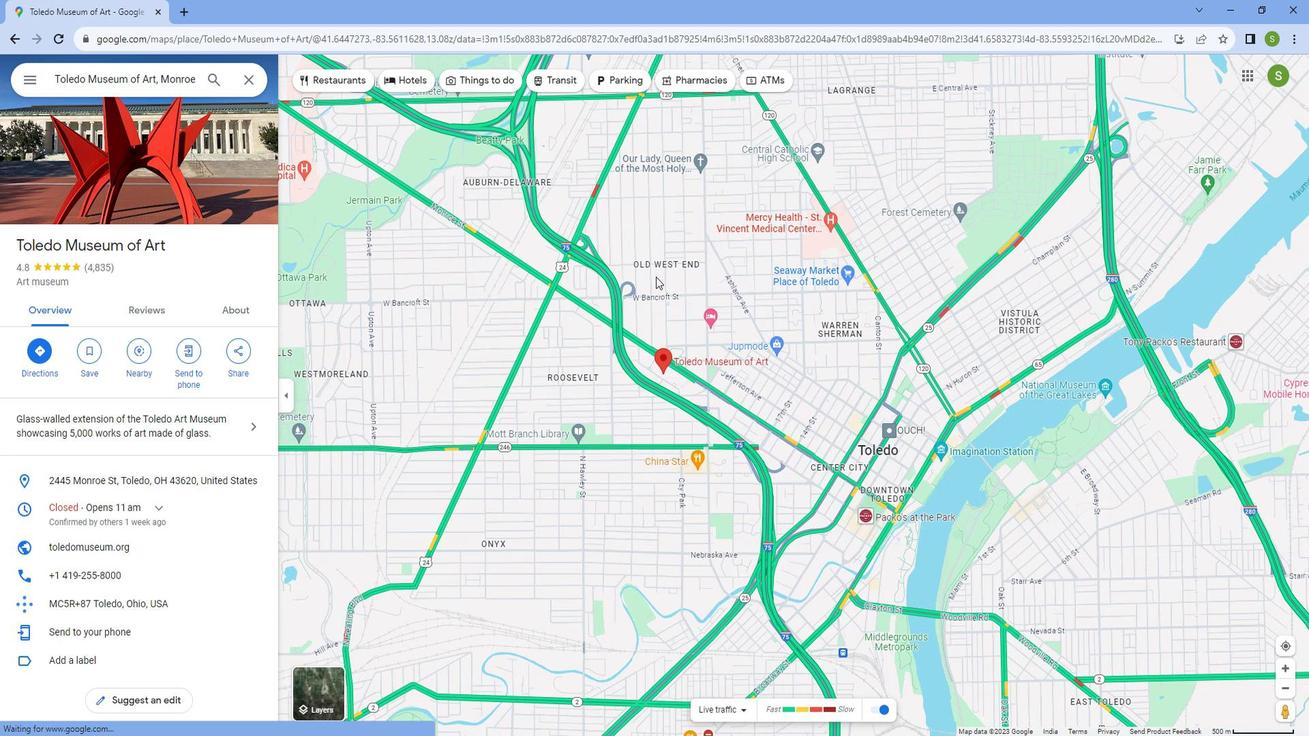 
Action: Mouse scrolled (654, 279) with delta (0, 0)
Screenshot: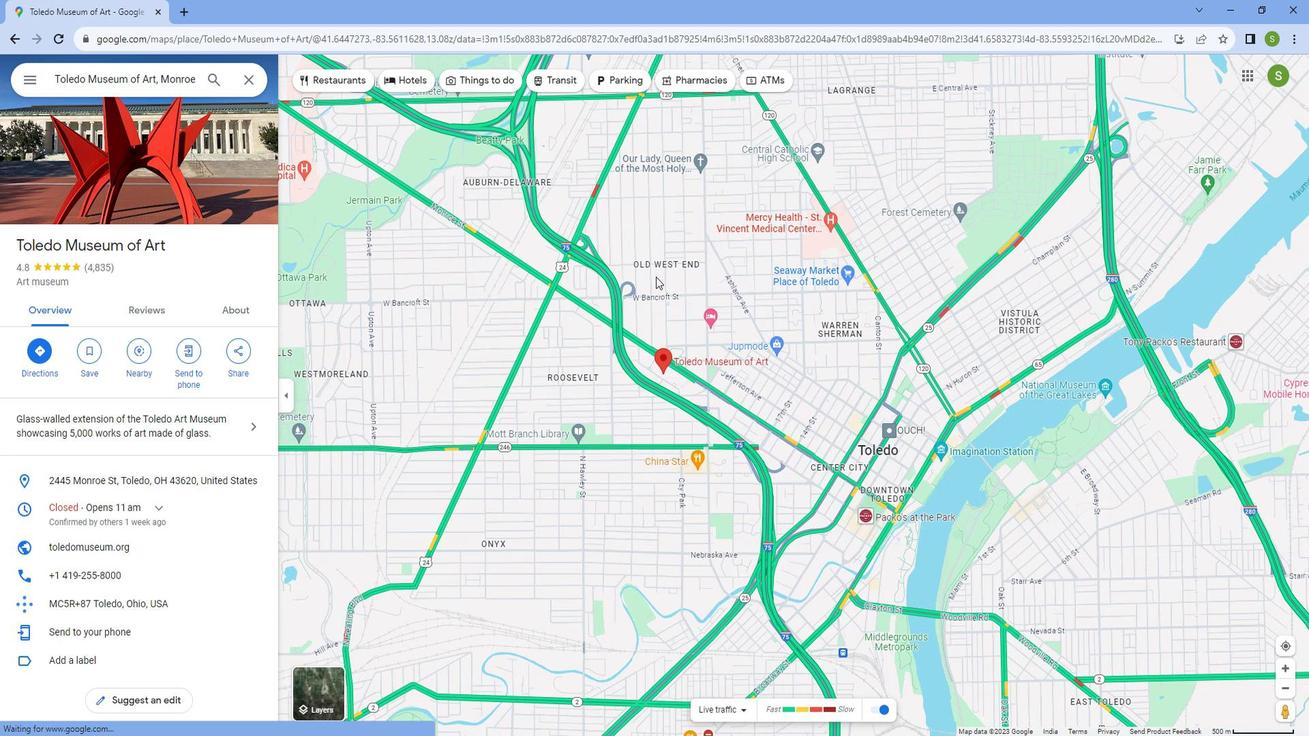 
Action: Mouse moved to (653, 280)
Screenshot: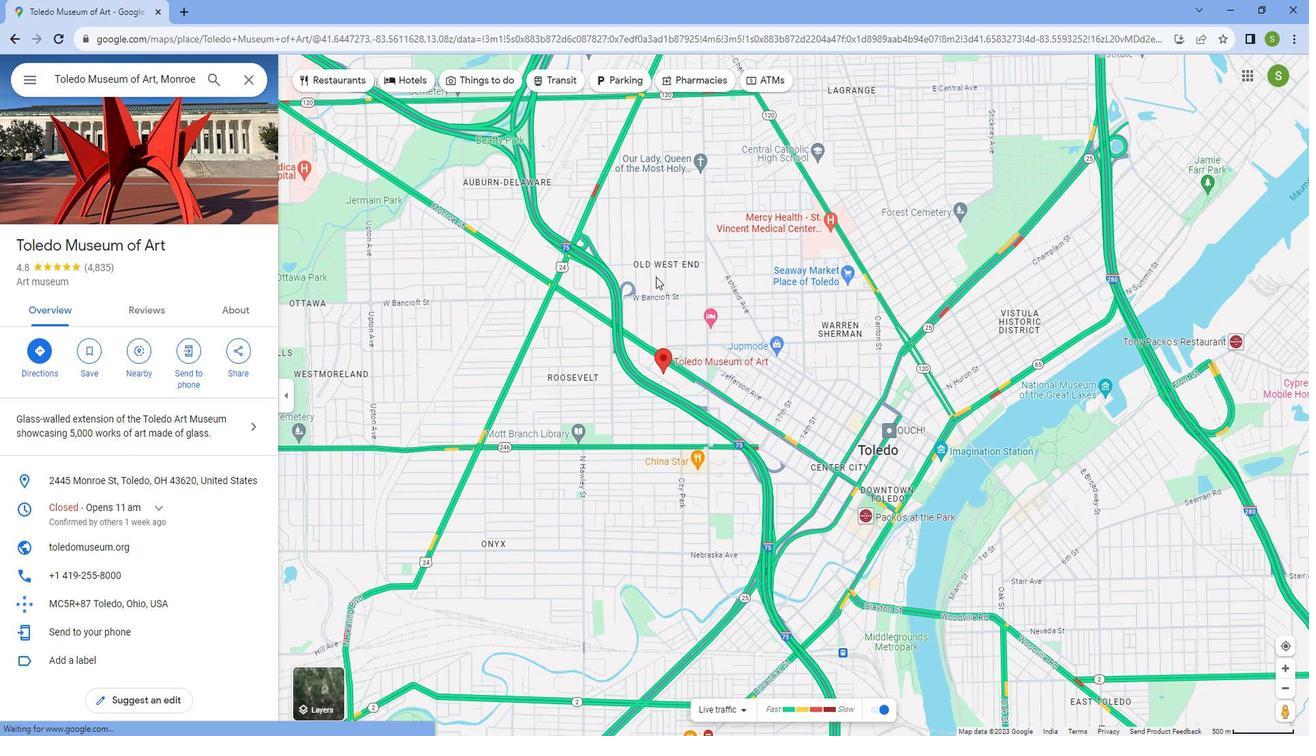 
Action: Mouse scrolled (653, 280) with delta (0, 0)
Screenshot: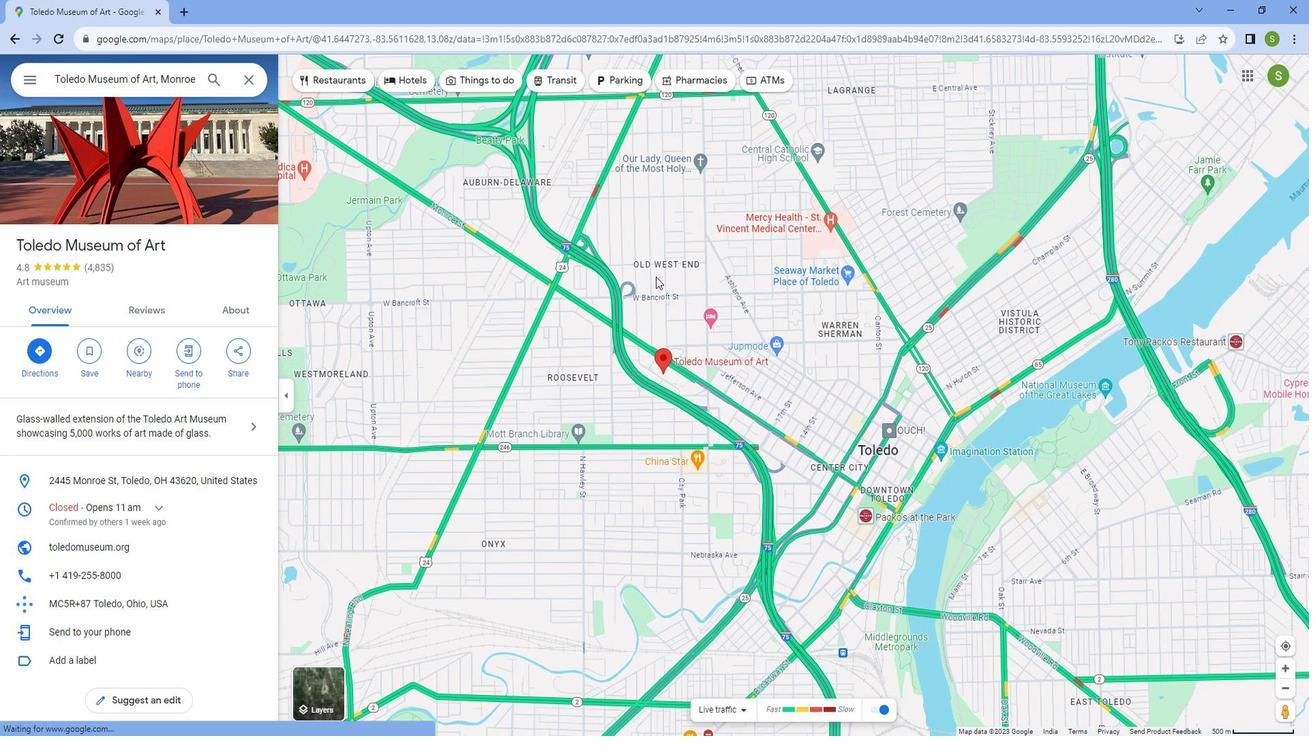 
Action: Mouse moved to (651, 280)
Screenshot: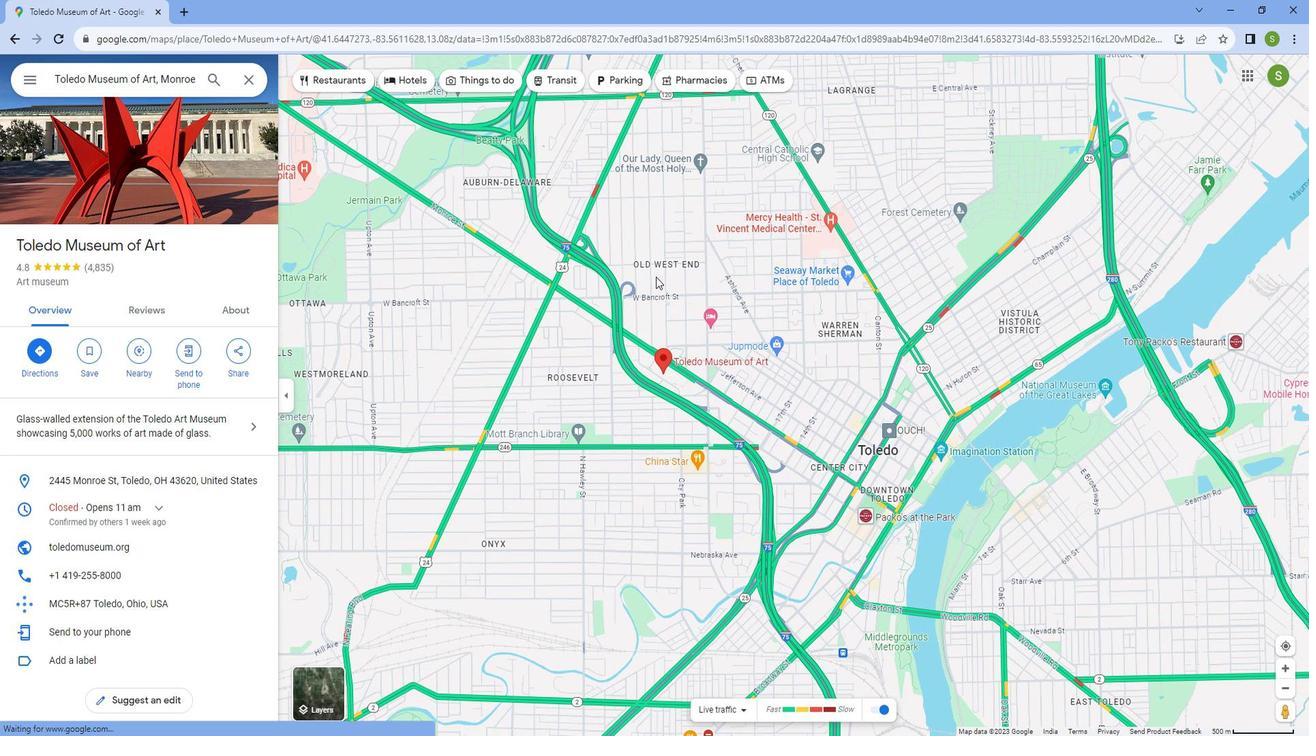 
